 Task: Look for Airbnb options in Smach Mean Chey, Cambodia from 8th November, 2023 to 19th November, 2023 for 1 adult. Place can be shared room with 1  bedroom having 1 bed and 1 bathroom. Property type can be hotel. Amenities needed are: washing machine. Look for 4 properties as per requirement.
Action: Mouse moved to (421, 74)
Screenshot: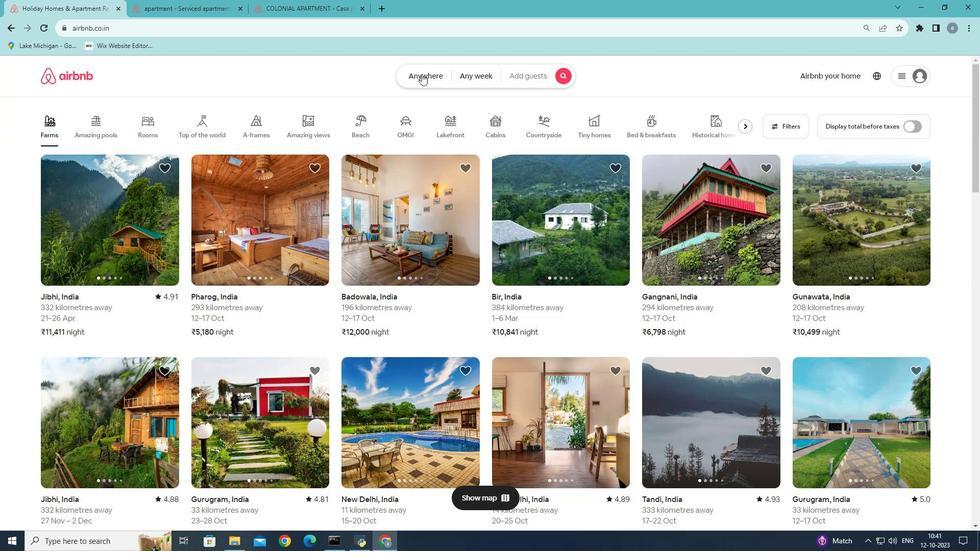 
Action: Mouse pressed left at (421, 74)
Screenshot: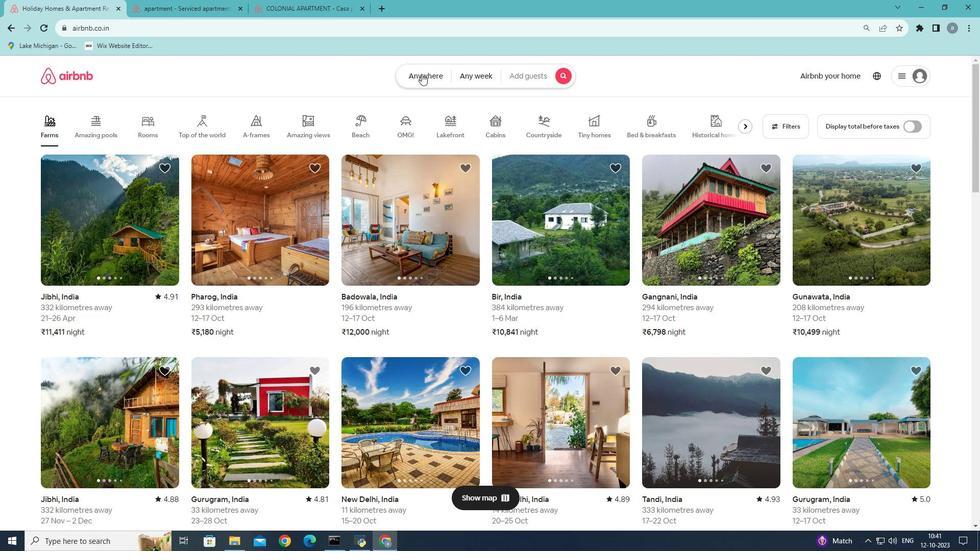 
Action: Mouse moved to (331, 124)
Screenshot: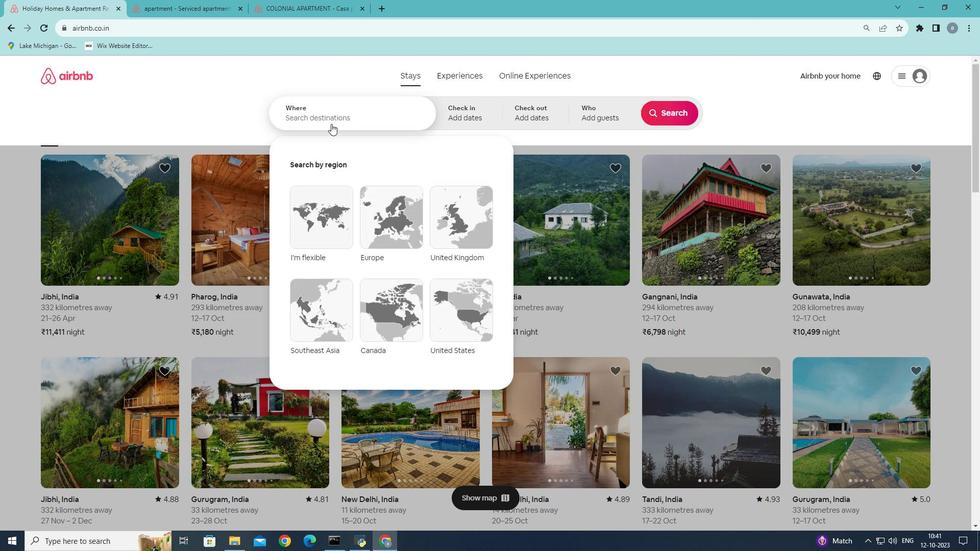 
Action: Mouse pressed left at (331, 124)
Screenshot: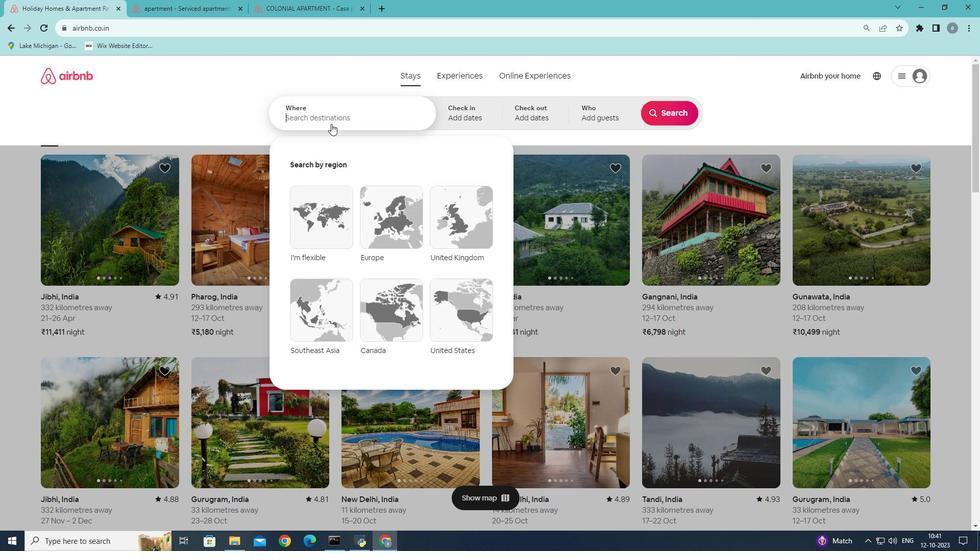
Action: Mouse moved to (373, 102)
Screenshot: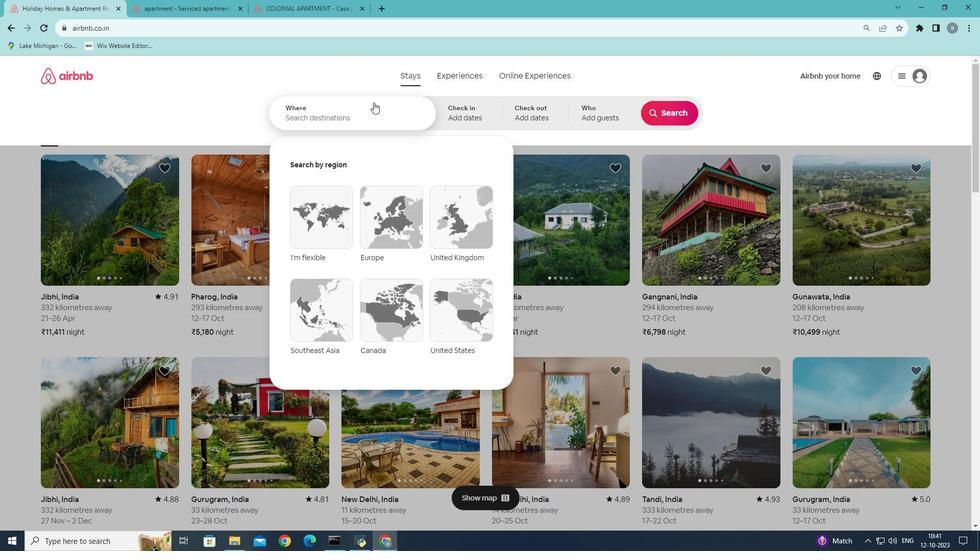 
Action: Key pressed <Key.shift>Smach<Key.space><Key.shift>Me
Screenshot: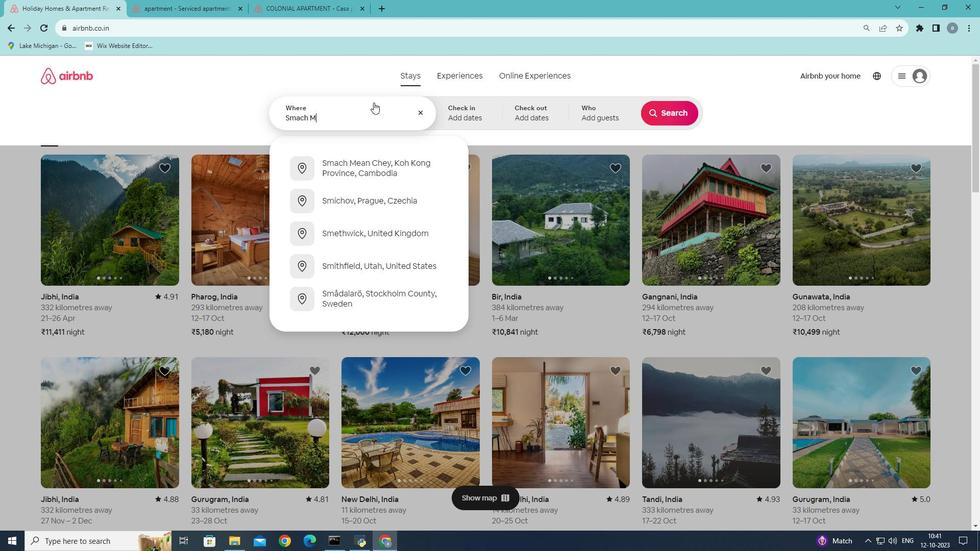 
Action: Mouse moved to (368, 169)
Screenshot: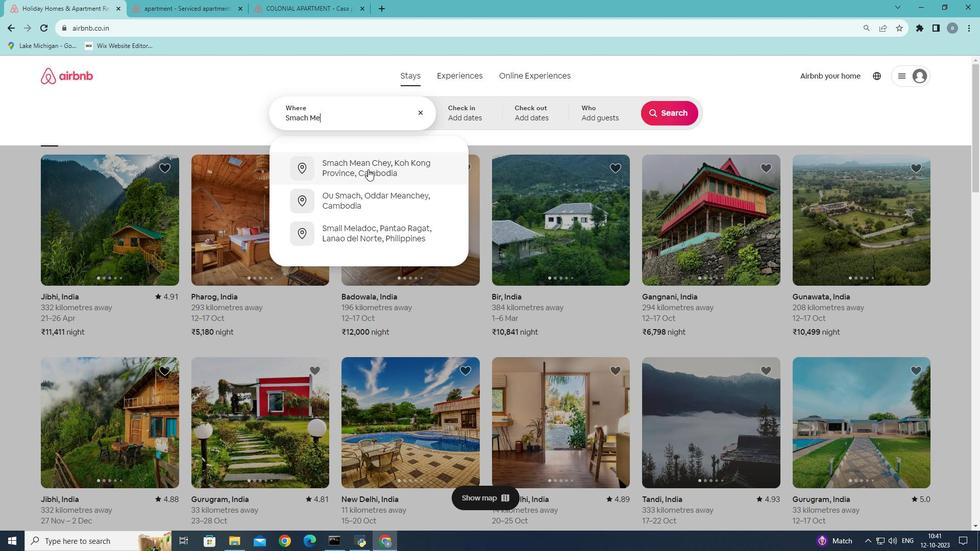 
Action: Mouse pressed left at (368, 169)
Screenshot: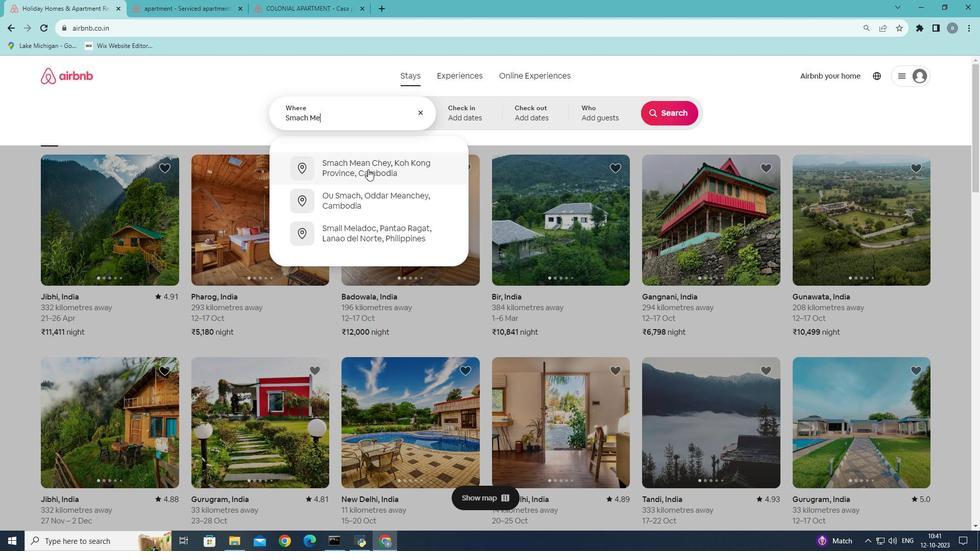 
Action: Mouse moved to (590, 267)
Screenshot: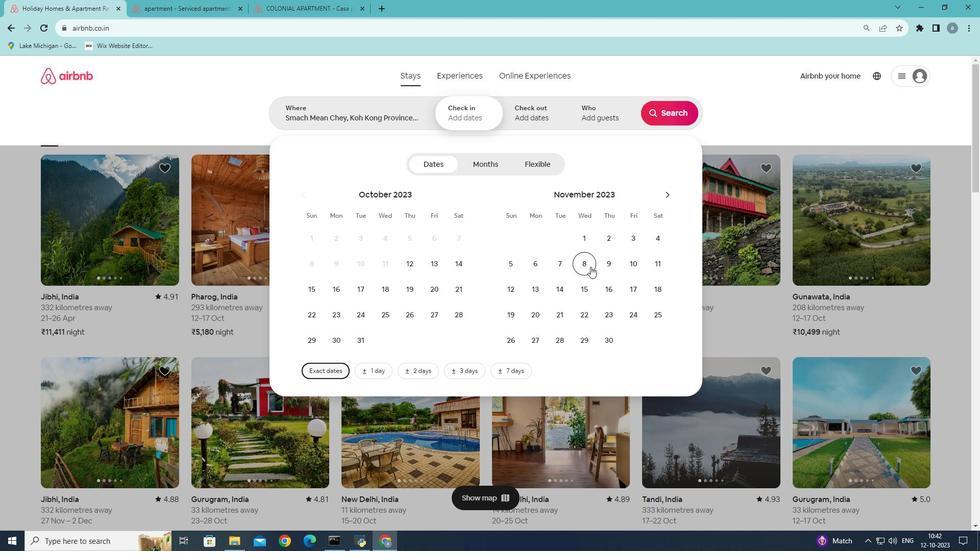 
Action: Mouse pressed left at (590, 267)
Screenshot: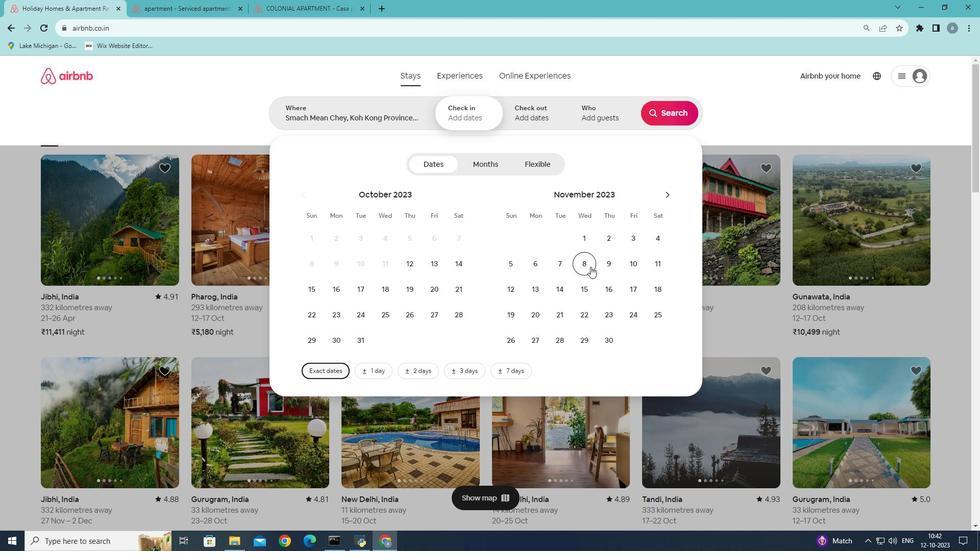 
Action: Mouse moved to (505, 314)
Screenshot: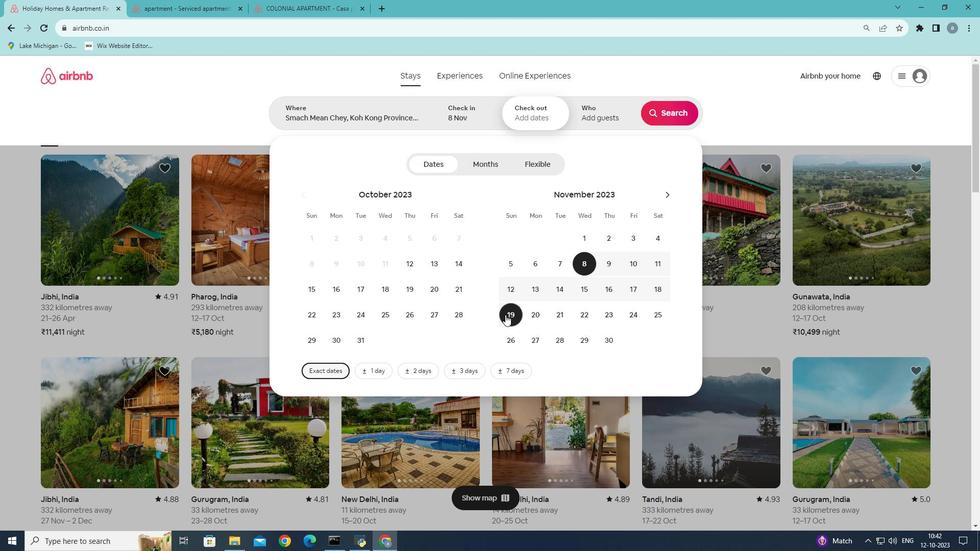 
Action: Mouse pressed left at (505, 314)
Screenshot: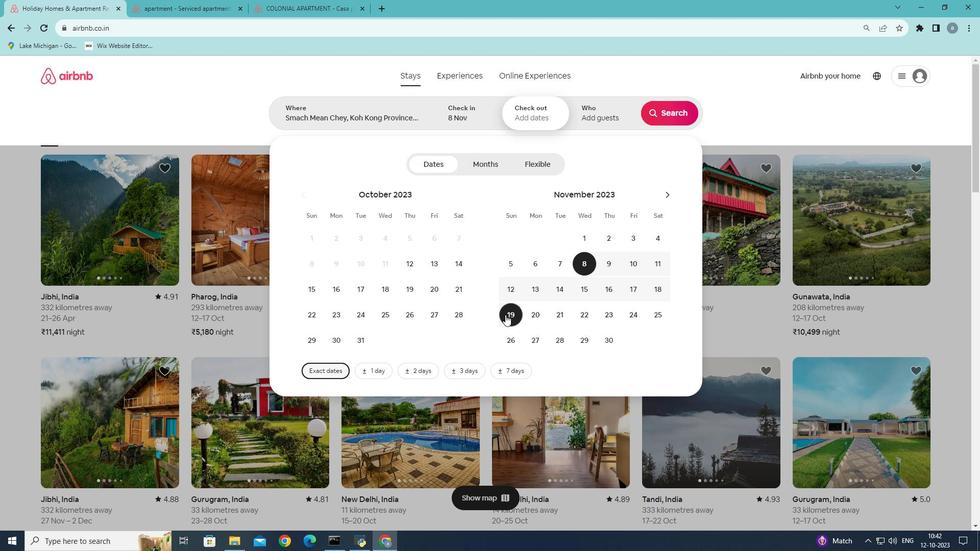 
Action: Mouse moved to (610, 118)
Screenshot: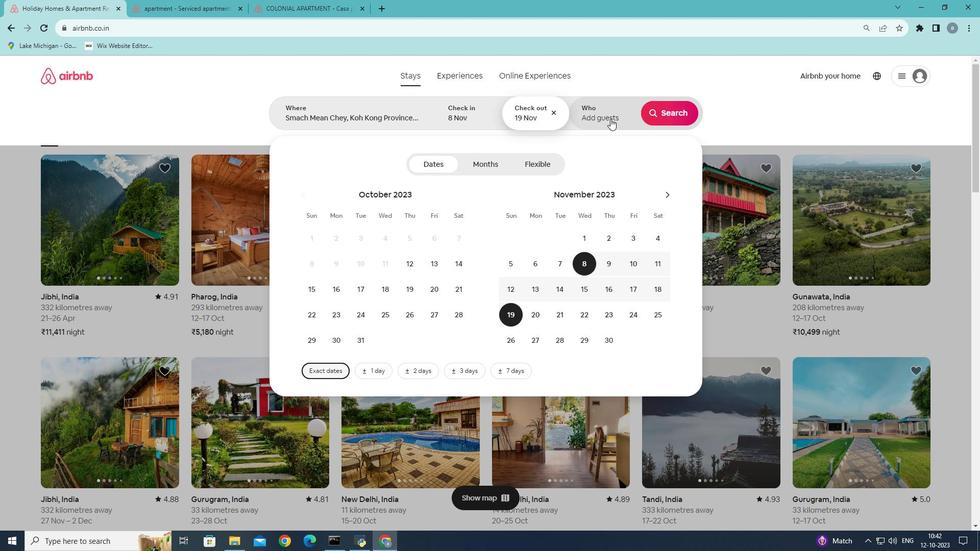 
Action: Mouse pressed left at (610, 118)
Screenshot: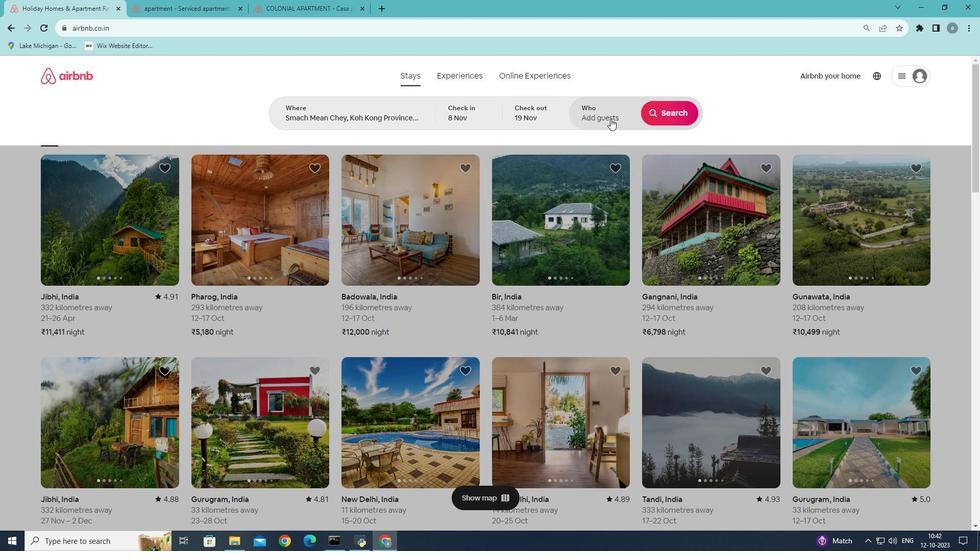 
Action: Mouse moved to (676, 163)
Screenshot: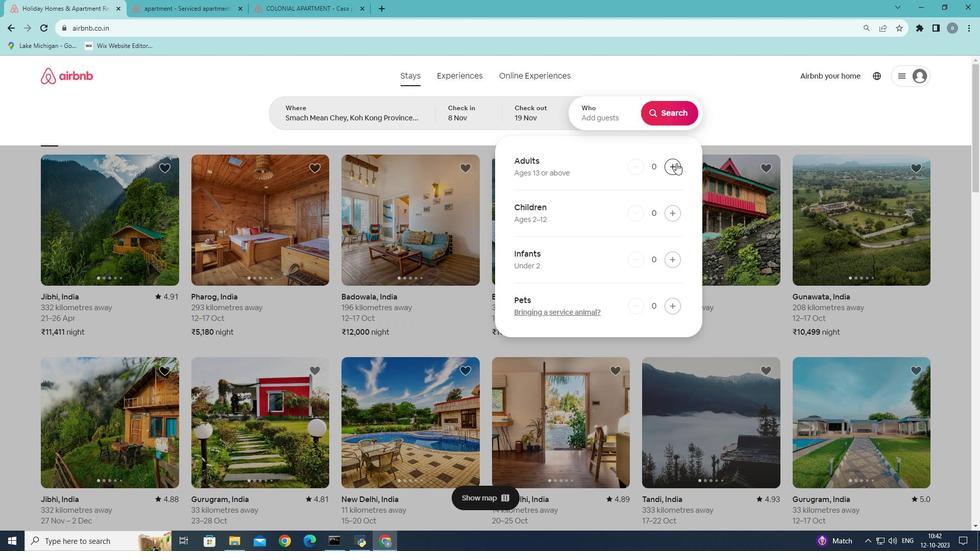 
Action: Mouse pressed left at (676, 163)
Screenshot: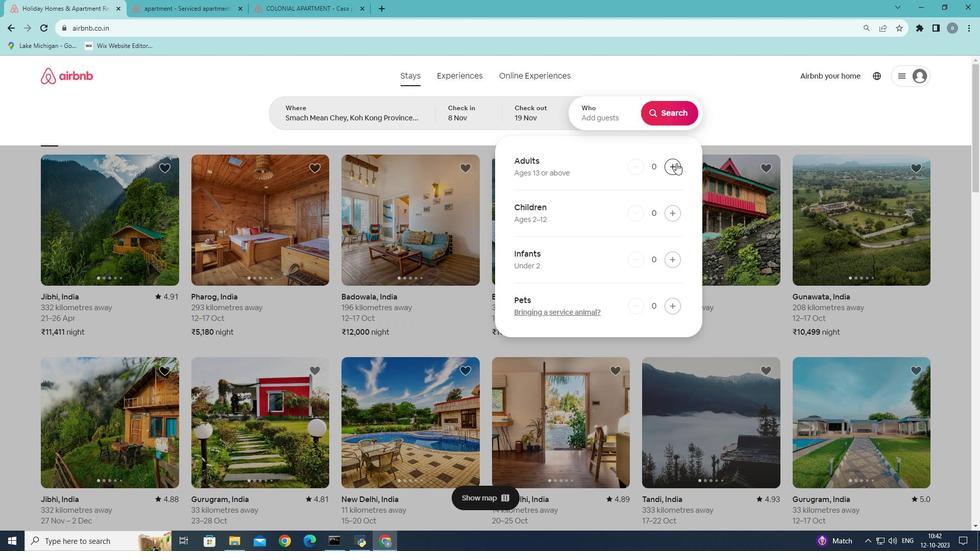 
Action: Mouse moved to (685, 110)
Screenshot: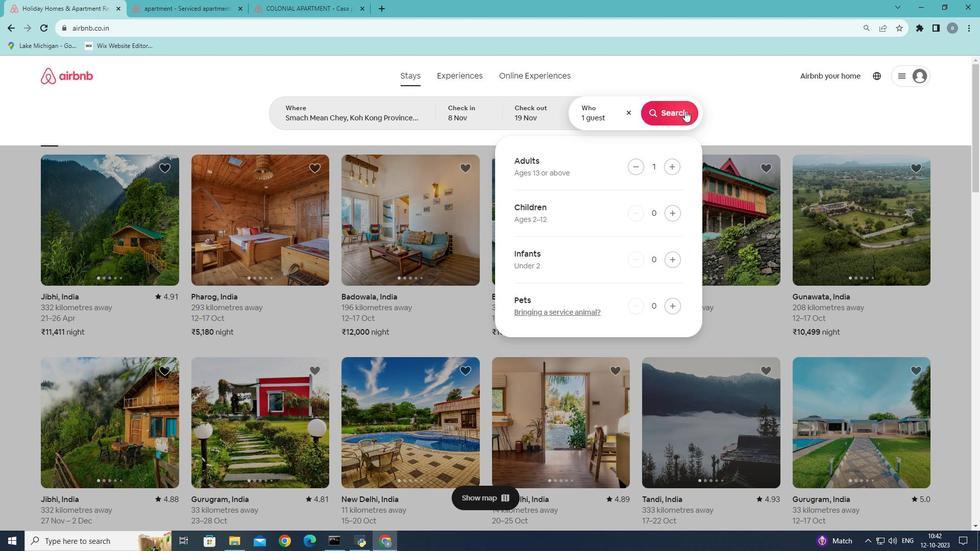 
Action: Mouse pressed left at (685, 110)
Screenshot: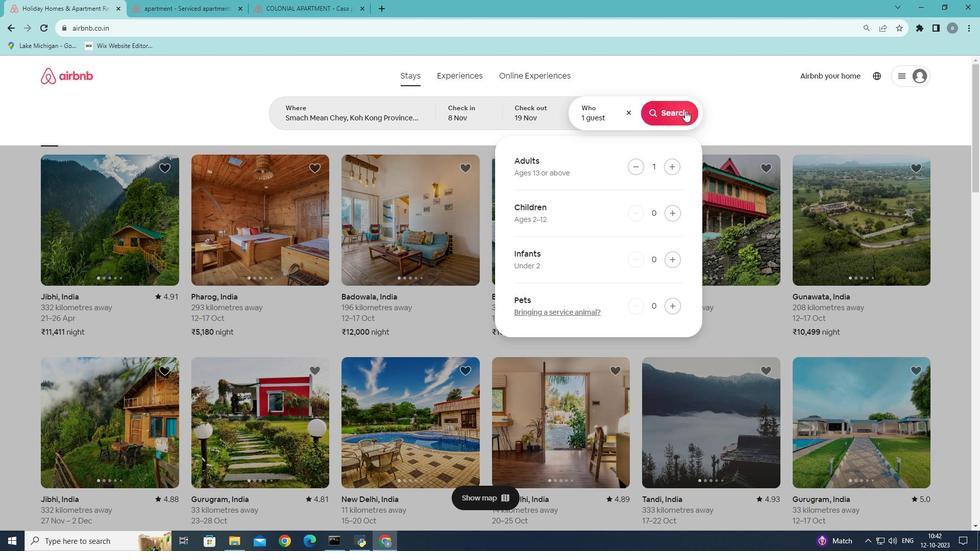 
Action: Mouse moved to (813, 113)
Screenshot: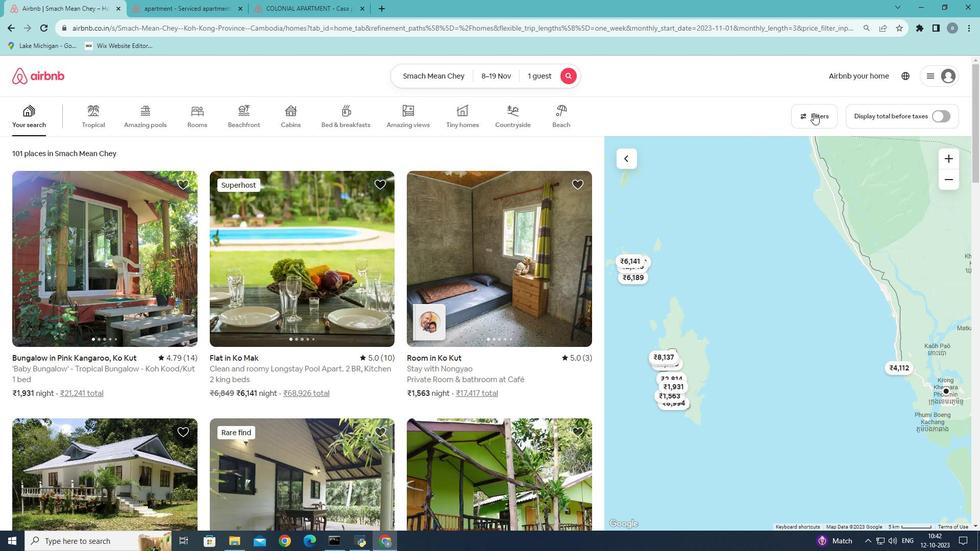 
Action: Mouse pressed left at (813, 113)
Screenshot: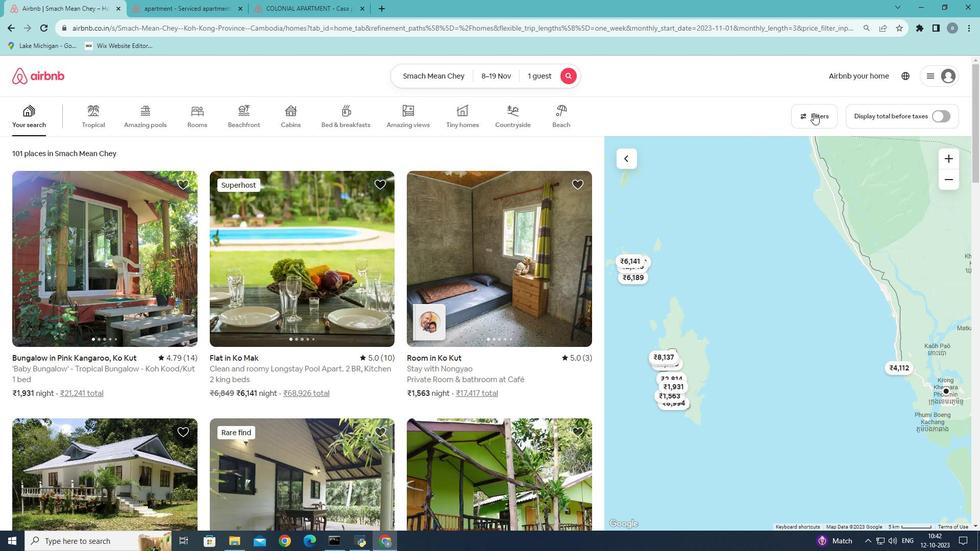 
Action: Mouse moved to (581, 260)
Screenshot: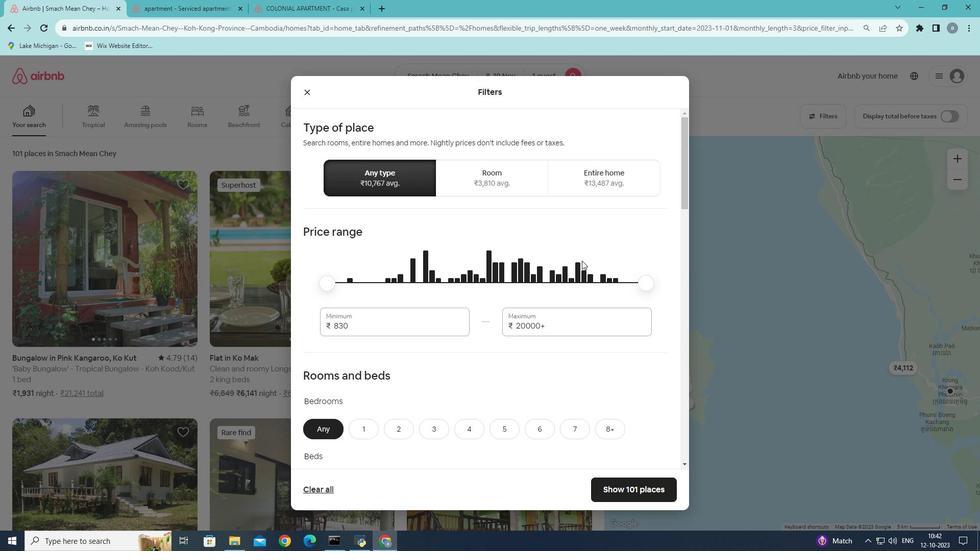
Action: Mouse scrolled (581, 260) with delta (0, 0)
Screenshot: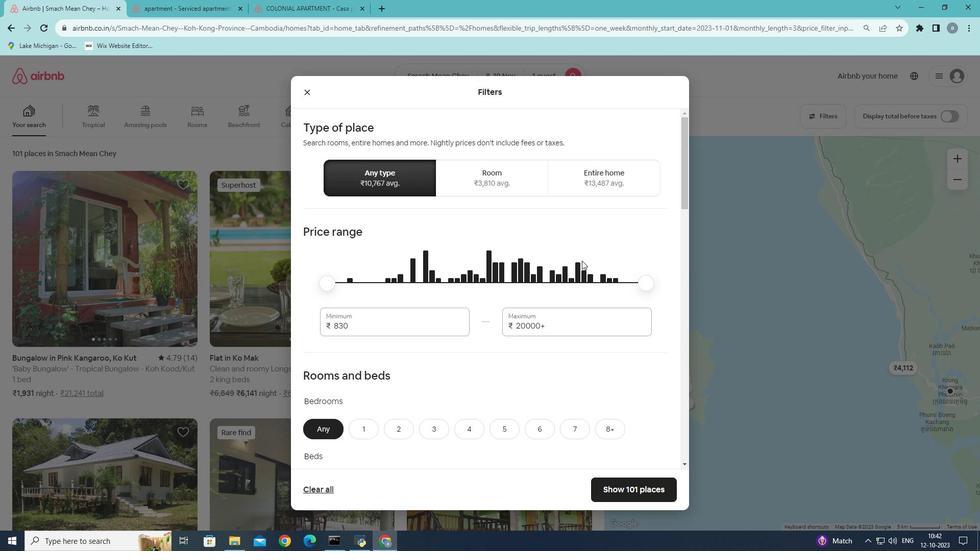 
Action: Mouse scrolled (581, 260) with delta (0, 0)
Screenshot: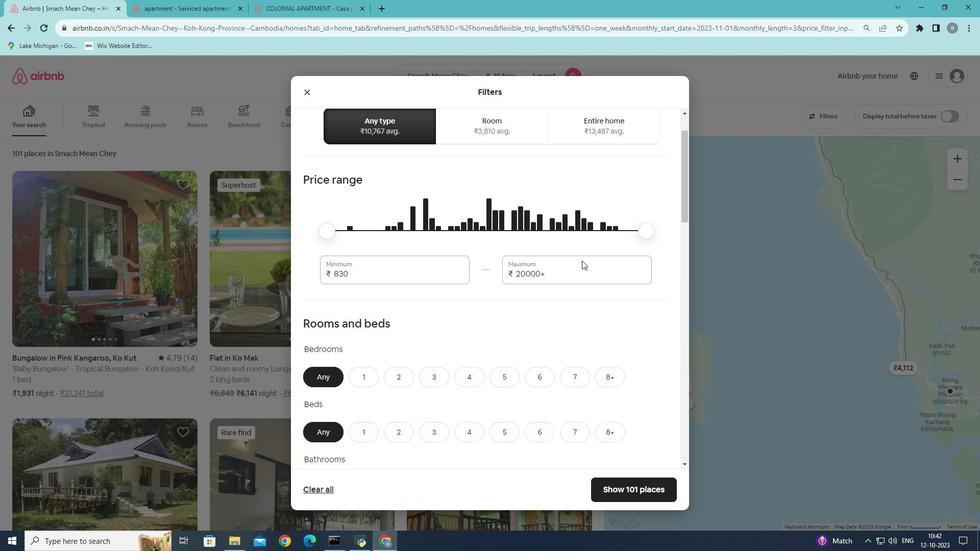 
Action: Mouse scrolled (581, 260) with delta (0, 0)
Screenshot: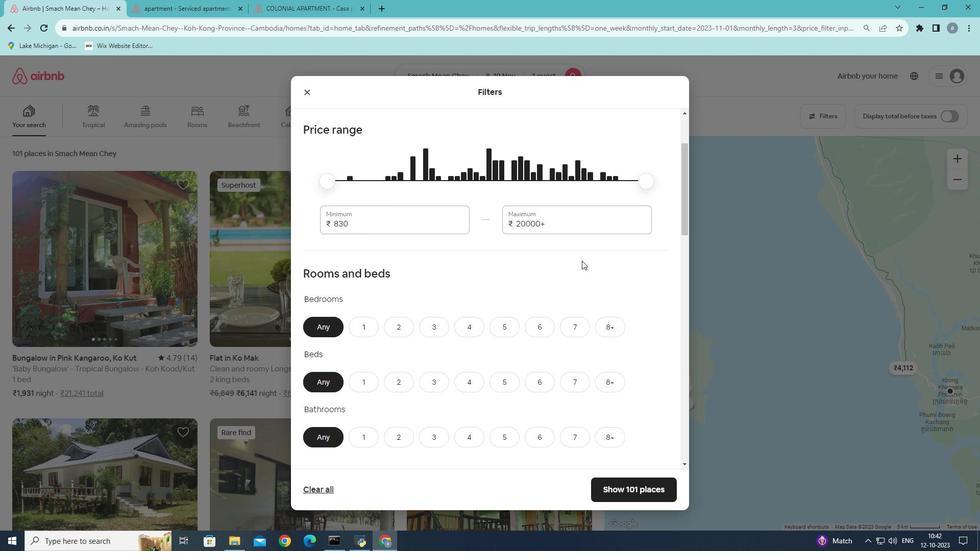 
Action: Mouse moved to (359, 275)
Screenshot: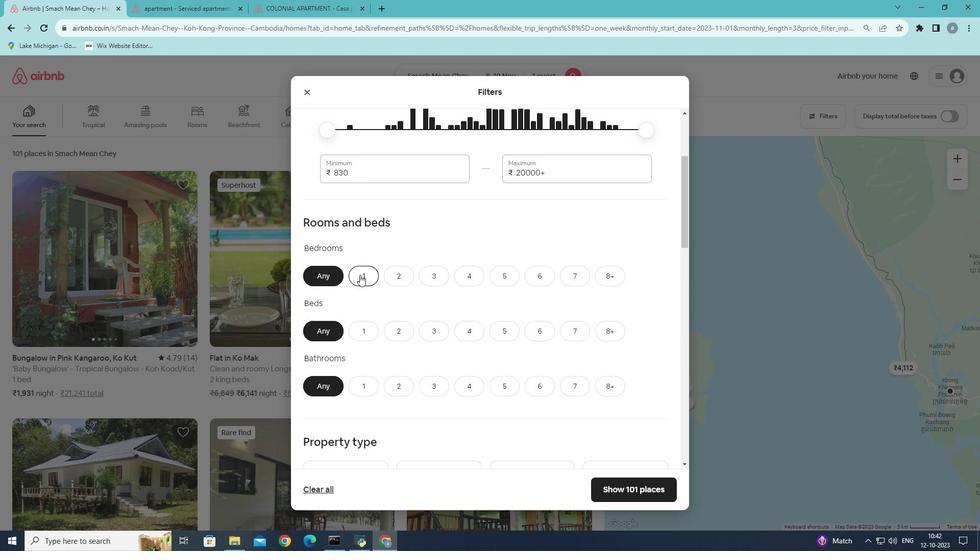 
Action: Mouse pressed left at (359, 275)
Screenshot: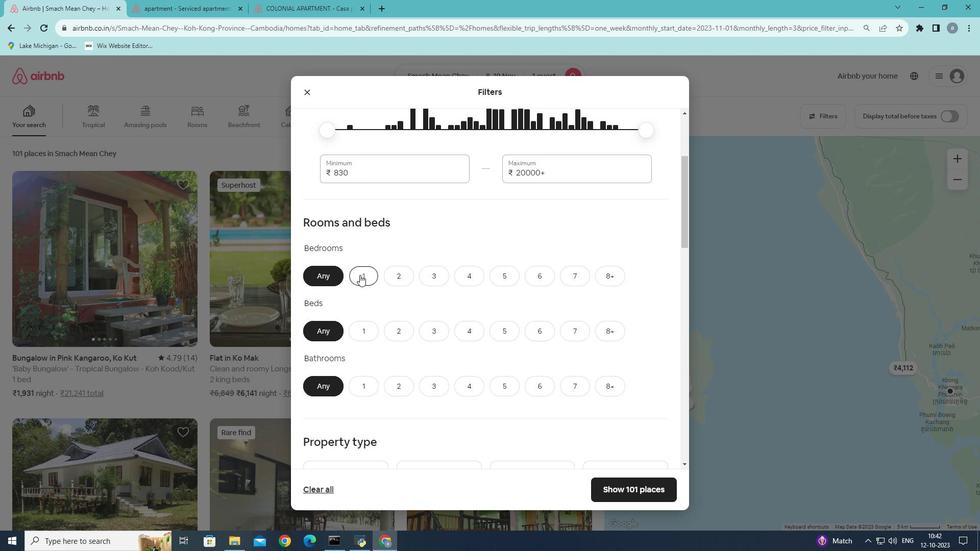 
Action: Mouse moved to (361, 340)
Screenshot: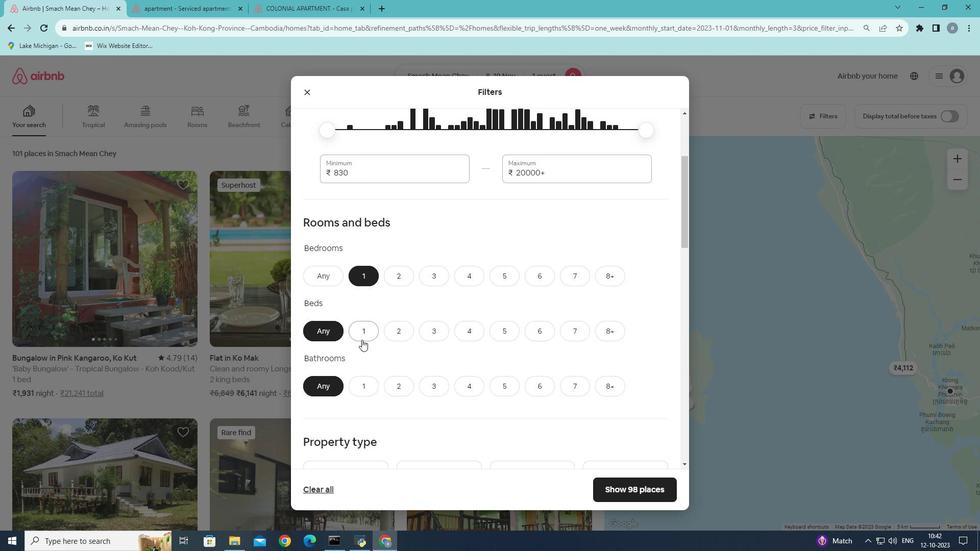 
Action: Mouse pressed left at (361, 340)
Screenshot: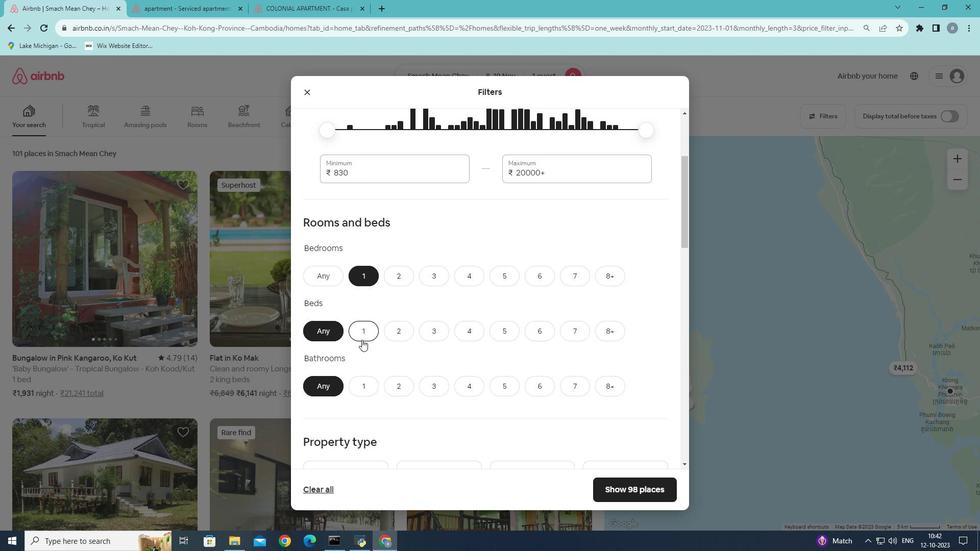 
Action: Mouse moved to (354, 380)
Screenshot: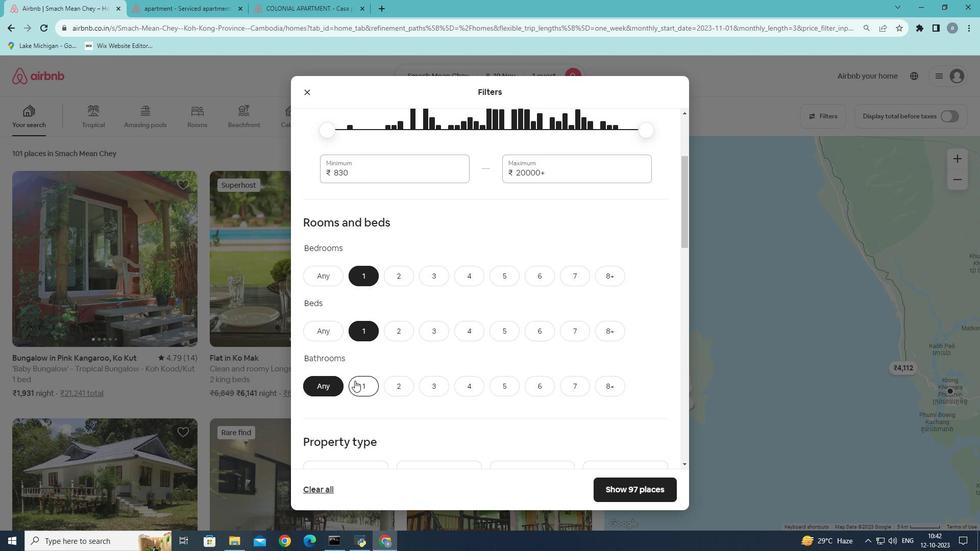 
Action: Mouse pressed left at (354, 380)
Screenshot: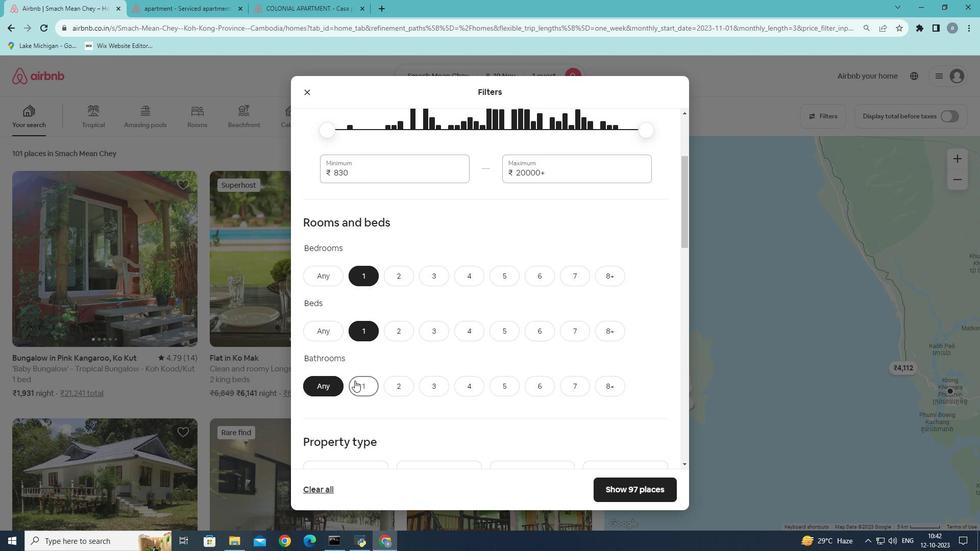 
Action: Mouse moved to (433, 327)
Screenshot: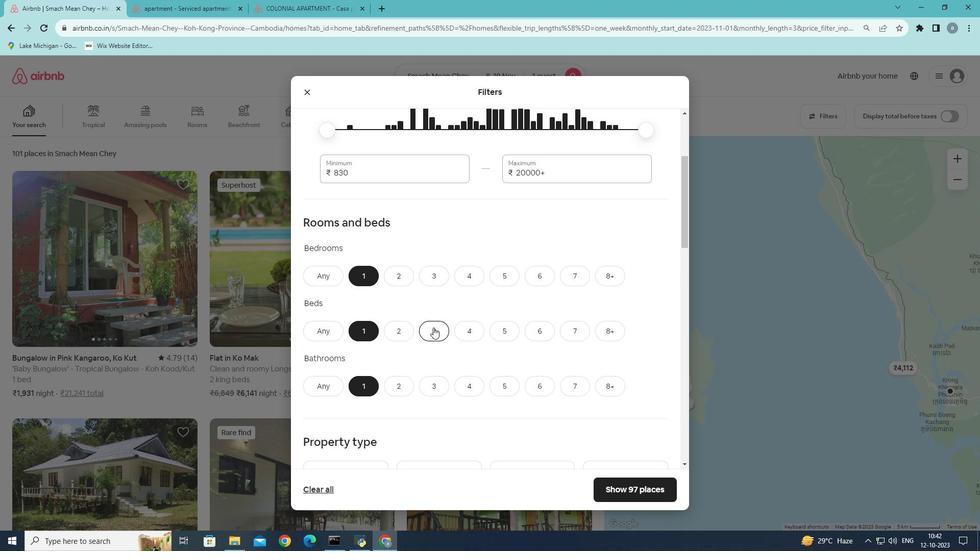 
Action: Mouse scrolled (433, 327) with delta (0, 0)
Screenshot: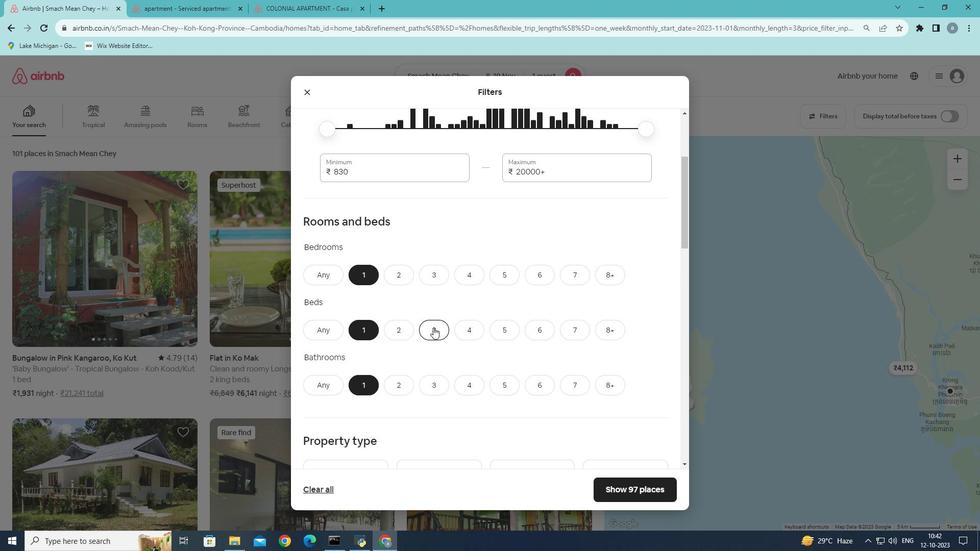 
Action: Mouse scrolled (433, 327) with delta (0, 0)
Screenshot: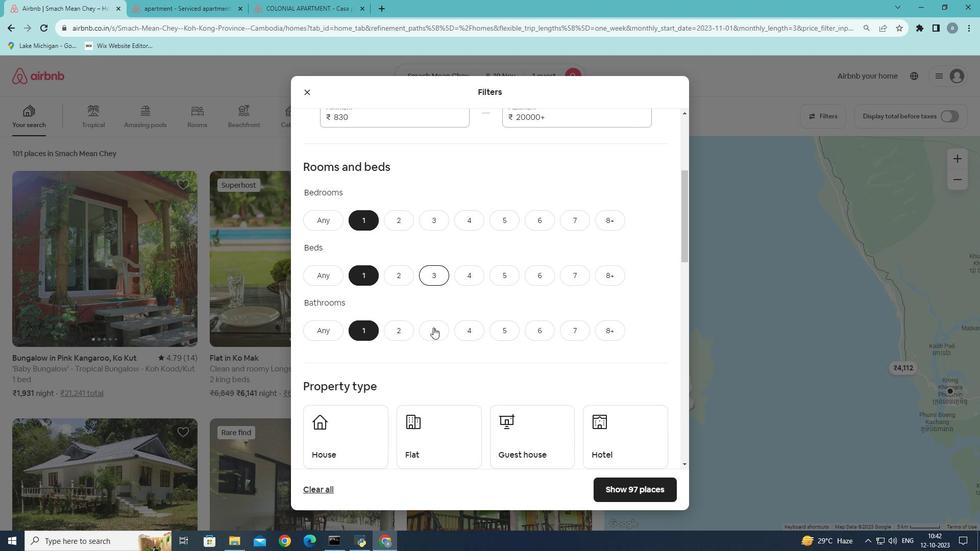 
Action: Mouse scrolled (433, 327) with delta (0, 0)
Screenshot: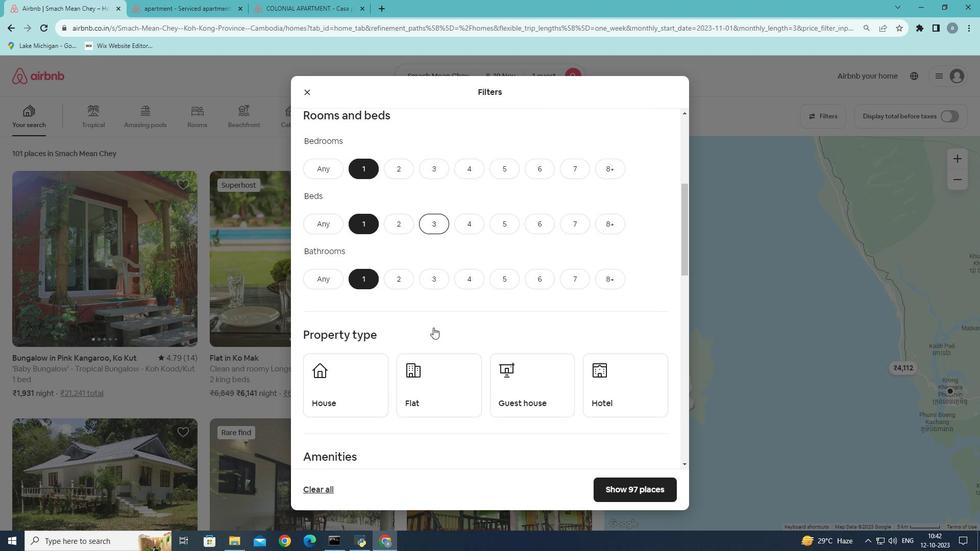 
Action: Mouse moved to (619, 329)
Screenshot: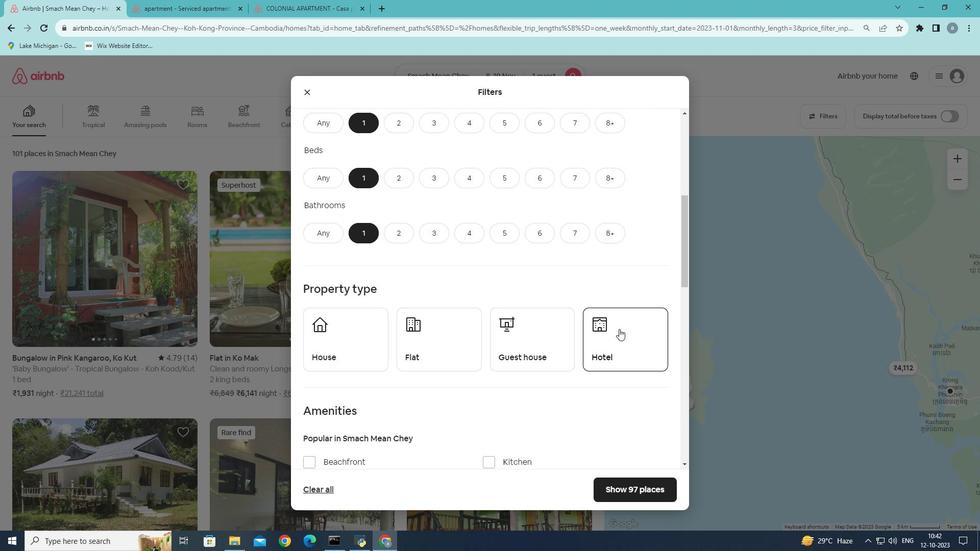 
Action: Mouse pressed left at (619, 329)
Screenshot: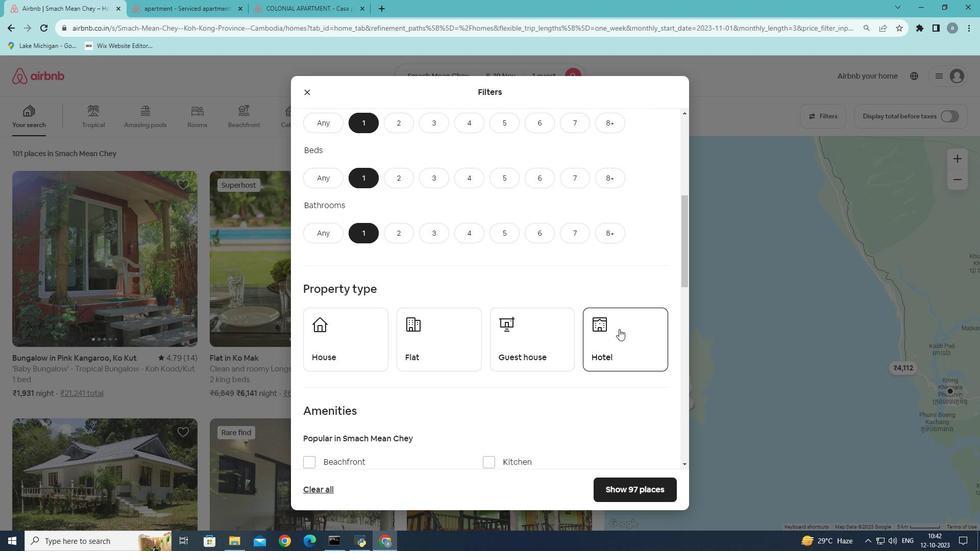 
Action: Mouse moved to (538, 348)
Screenshot: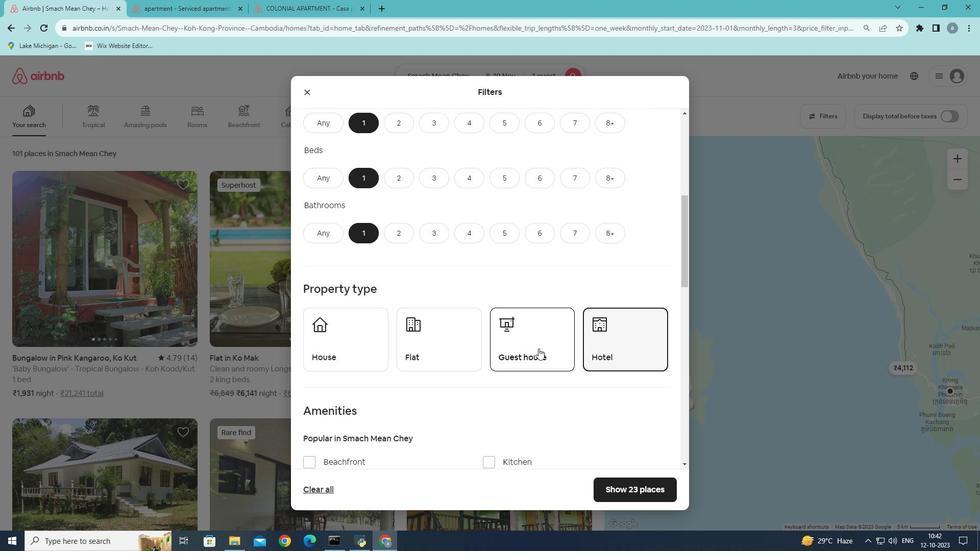 
Action: Mouse scrolled (538, 348) with delta (0, 0)
Screenshot: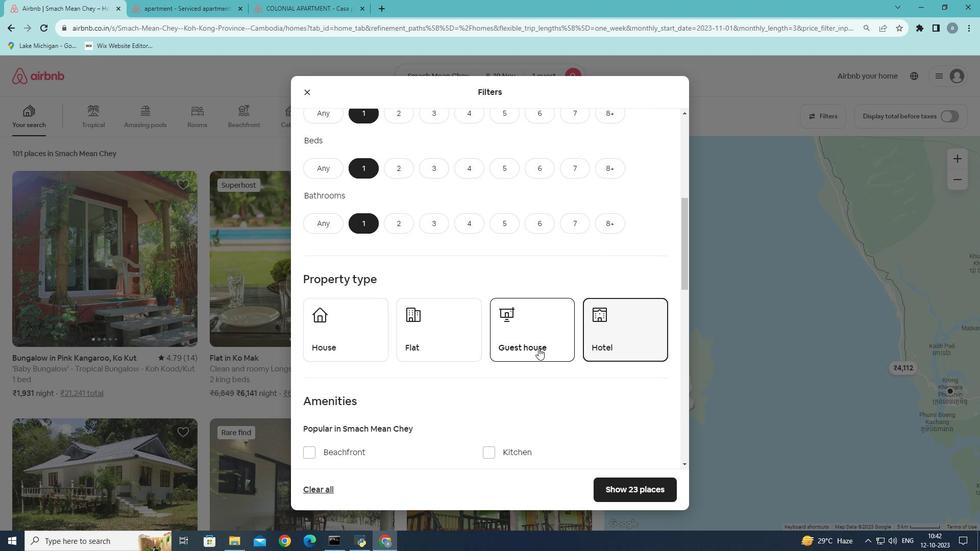 
Action: Mouse scrolled (538, 348) with delta (0, 0)
Screenshot: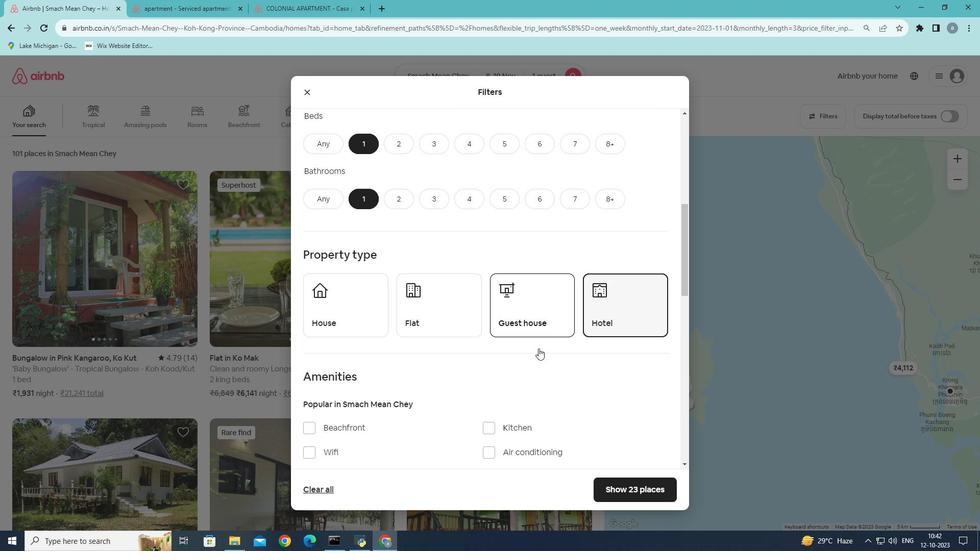 
Action: Mouse scrolled (538, 348) with delta (0, 0)
Screenshot: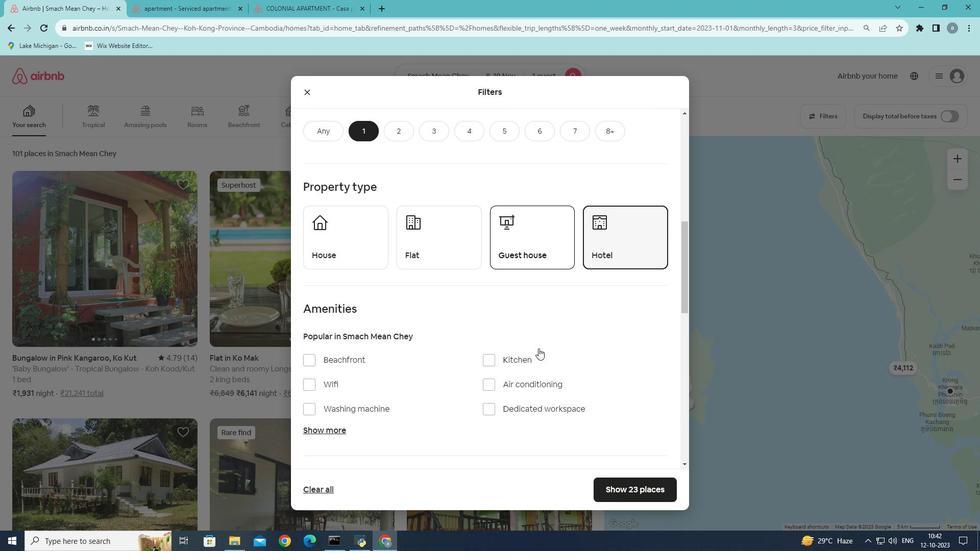 
Action: Mouse scrolled (538, 348) with delta (0, 0)
Screenshot: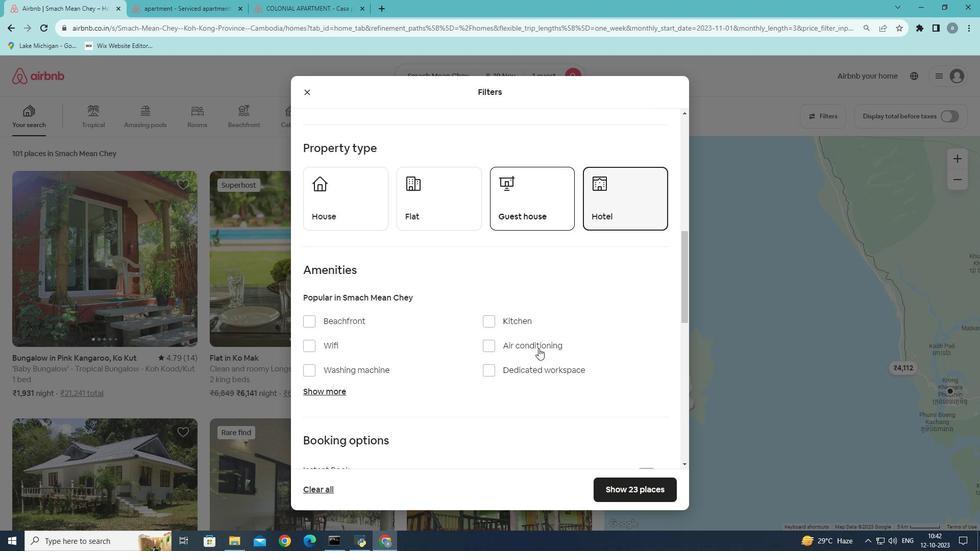 
Action: Mouse moved to (313, 309)
Screenshot: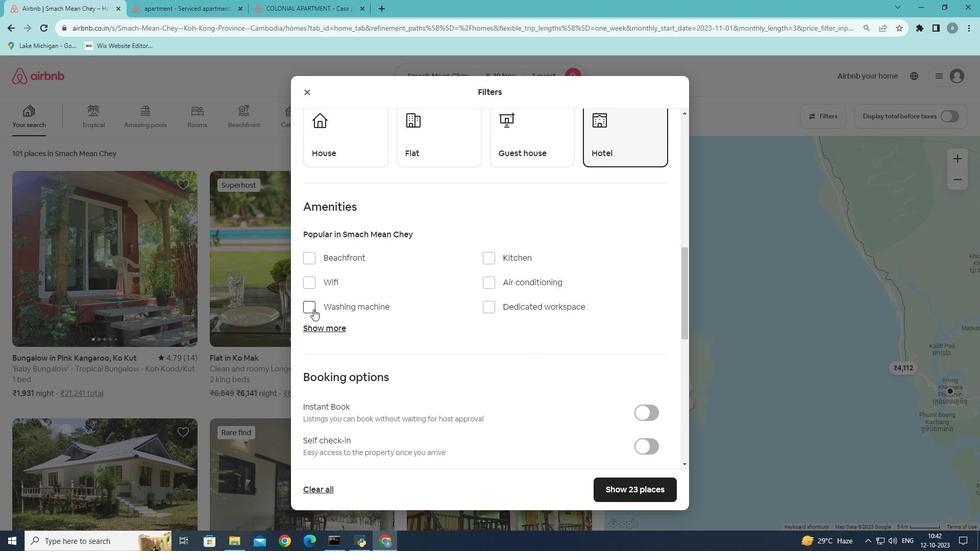 
Action: Mouse pressed left at (313, 309)
Screenshot: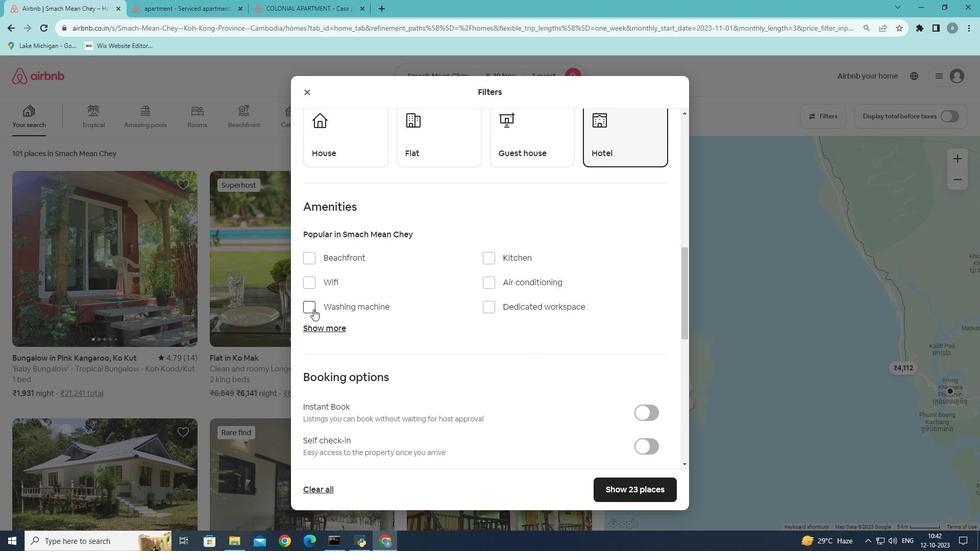 
Action: Mouse moved to (514, 324)
Screenshot: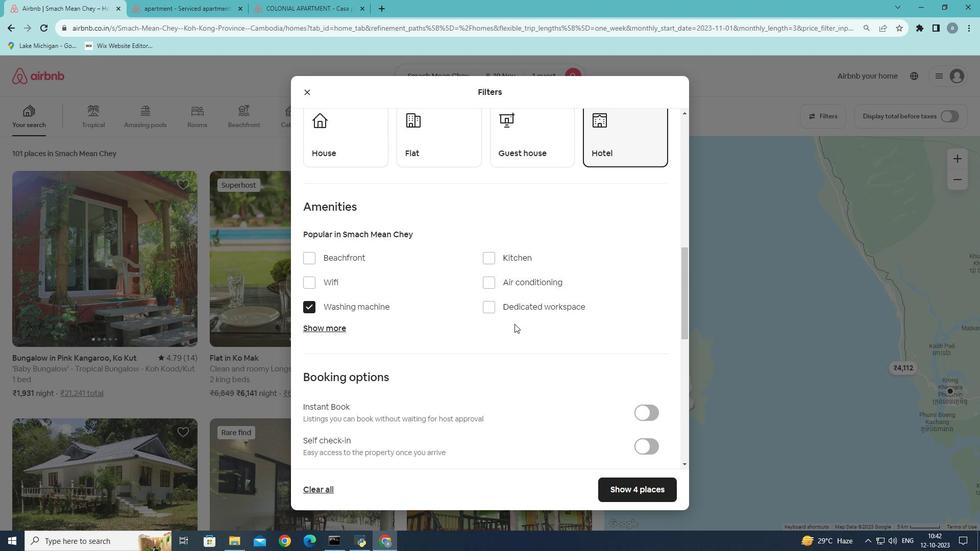 
Action: Mouse scrolled (514, 323) with delta (0, 0)
Screenshot: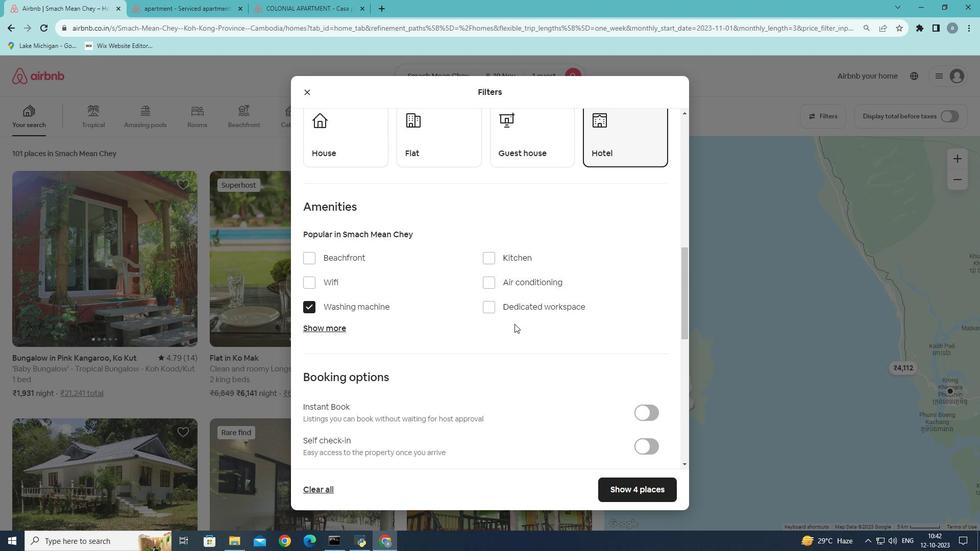 
Action: Mouse scrolled (514, 323) with delta (0, 0)
Screenshot: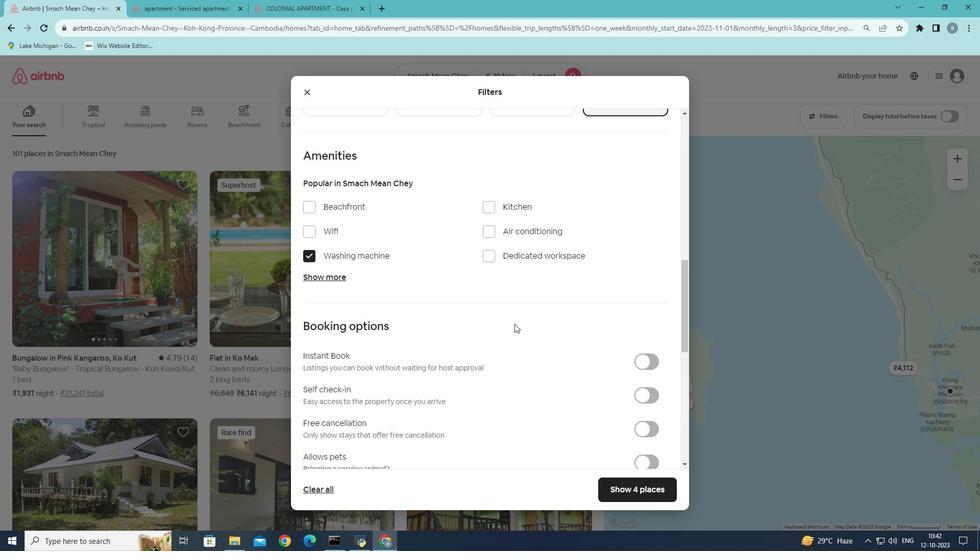 
Action: Mouse scrolled (514, 323) with delta (0, 0)
Screenshot: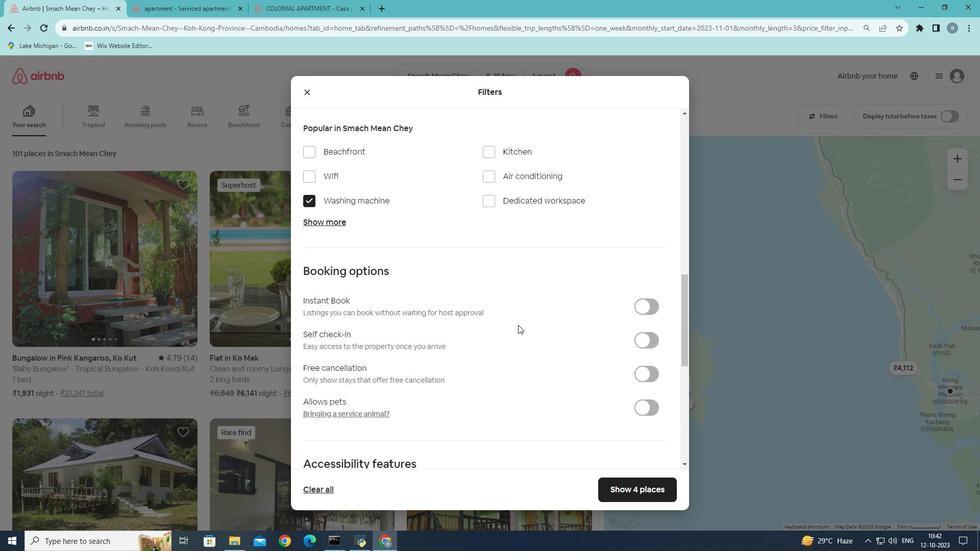 
Action: Mouse moved to (627, 498)
Screenshot: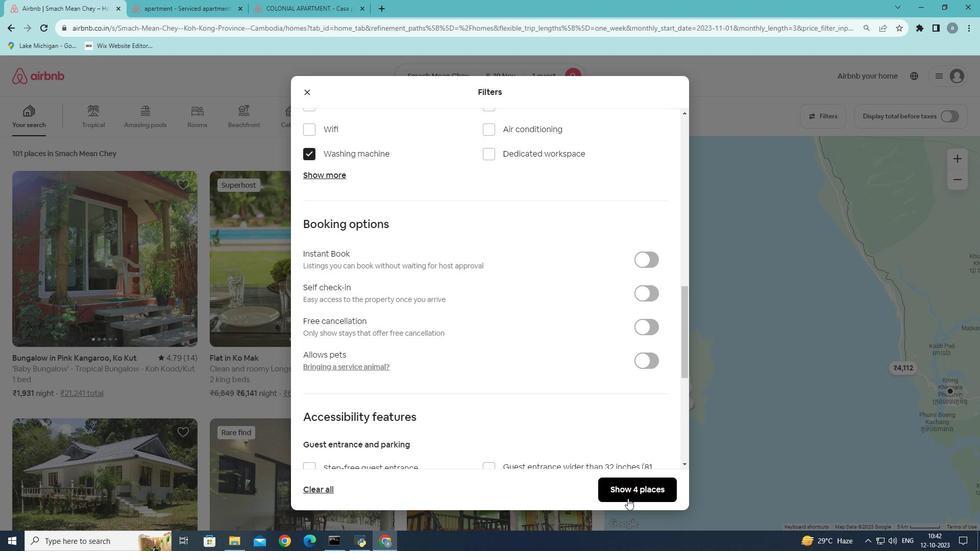
Action: Mouse pressed left at (627, 498)
Screenshot: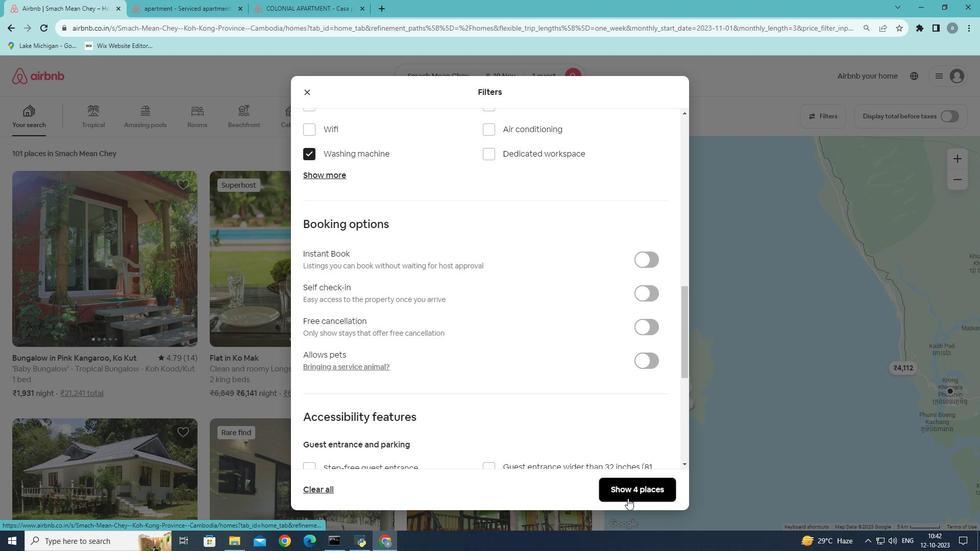 
Action: Mouse moved to (157, 307)
Screenshot: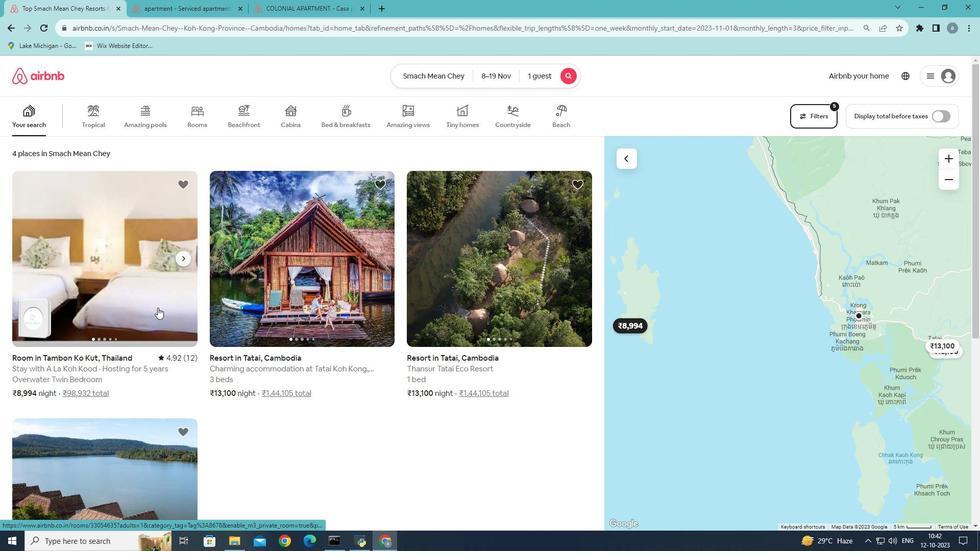 
Action: Mouse pressed left at (157, 307)
Screenshot: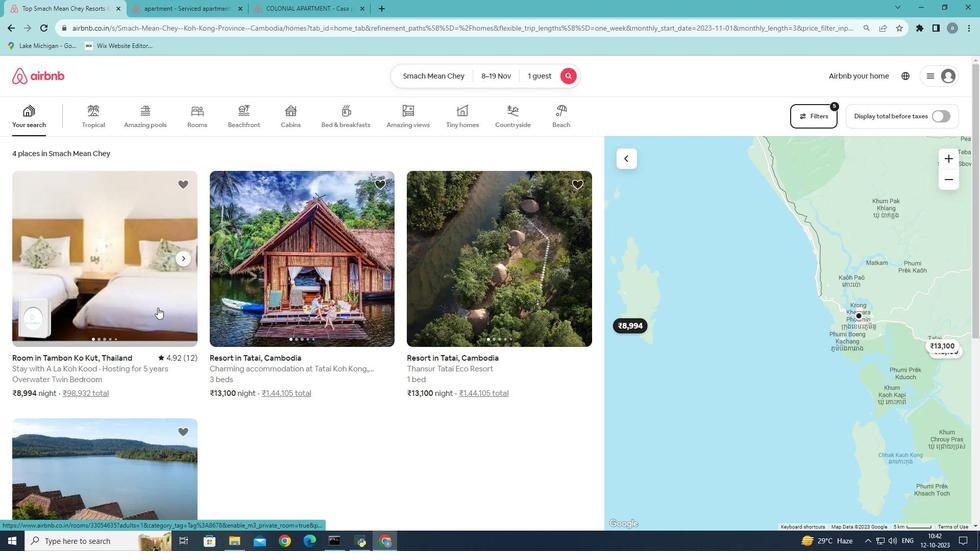 
Action: Mouse moved to (724, 381)
Screenshot: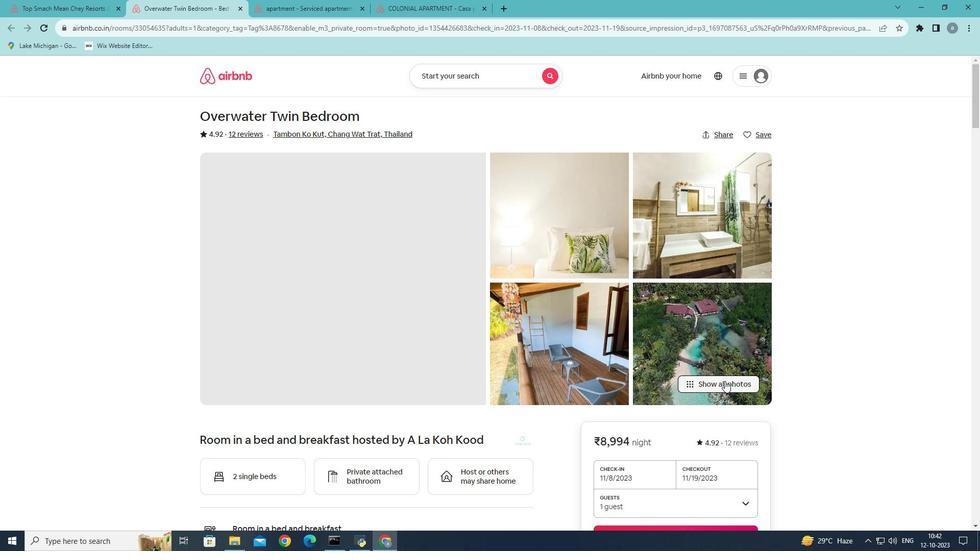 
Action: Mouse pressed left at (724, 381)
Screenshot: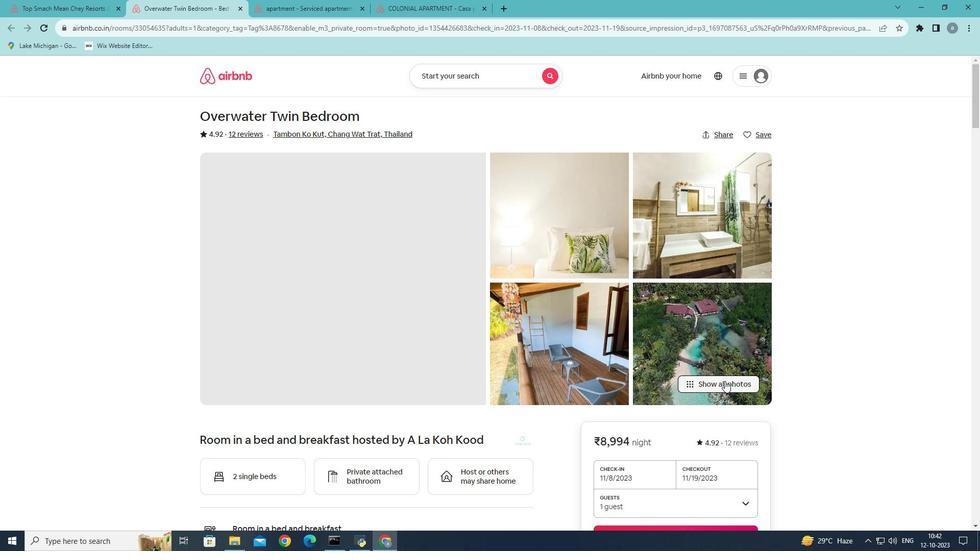 
Action: Mouse moved to (689, 356)
Screenshot: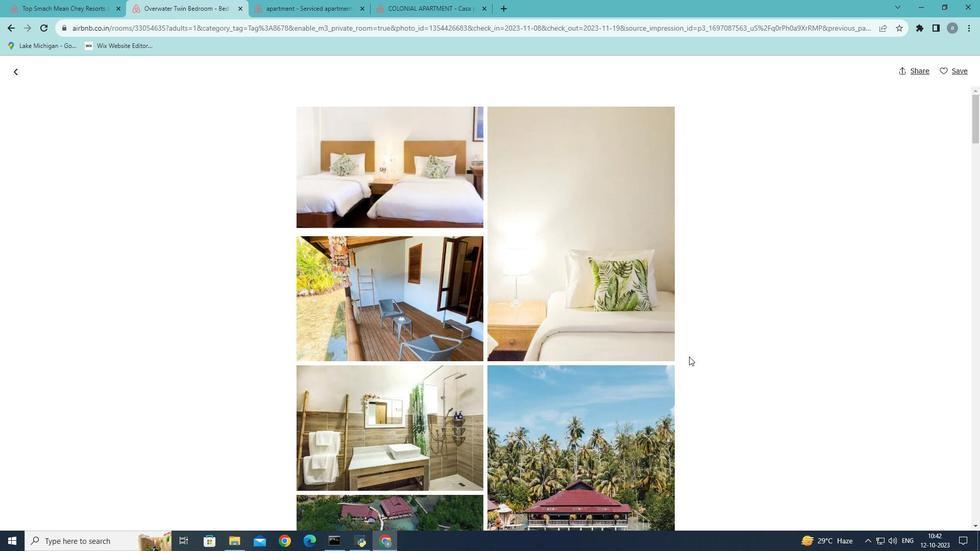 
Action: Mouse scrolled (689, 356) with delta (0, 0)
Screenshot: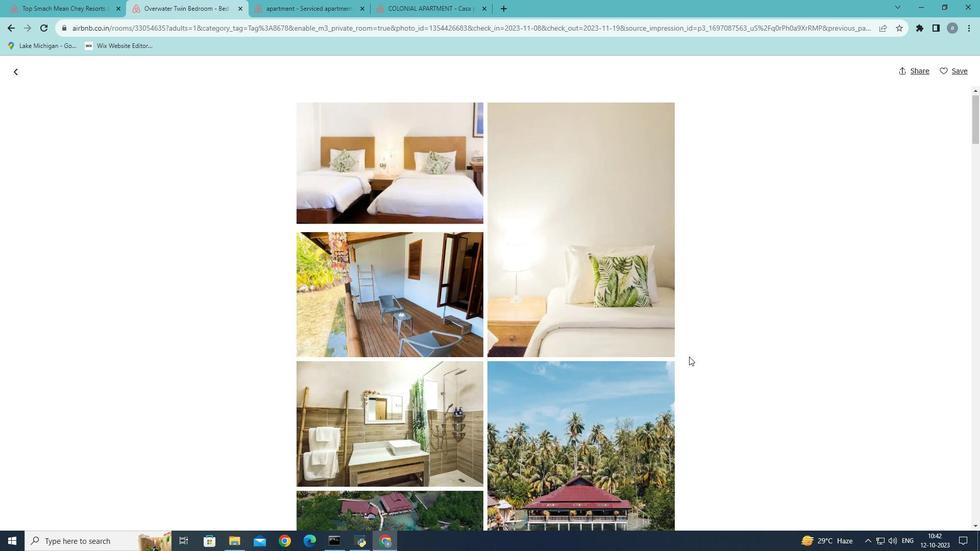 
Action: Mouse moved to (689, 356)
Screenshot: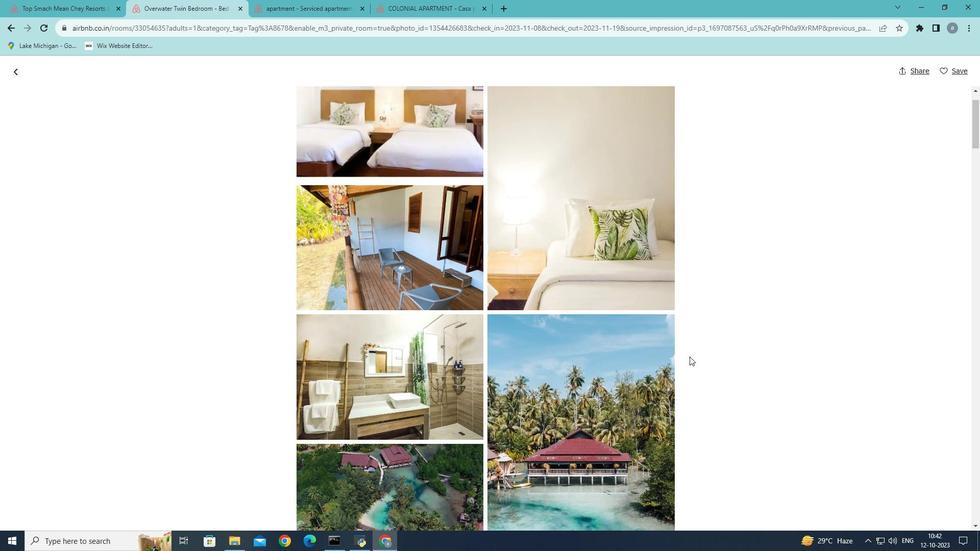 
Action: Mouse scrolled (689, 356) with delta (0, 0)
Screenshot: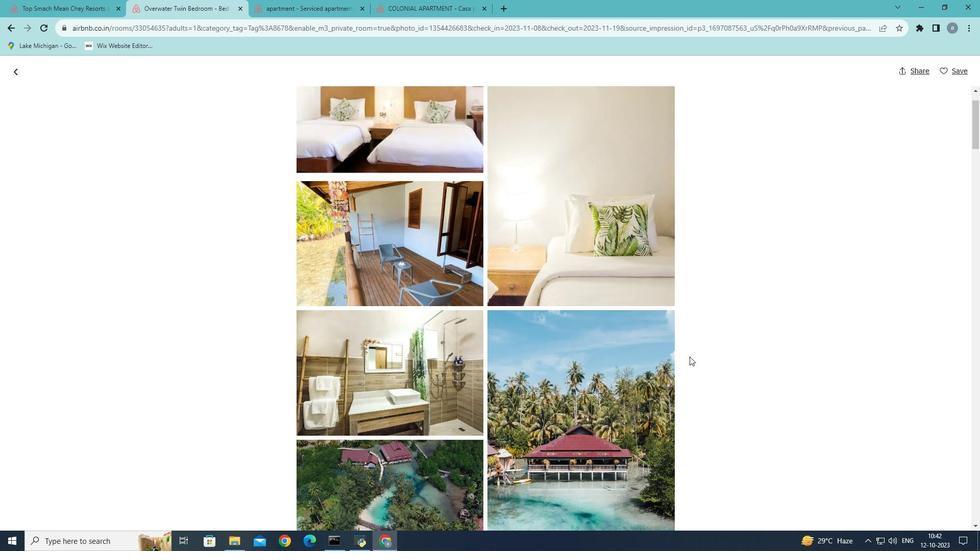 
Action: Mouse scrolled (689, 356) with delta (0, 0)
Screenshot: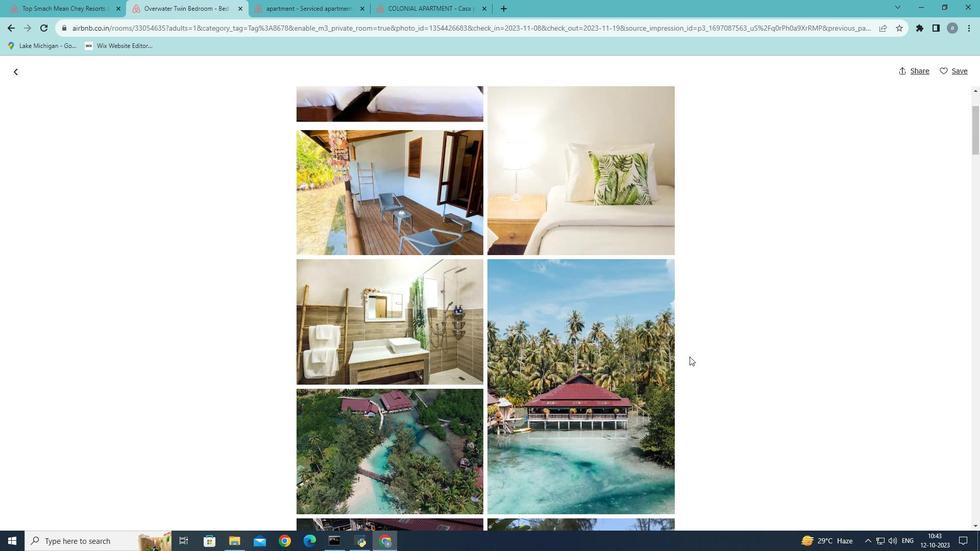 
Action: Mouse scrolled (689, 356) with delta (0, 0)
Screenshot: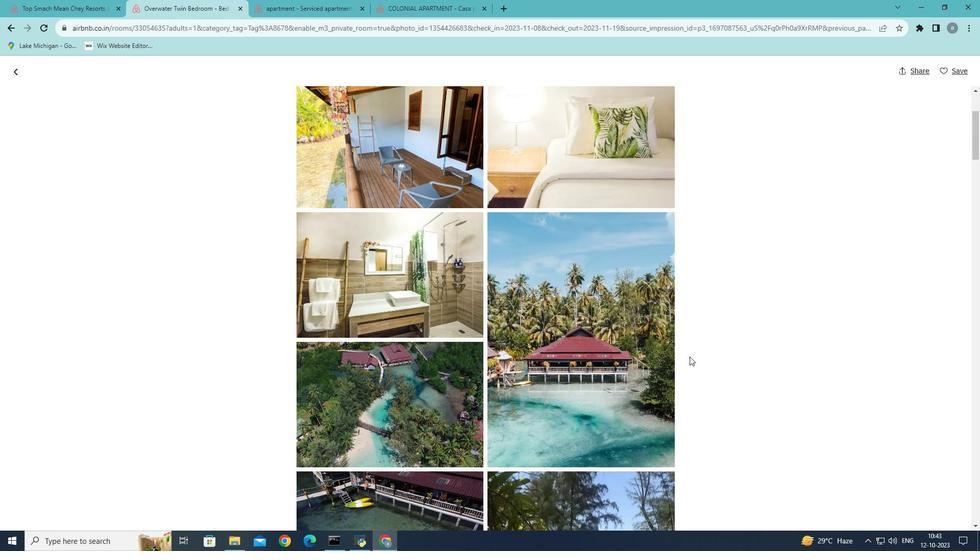 
Action: Mouse scrolled (689, 356) with delta (0, 0)
Screenshot: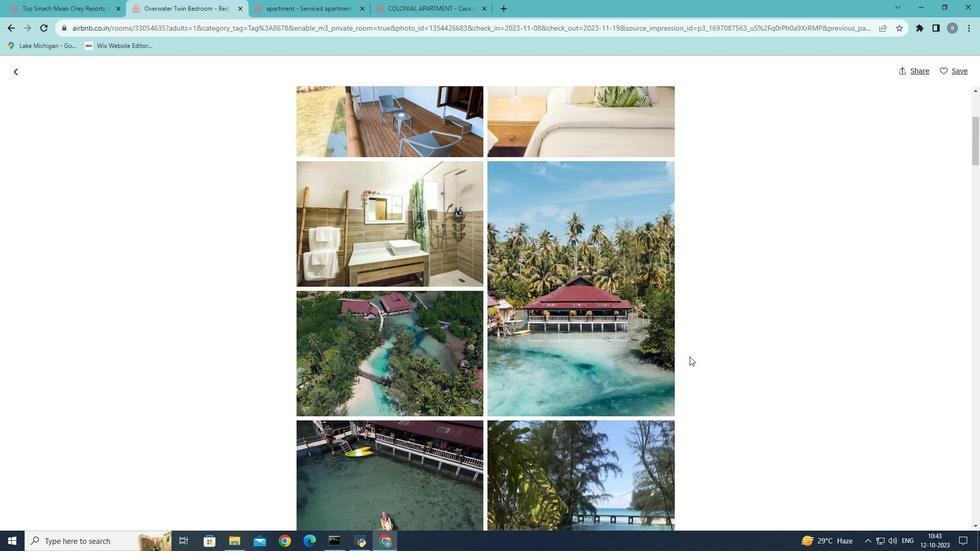 
Action: Mouse scrolled (689, 356) with delta (0, 0)
Screenshot: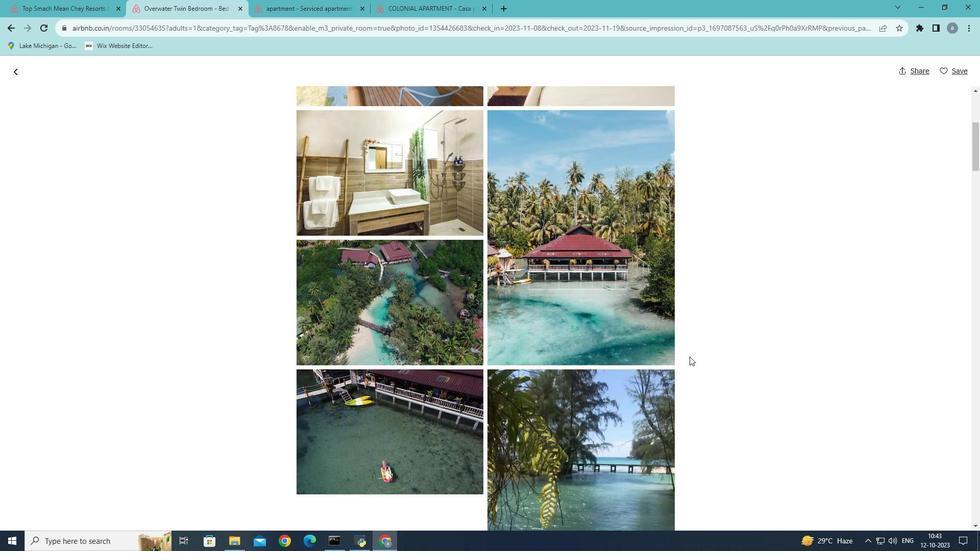 
Action: Mouse scrolled (689, 356) with delta (0, 0)
Screenshot: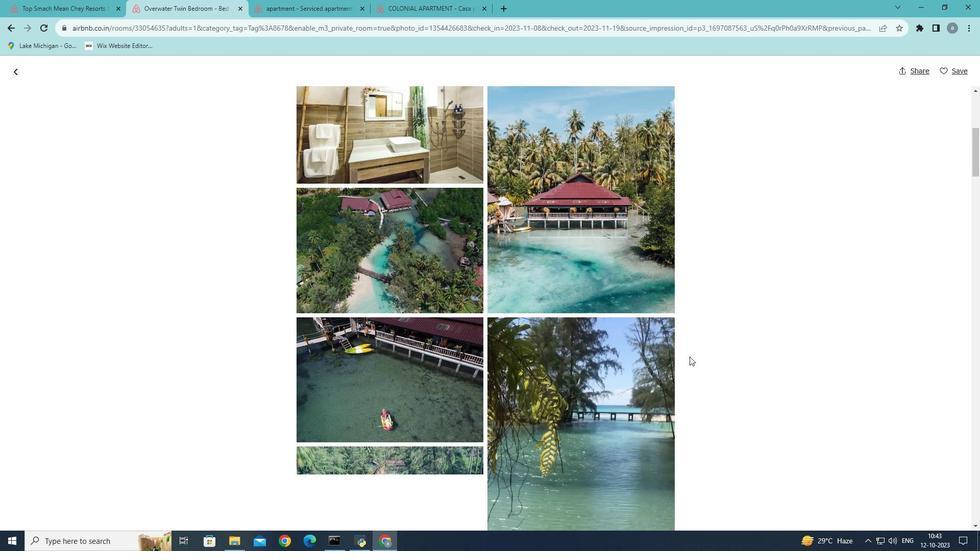 
Action: Mouse moved to (690, 356)
Screenshot: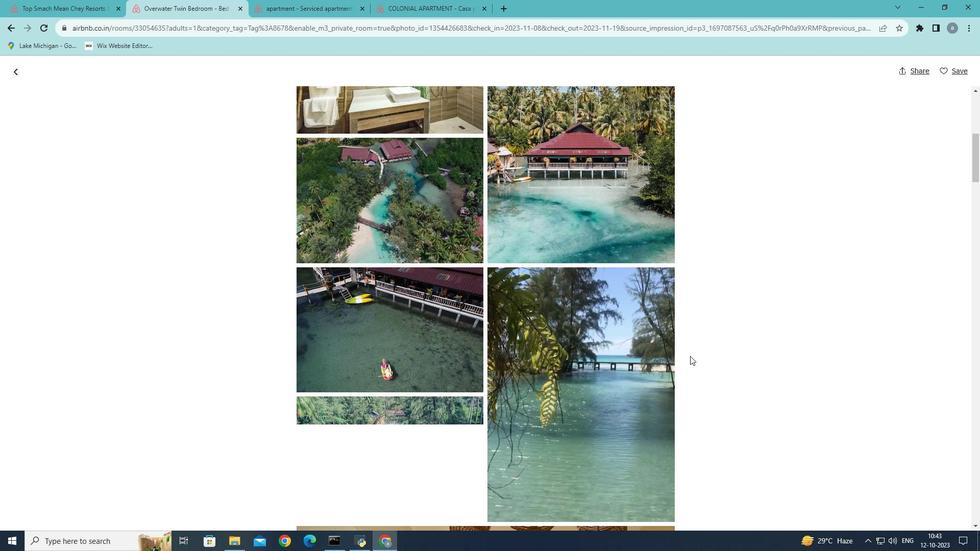 
Action: Mouse scrolled (690, 355) with delta (0, 0)
Screenshot: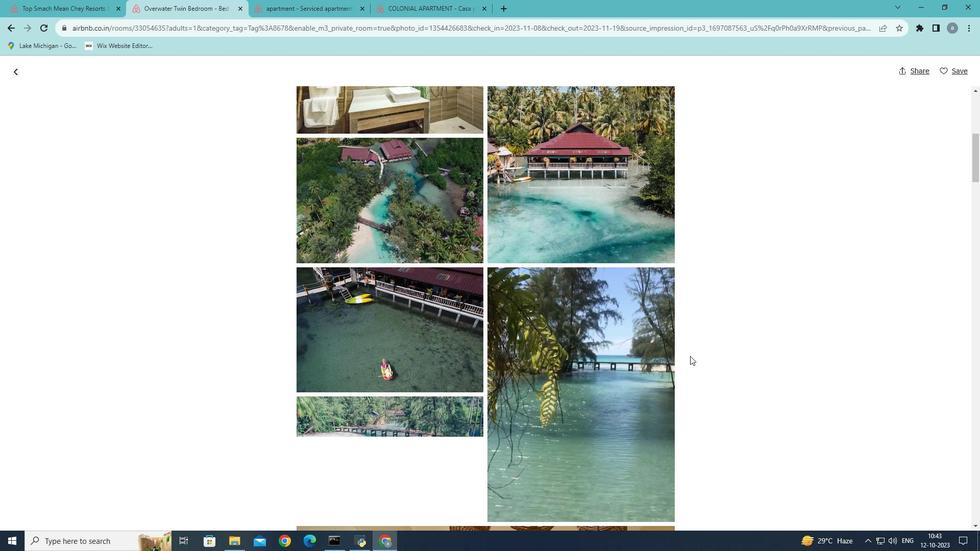 
Action: Mouse scrolled (690, 355) with delta (0, 0)
Screenshot: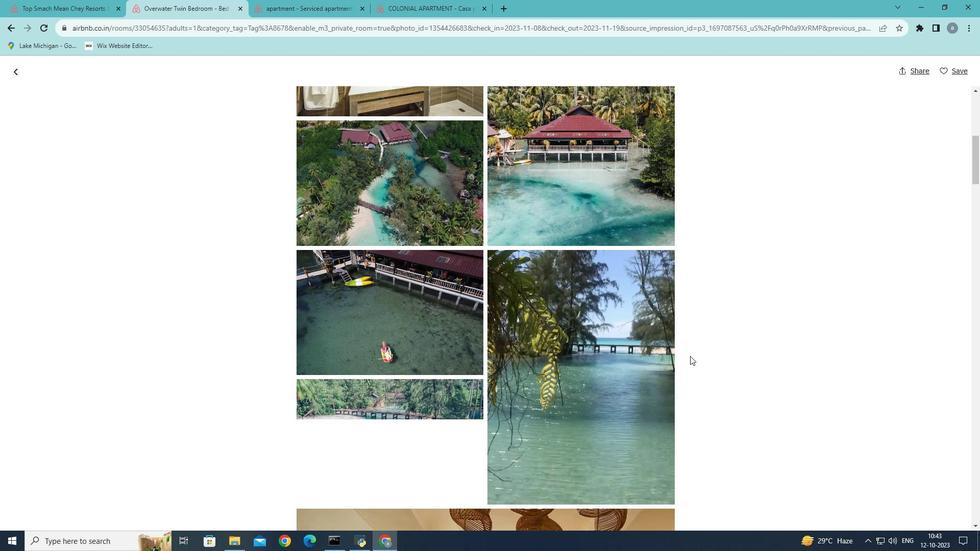 
Action: Mouse scrolled (690, 355) with delta (0, 0)
Screenshot: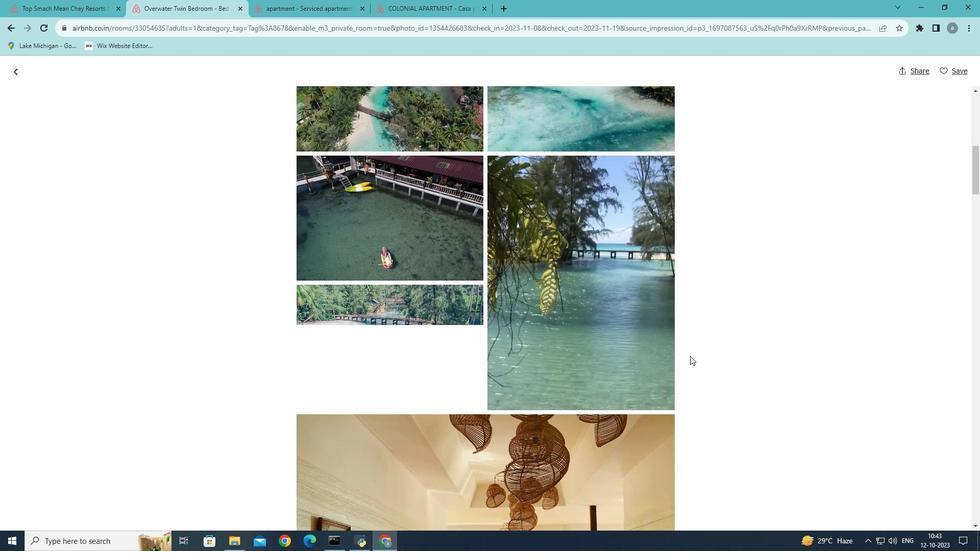 
Action: Mouse scrolled (690, 355) with delta (0, 0)
Screenshot: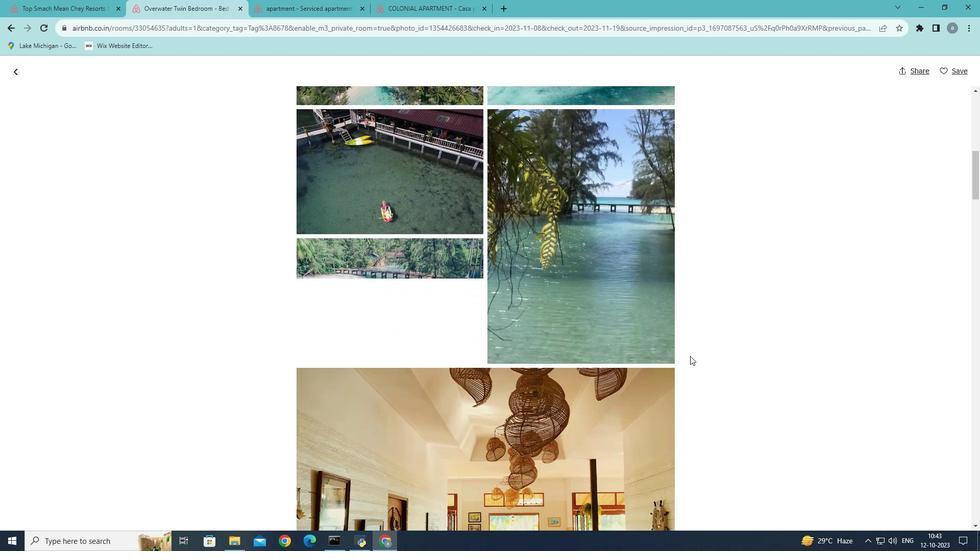 
Action: Mouse scrolled (690, 355) with delta (0, 0)
Screenshot: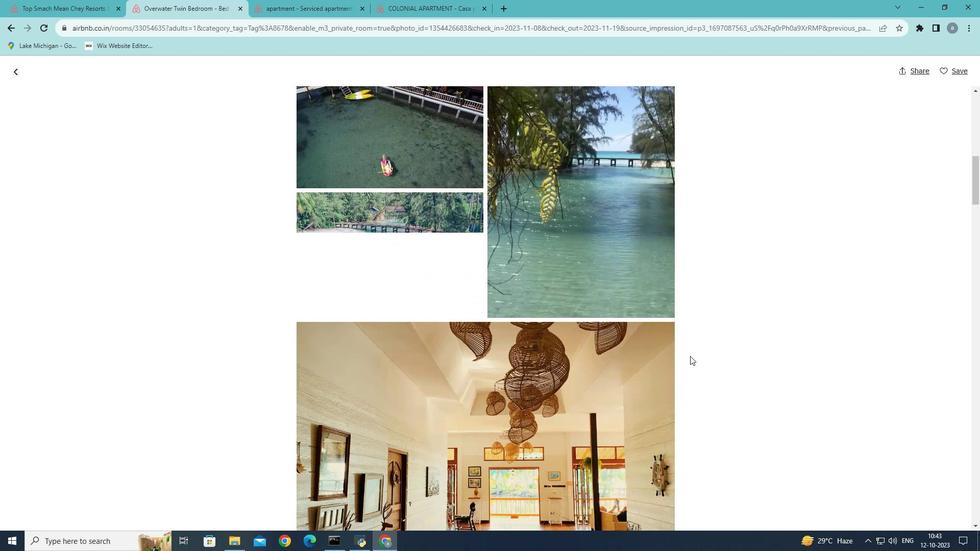 
Action: Mouse scrolled (690, 355) with delta (0, 0)
Screenshot: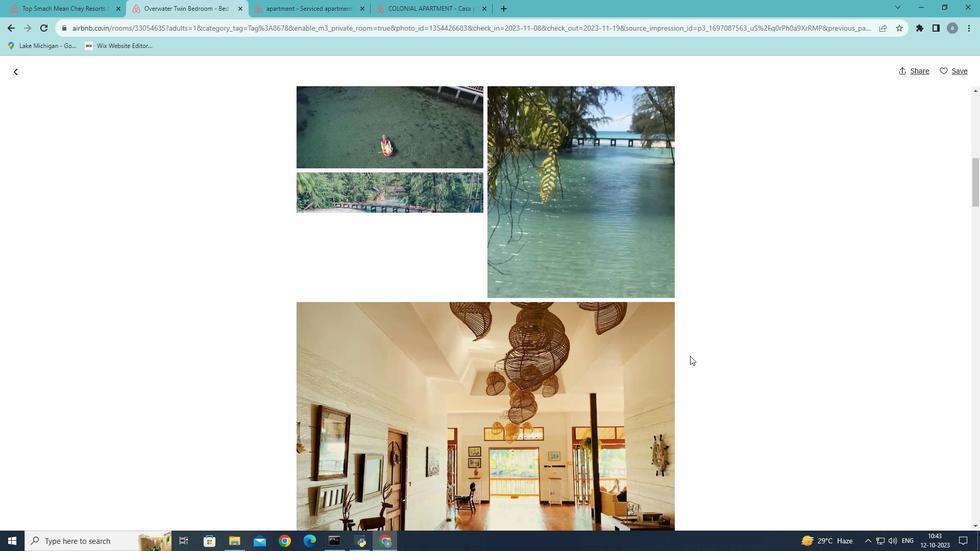 
Action: Mouse scrolled (690, 355) with delta (0, 0)
Screenshot: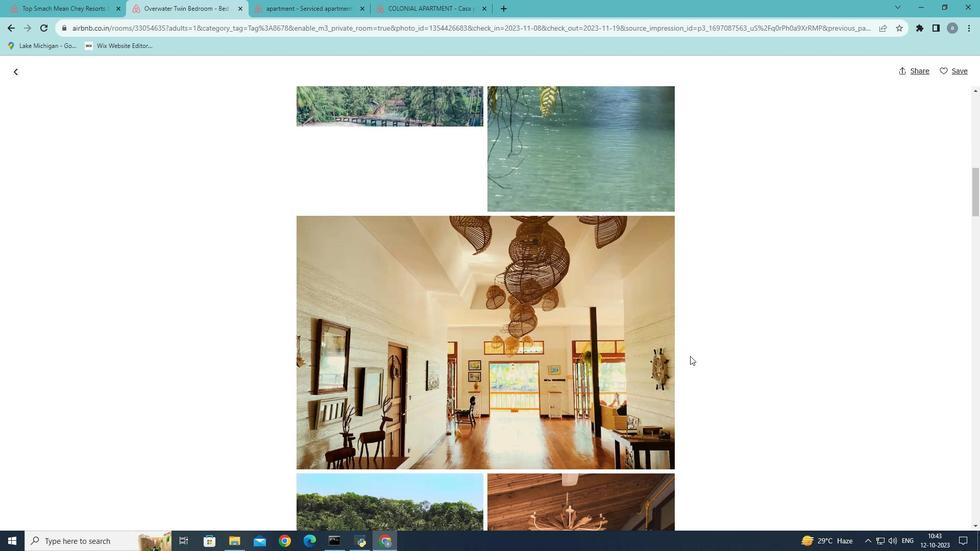 
Action: Mouse scrolled (690, 355) with delta (0, 0)
Screenshot: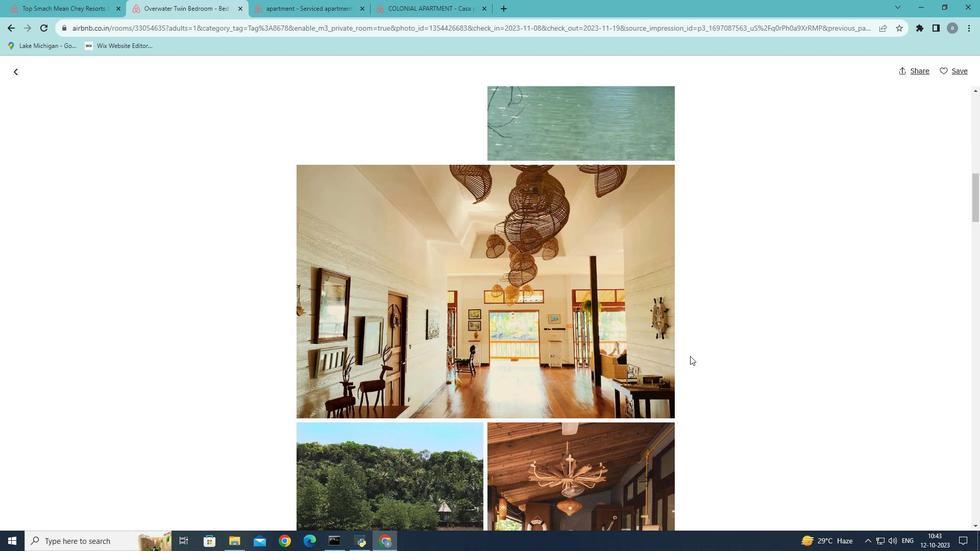 
Action: Mouse scrolled (690, 355) with delta (0, 0)
Screenshot: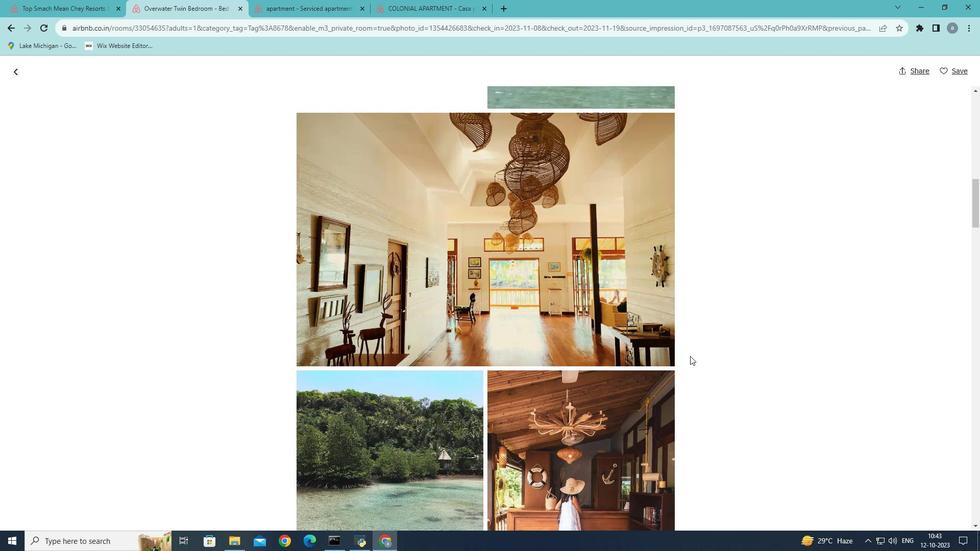 
Action: Mouse scrolled (690, 355) with delta (0, 0)
Screenshot: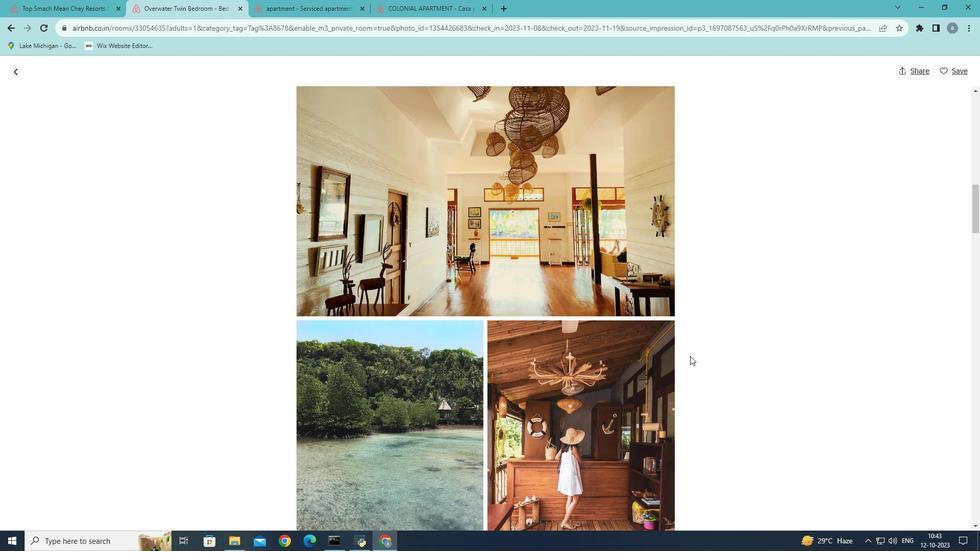 
Action: Mouse scrolled (690, 355) with delta (0, 0)
Screenshot: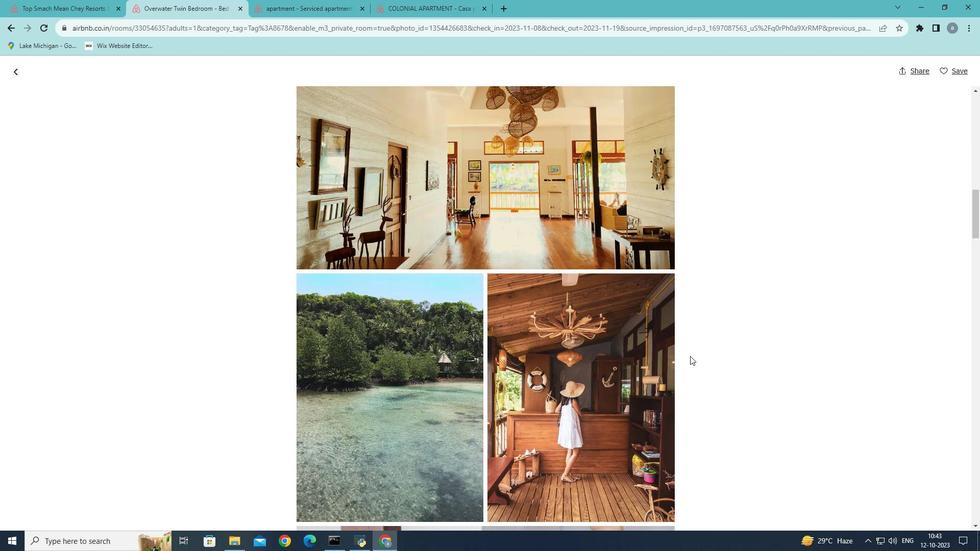 
Action: Mouse scrolled (690, 355) with delta (0, 0)
Screenshot: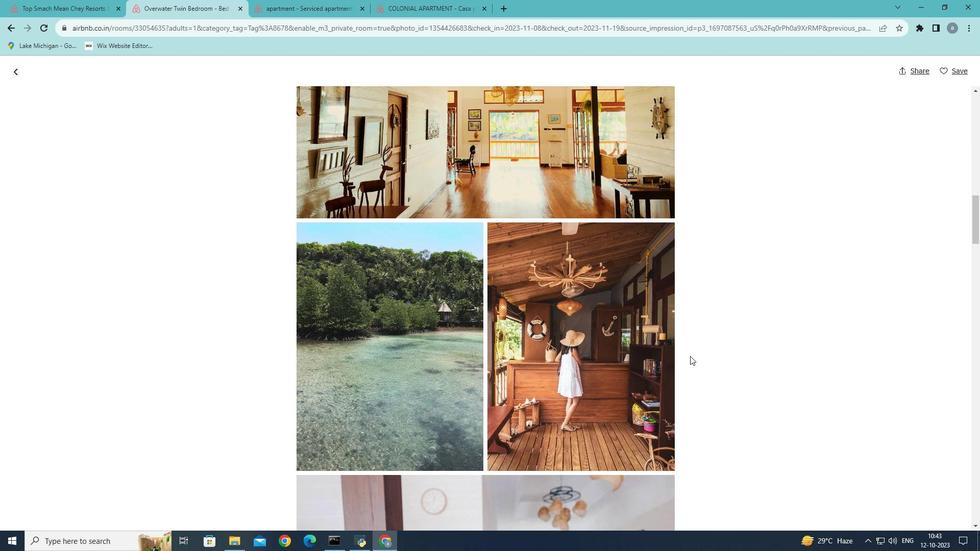 
Action: Mouse scrolled (690, 355) with delta (0, 0)
Screenshot: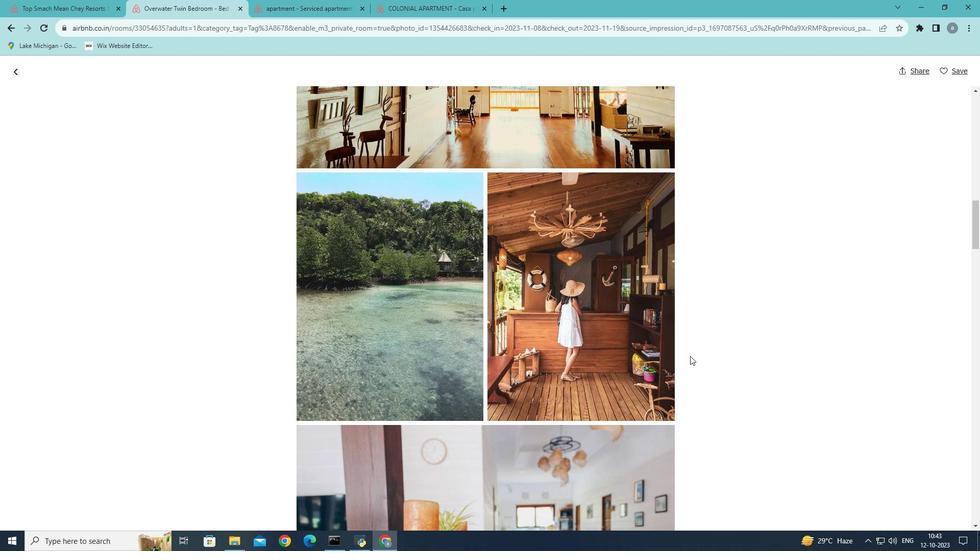 
Action: Mouse scrolled (690, 355) with delta (0, 0)
Screenshot: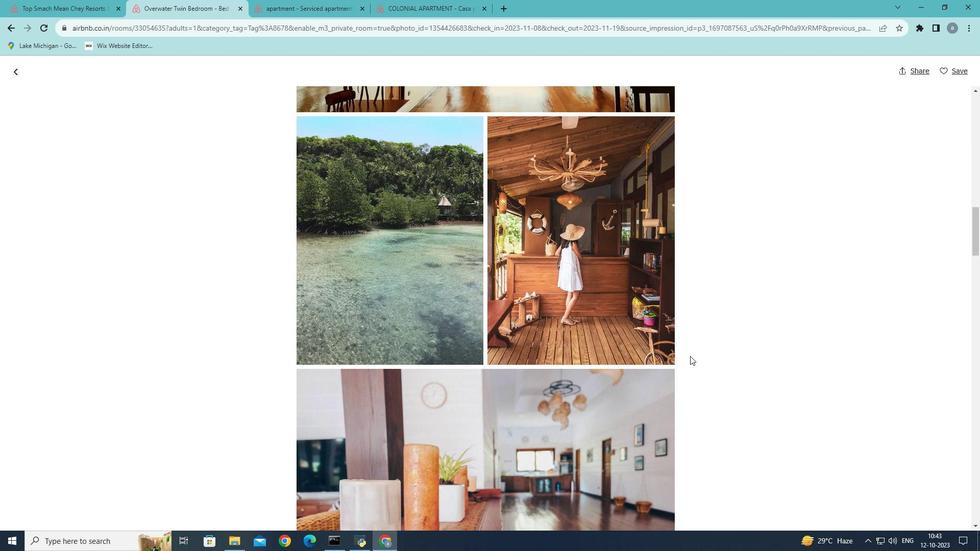 
Action: Mouse scrolled (690, 355) with delta (0, 0)
Screenshot: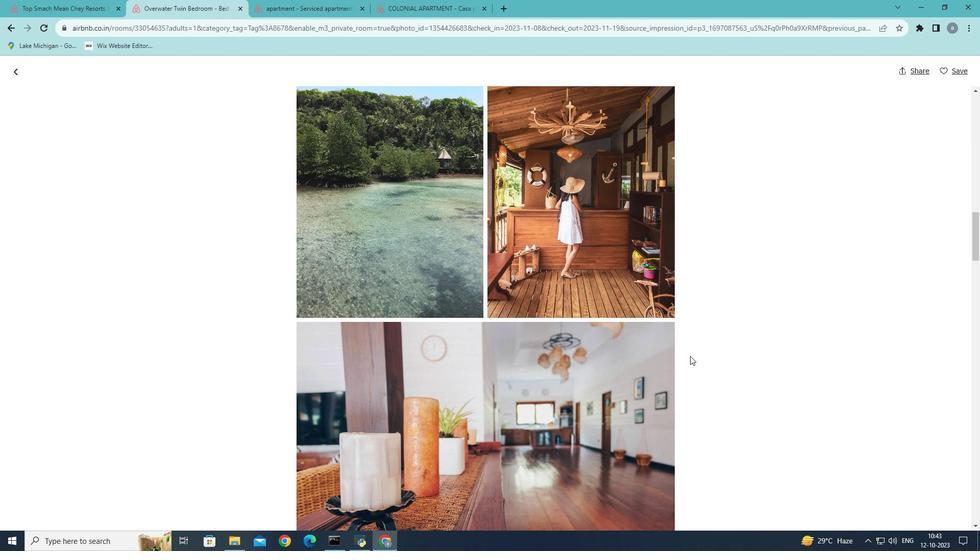 
Action: Mouse scrolled (690, 355) with delta (0, 0)
Screenshot: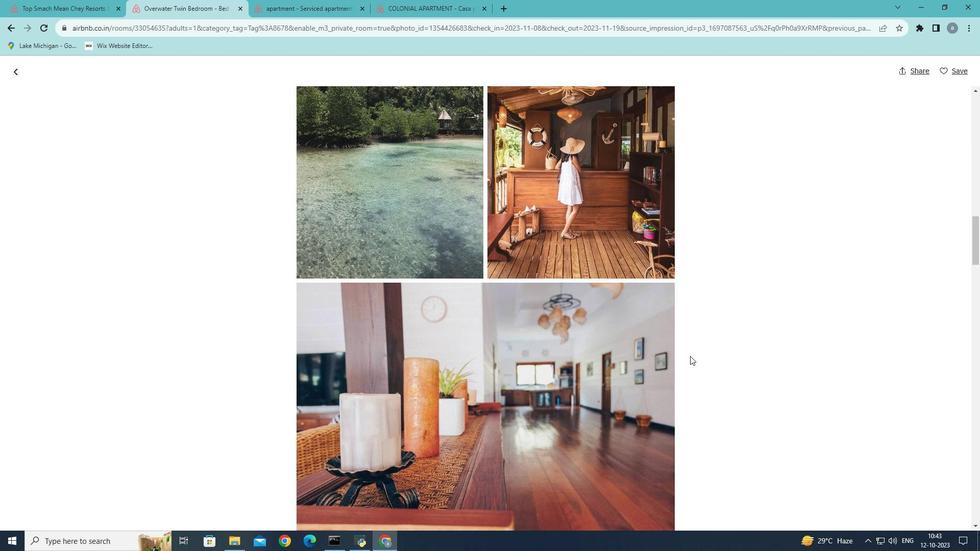 
Action: Mouse scrolled (690, 355) with delta (0, 0)
Screenshot: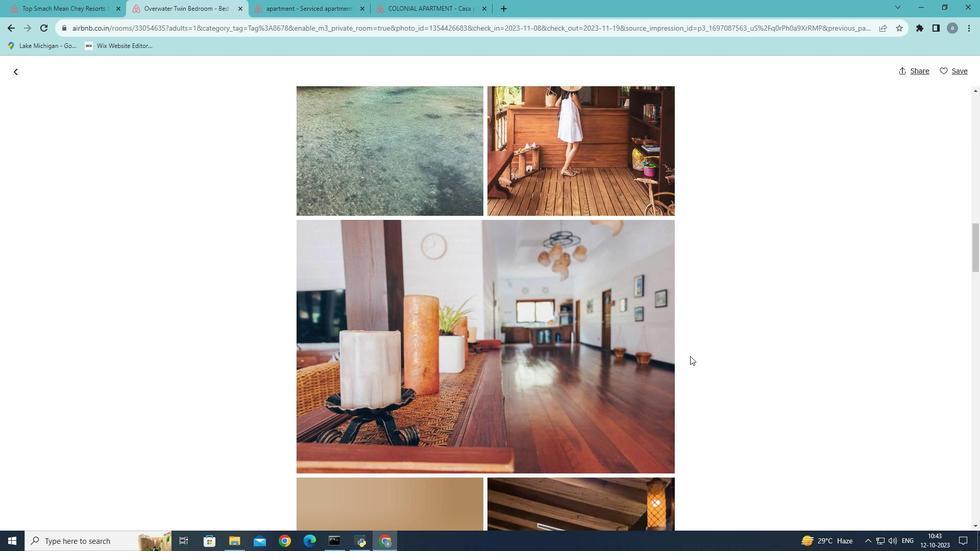 
Action: Mouse scrolled (690, 355) with delta (0, 0)
Screenshot: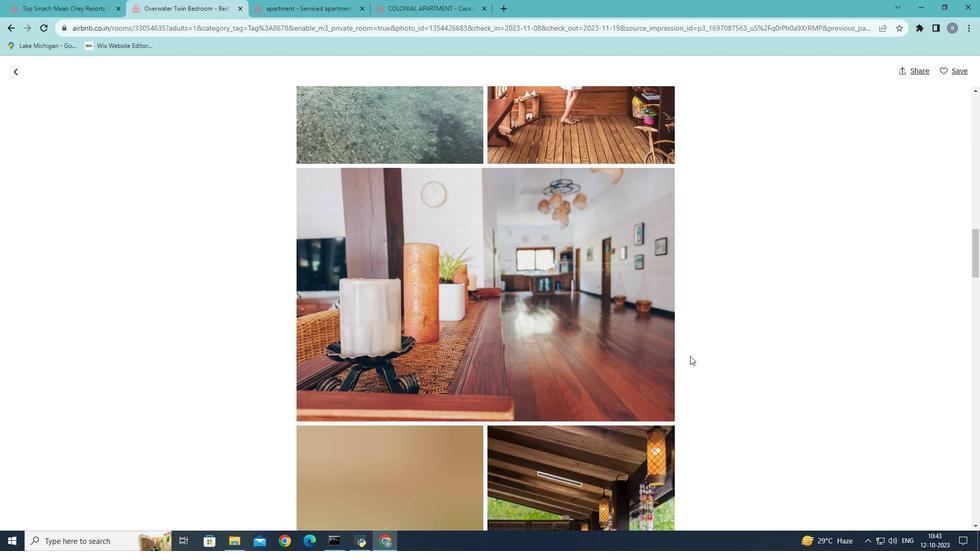 
Action: Mouse scrolled (690, 355) with delta (0, 0)
Screenshot: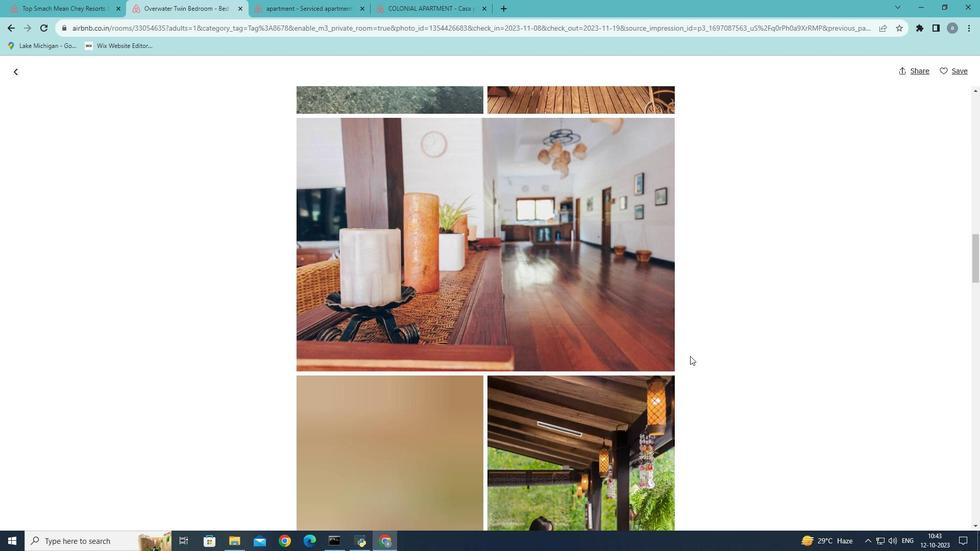 
Action: Mouse scrolled (690, 355) with delta (0, 0)
Screenshot: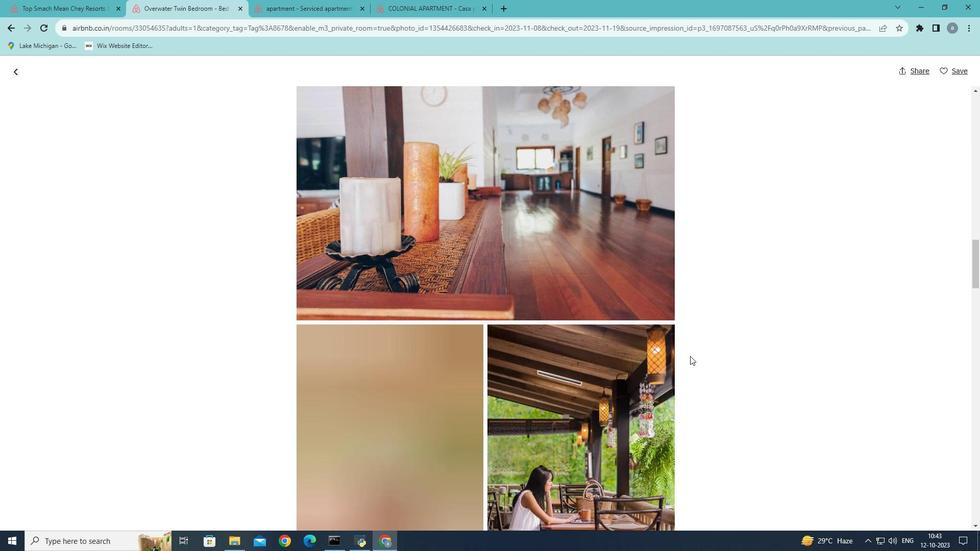 
Action: Mouse scrolled (690, 355) with delta (0, 0)
Screenshot: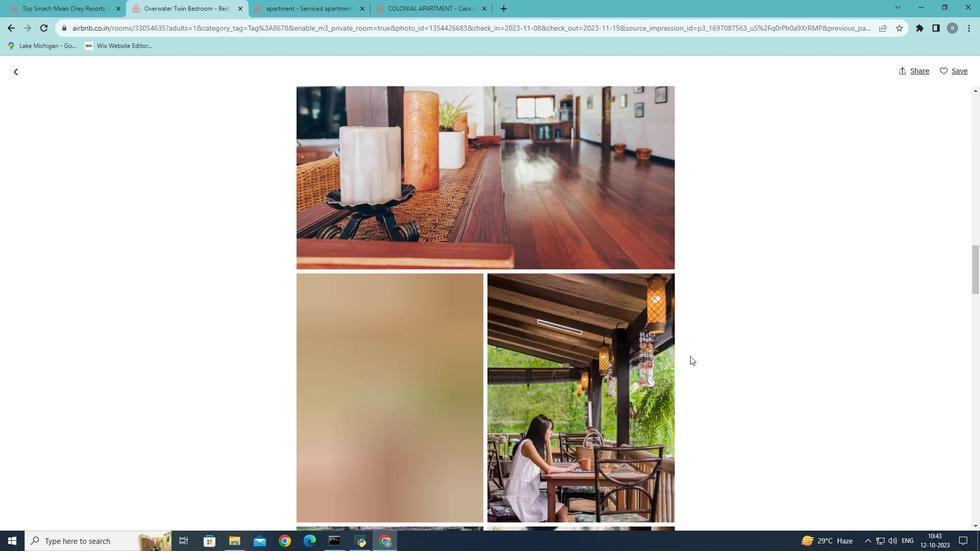
Action: Mouse scrolled (690, 355) with delta (0, 0)
Screenshot: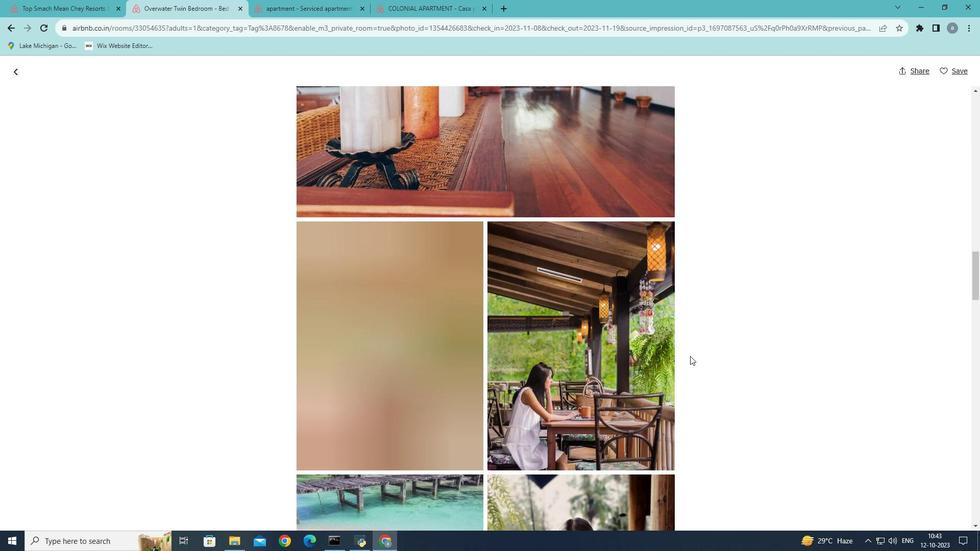 
Action: Mouse scrolled (690, 355) with delta (0, 0)
Screenshot: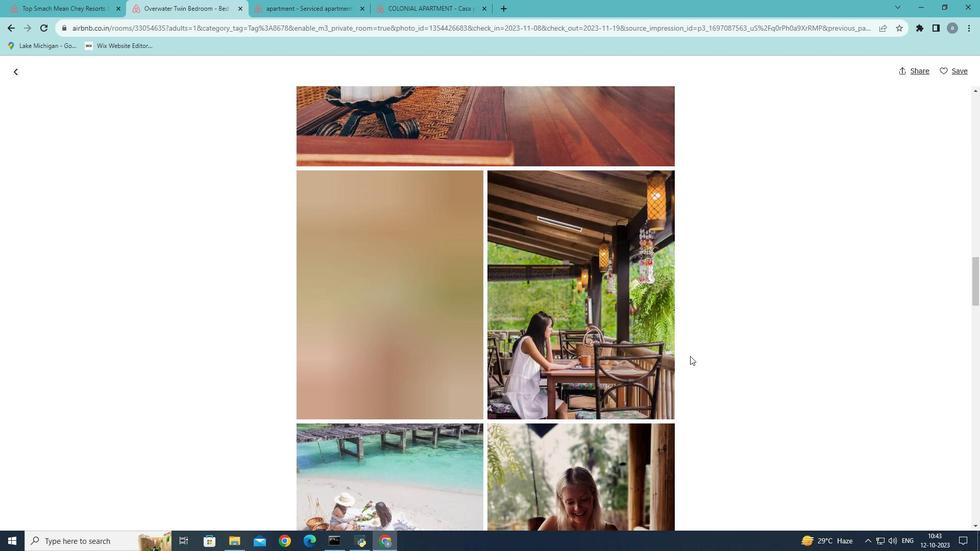 
Action: Mouse scrolled (690, 355) with delta (0, 0)
Screenshot: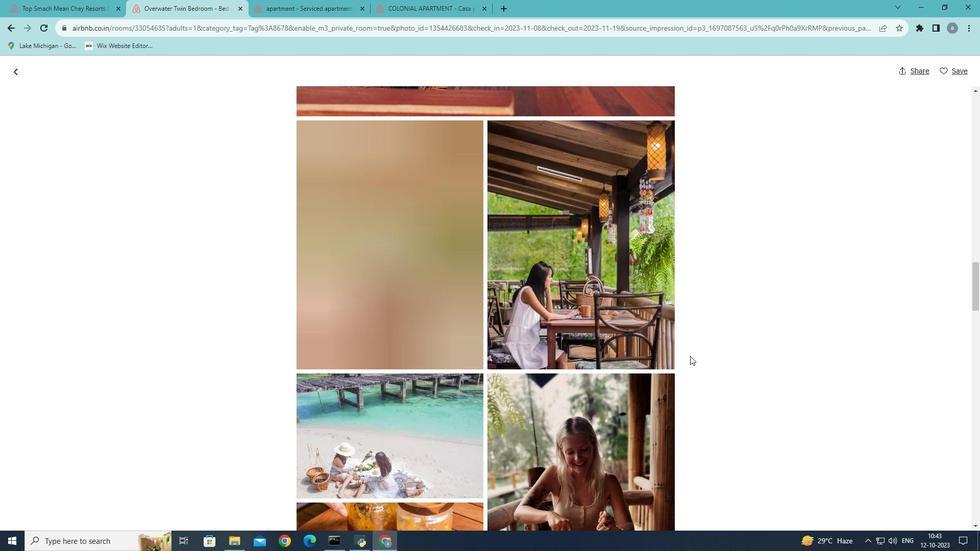 
Action: Mouse scrolled (690, 355) with delta (0, 0)
Screenshot: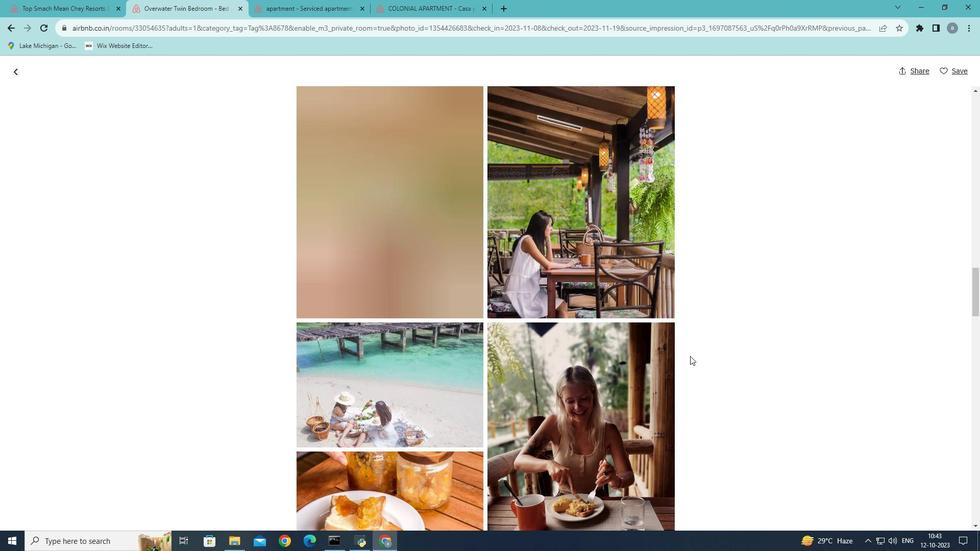 
Action: Mouse scrolled (690, 355) with delta (0, 0)
Screenshot: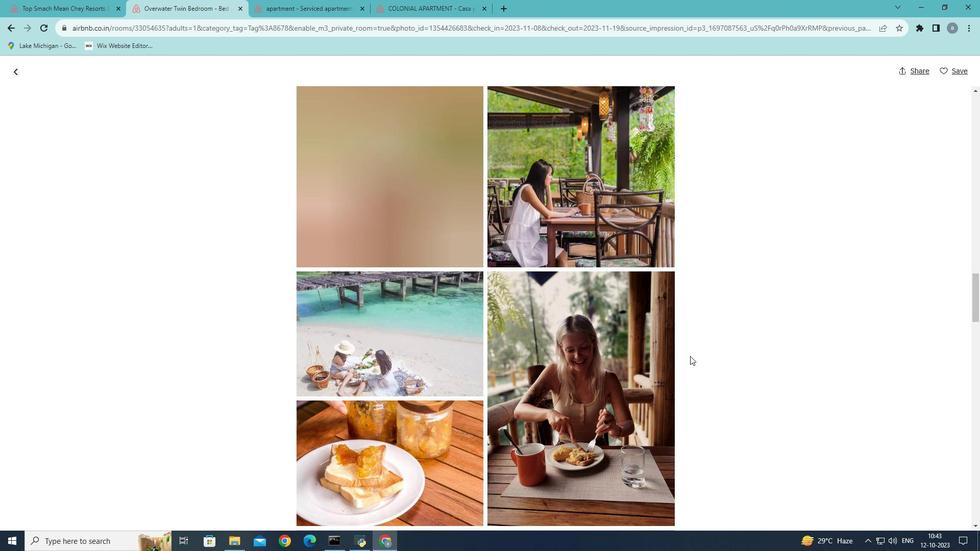 
Action: Mouse scrolled (690, 355) with delta (0, 0)
Screenshot: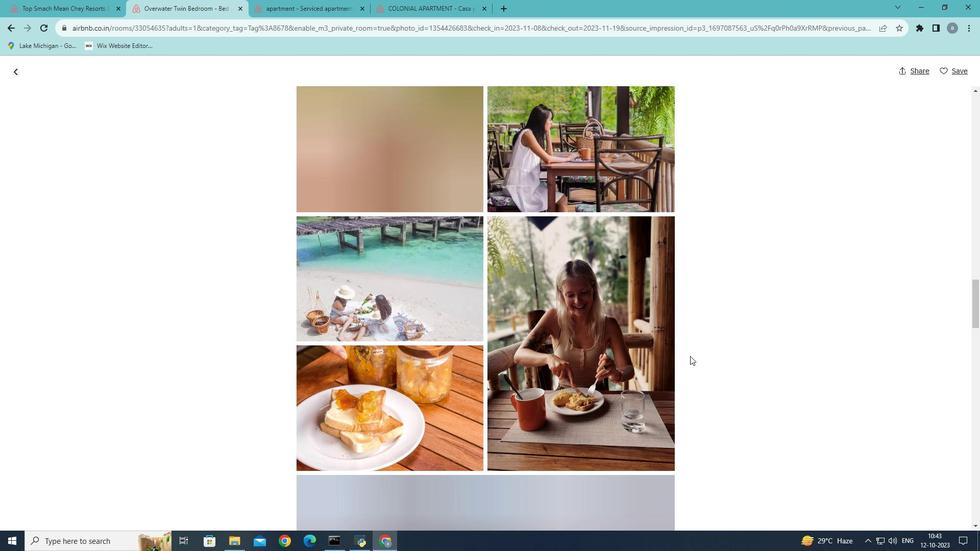 
Action: Mouse scrolled (690, 355) with delta (0, 0)
Screenshot: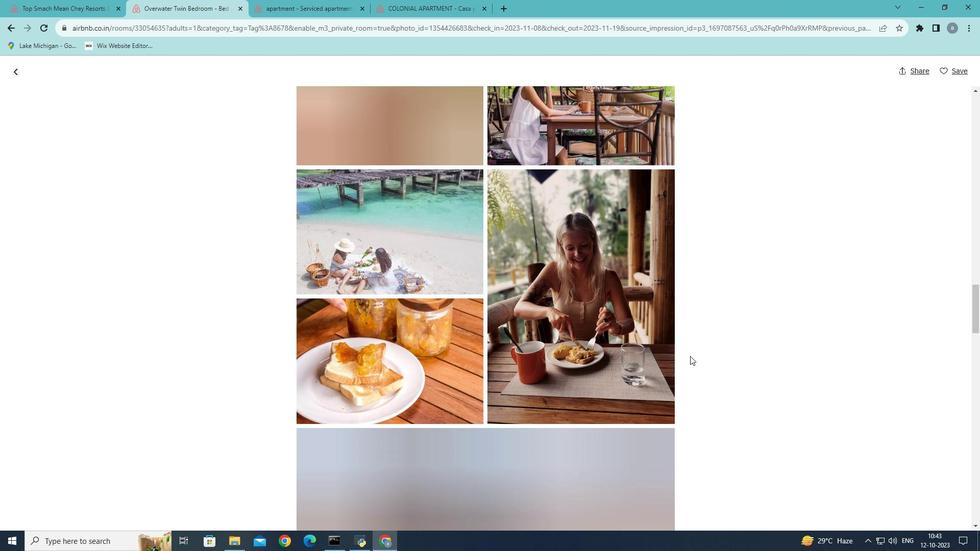 
Action: Mouse scrolled (690, 355) with delta (0, 0)
Screenshot: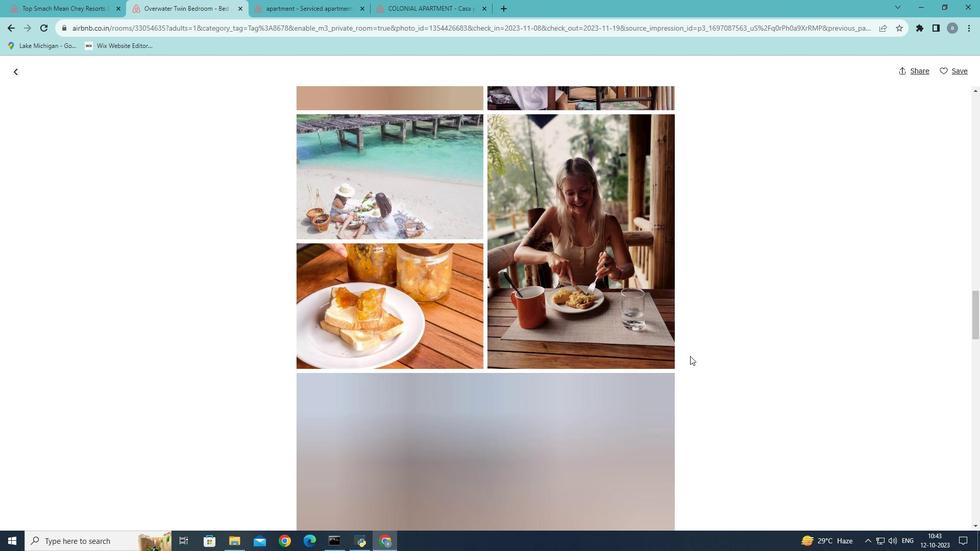 
Action: Mouse scrolled (690, 355) with delta (0, 0)
Screenshot: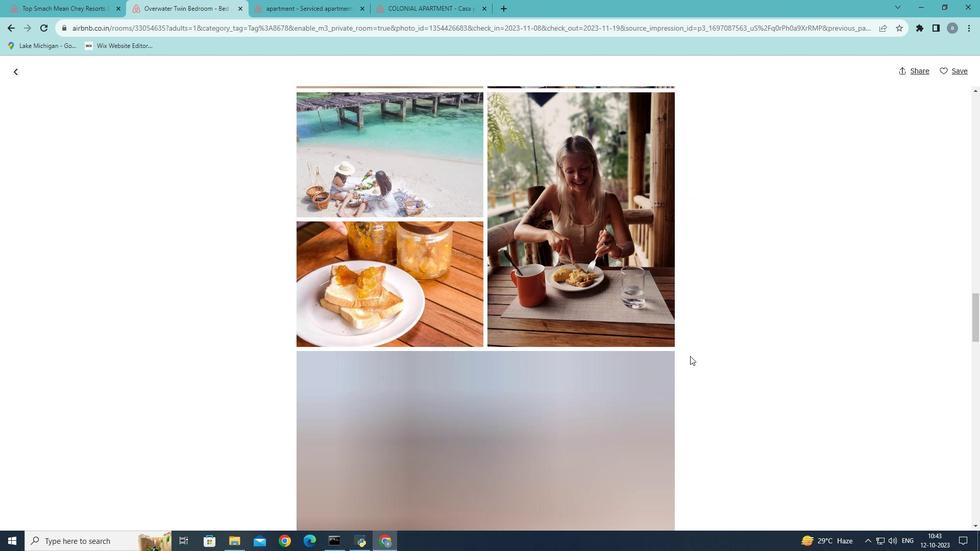 
Action: Mouse scrolled (690, 355) with delta (0, 0)
Screenshot: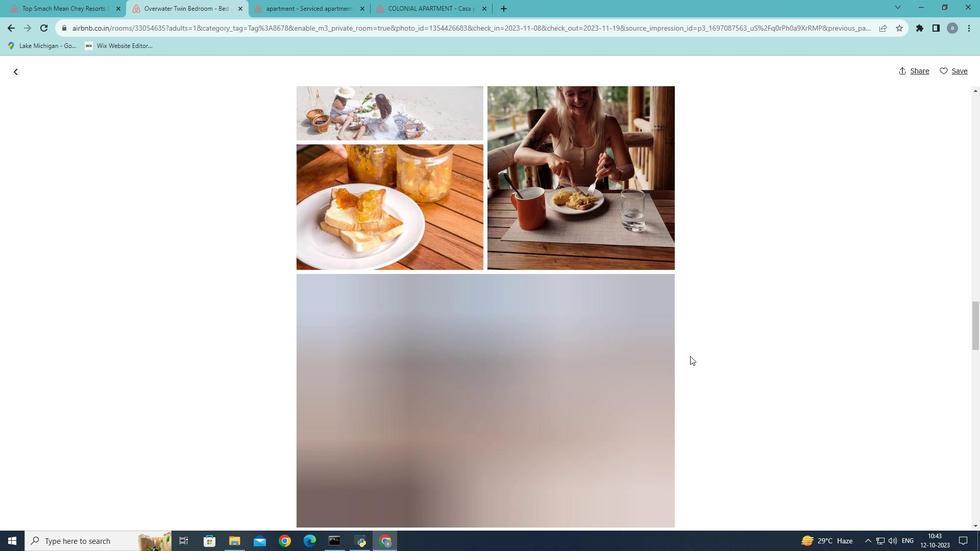 
Action: Mouse scrolled (690, 355) with delta (0, 0)
Screenshot: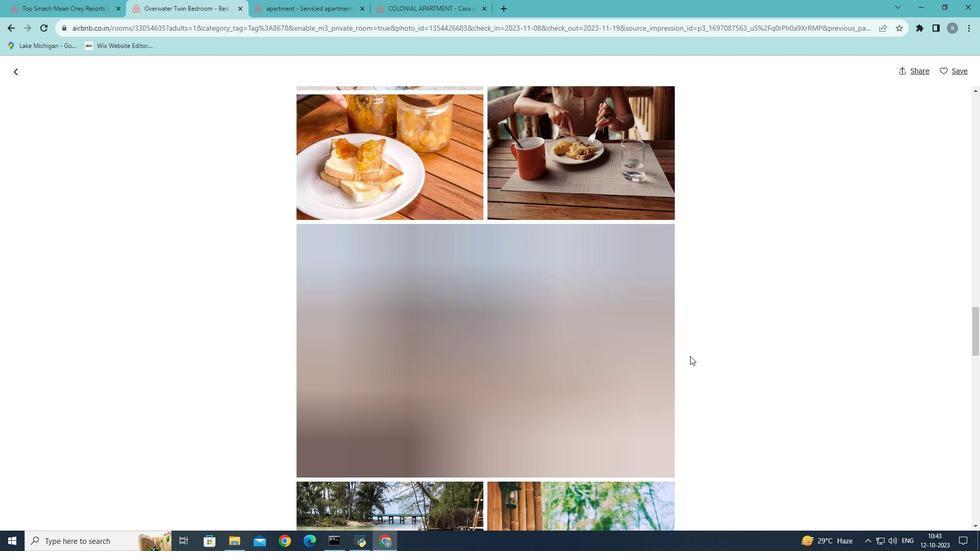 
Action: Mouse scrolled (690, 355) with delta (0, 0)
Screenshot: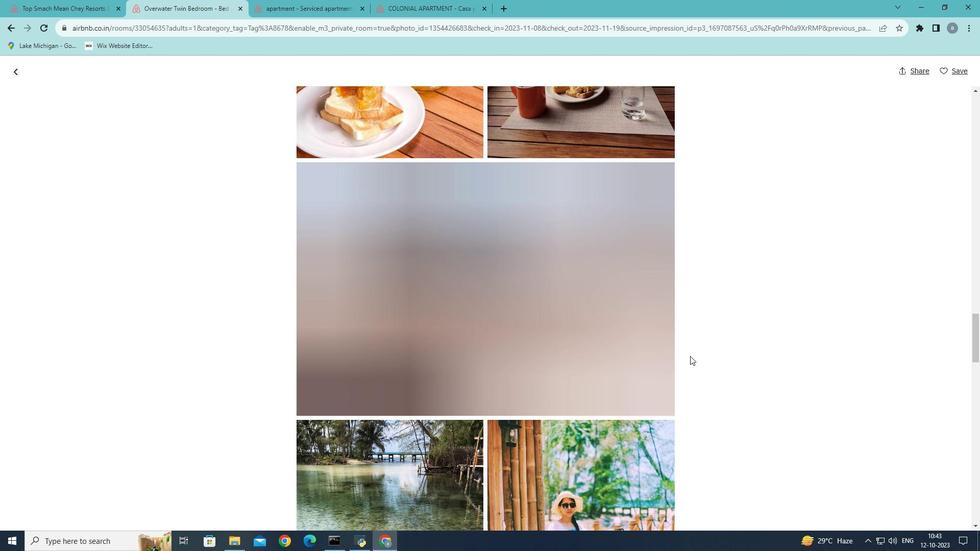 
Action: Mouse scrolled (690, 355) with delta (0, 0)
Screenshot: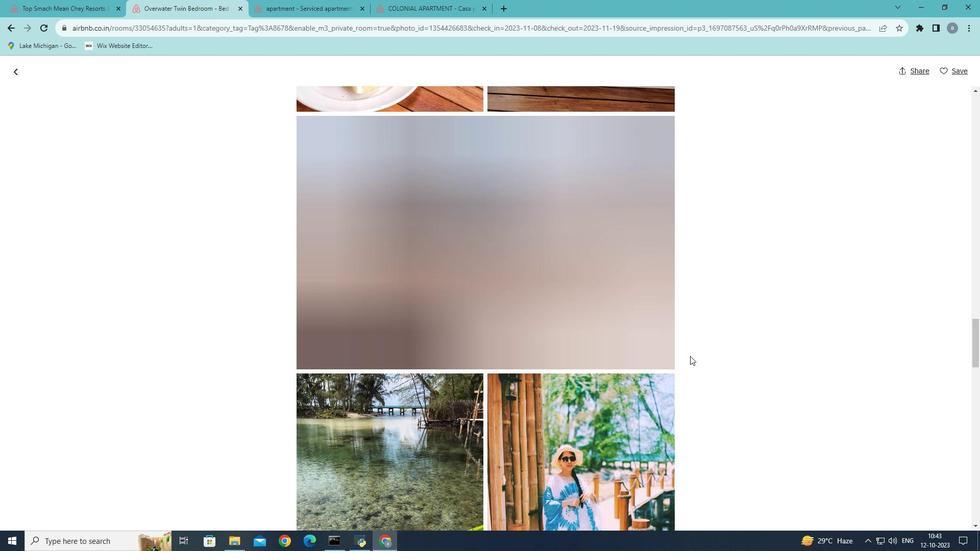 
Action: Mouse scrolled (690, 355) with delta (0, 0)
Screenshot: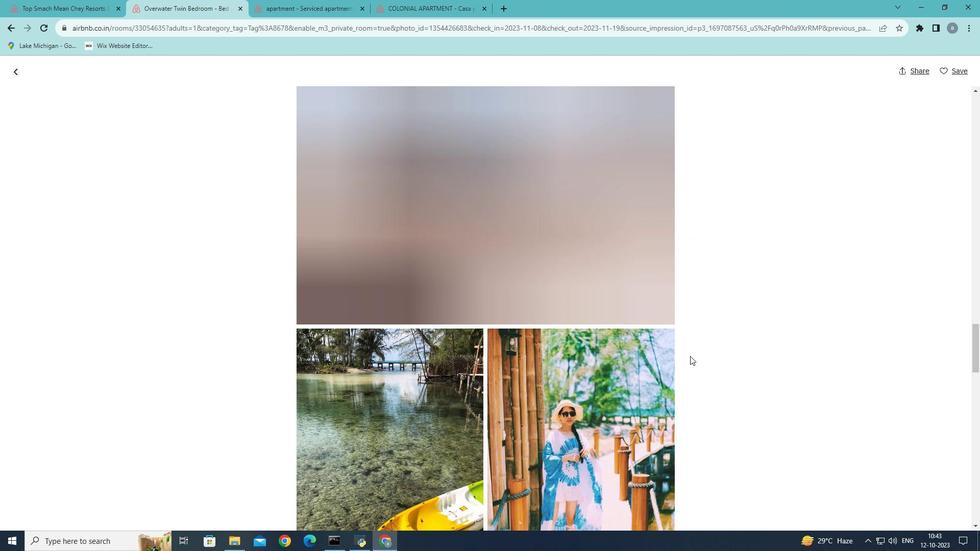 
Action: Mouse scrolled (690, 355) with delta (0, 0)
Screenshot: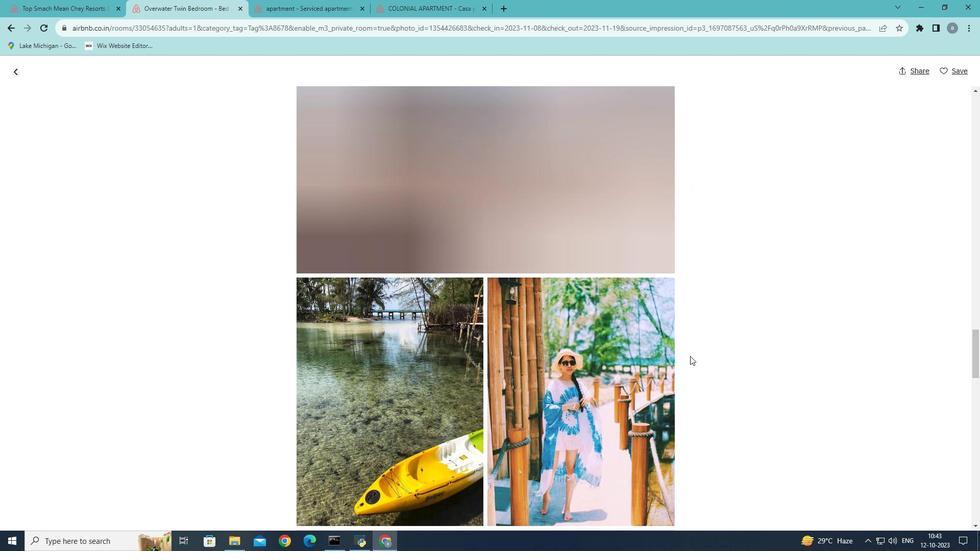 
Action: Mouse scrolled (690, 355) with delta (0, 0)
Screenshot: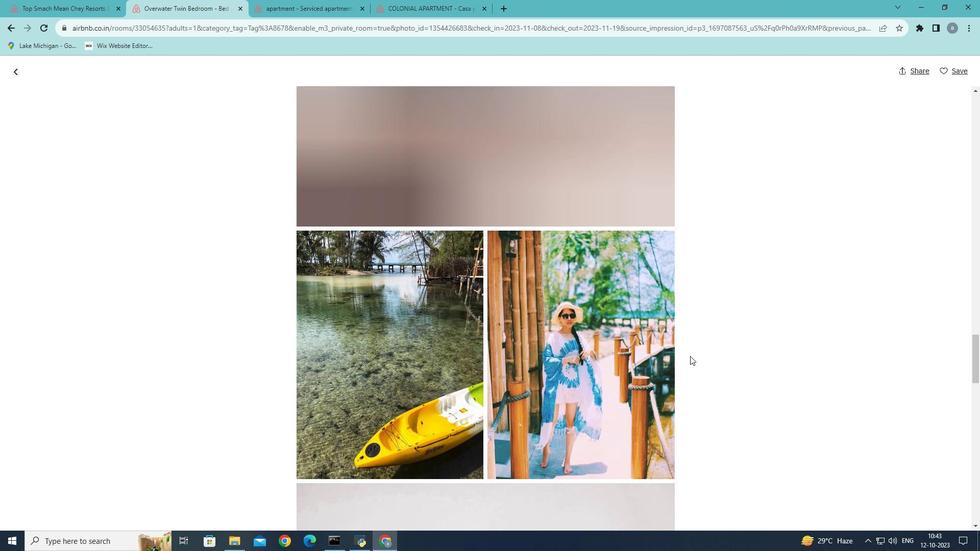 
Action: Mouse scrolled (690, 355) with delta (0, 0)
Screenshot: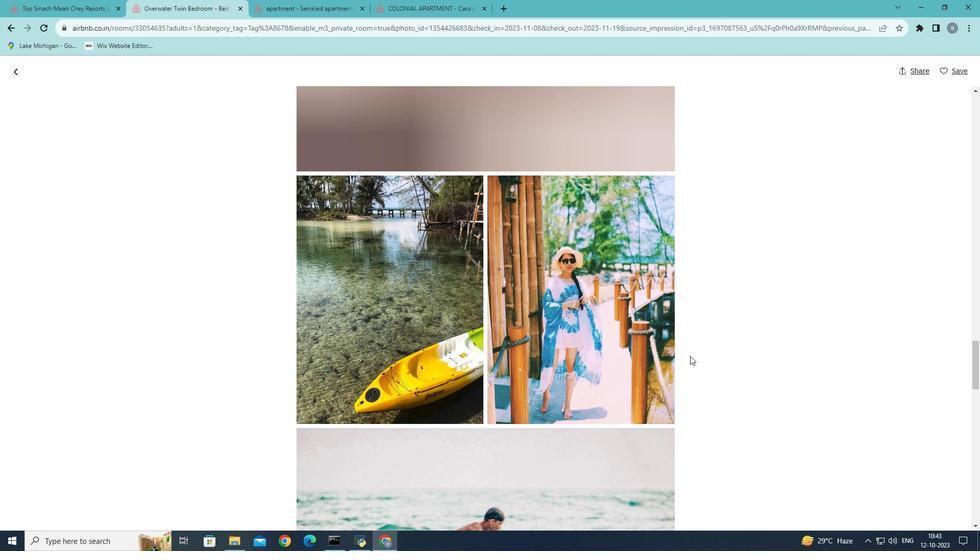 
Action: Mouse scrolled (690, 355) with delta (0, 0)
Screenshot: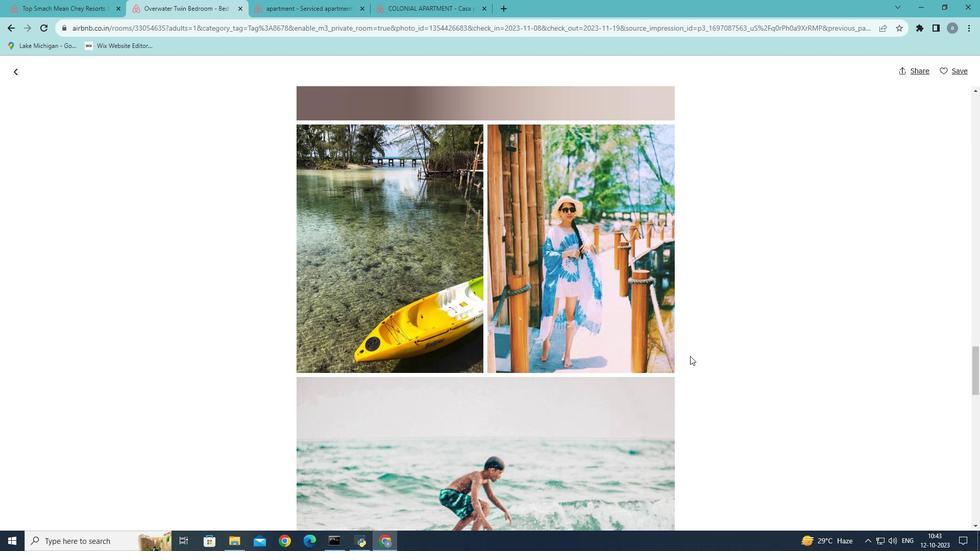 
Action: Mouse scrolled (690, 355) with delta (0, 0)
Screenshot: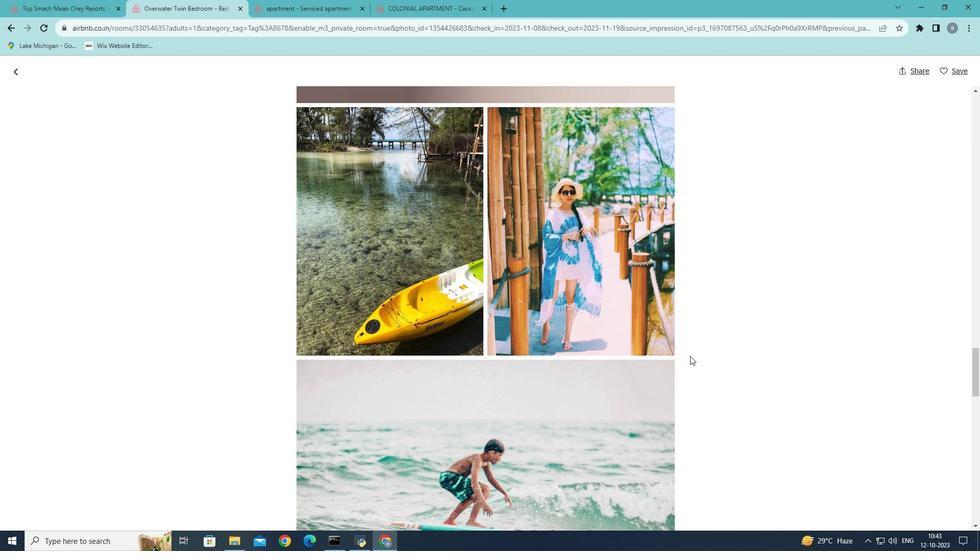 
Action: Mouse scrolled (690, 355) with delta (0, 0)
Screenshot: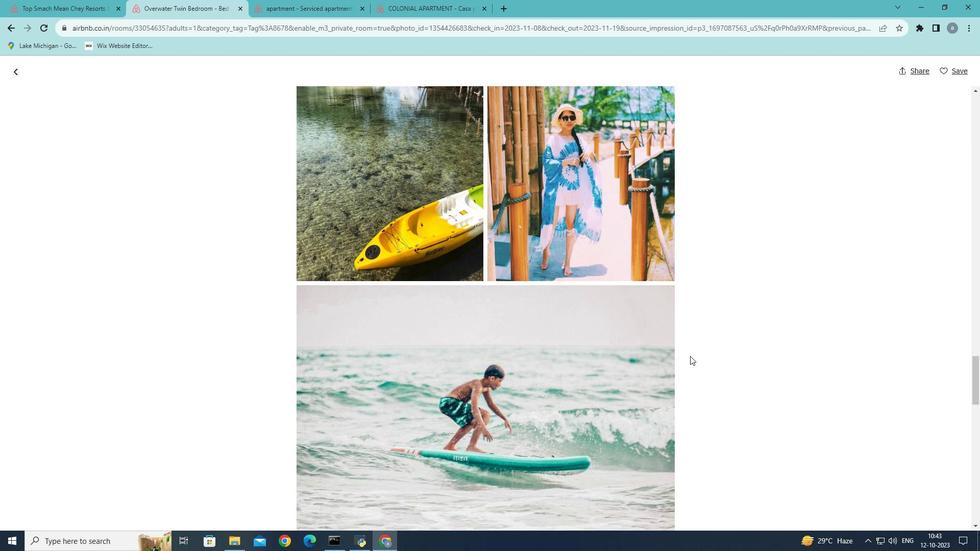 
Action: Mouse scrolled (690, 355) with delta (0, 0)
Screenshot: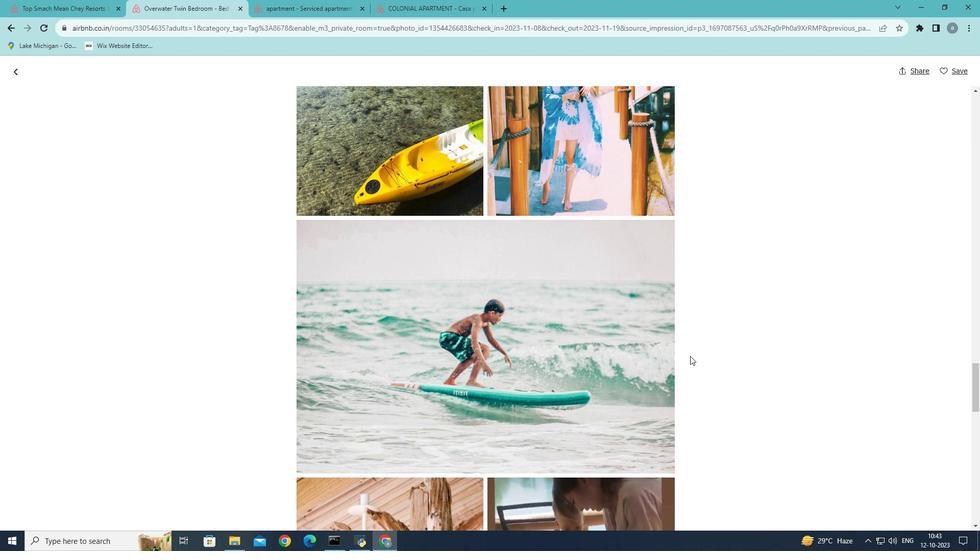 
Action: Mouse scrolled (690, 355) with delta (0, 0)
Screenshot: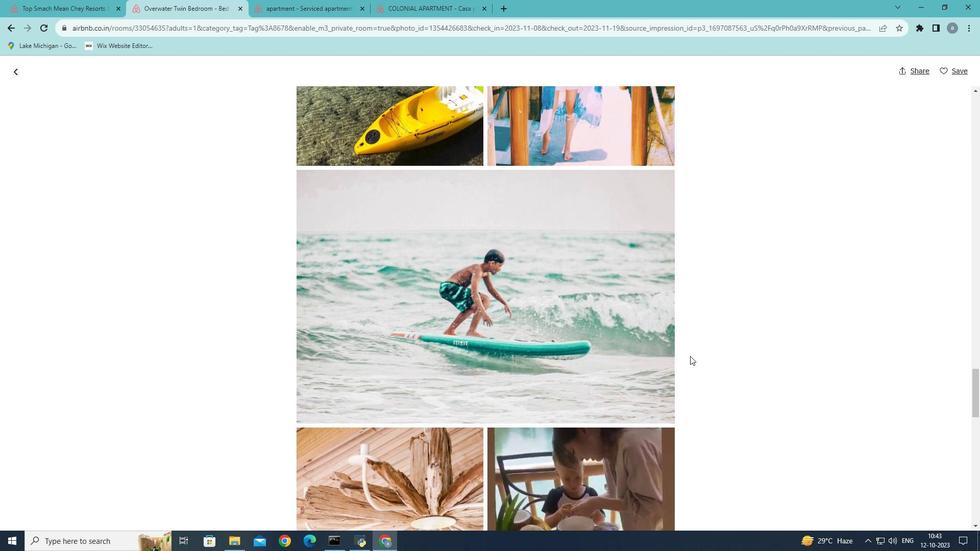 
Action: Mouse scrolled (690, 355) with delta (0, 0)
Screenshot: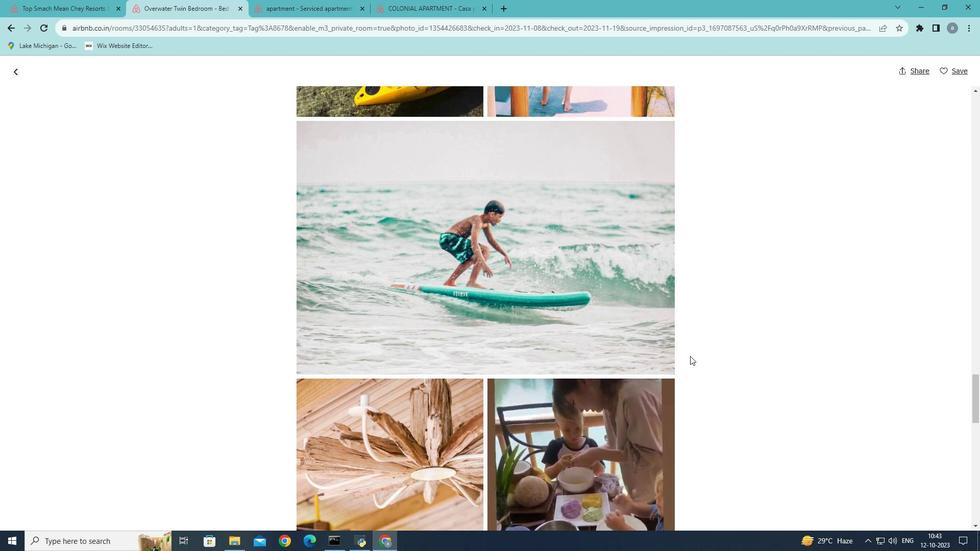 
Action: Mouse scrolled (690, 355) with delta (0, 0)
Screenshot: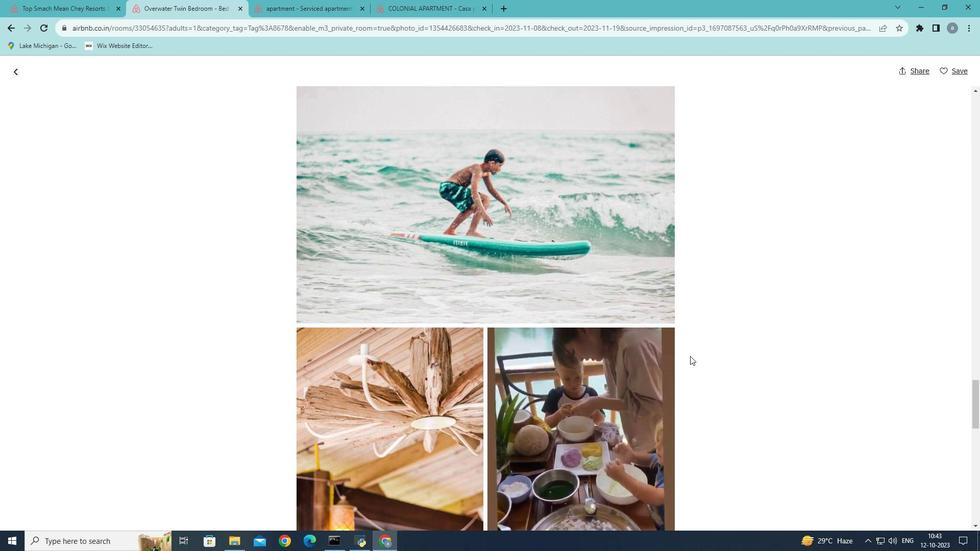 
Action: Mouse scrolled (690, 355) with delta (0, 0)
Screenshot: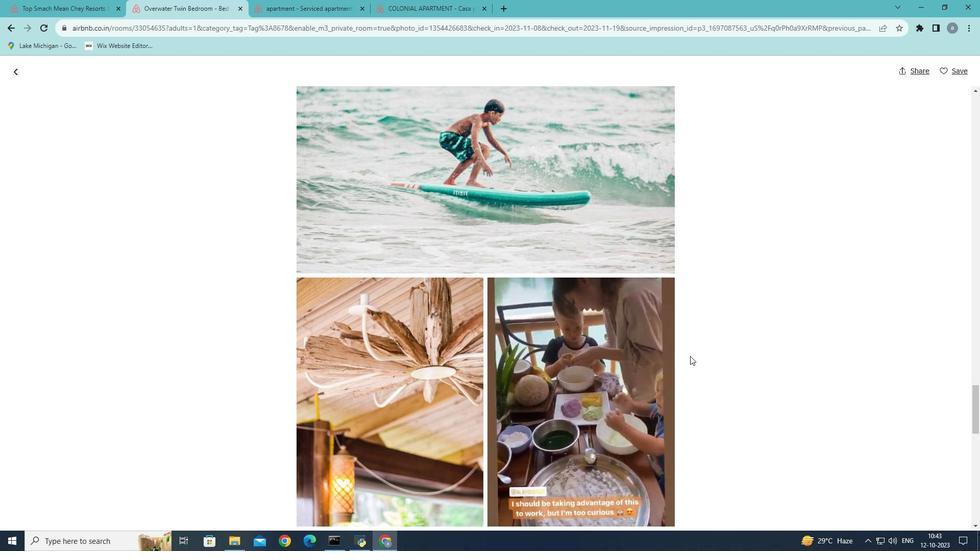 
Action: Mouse scrolled (690, 355) with delta (0, 0)
Screenshot: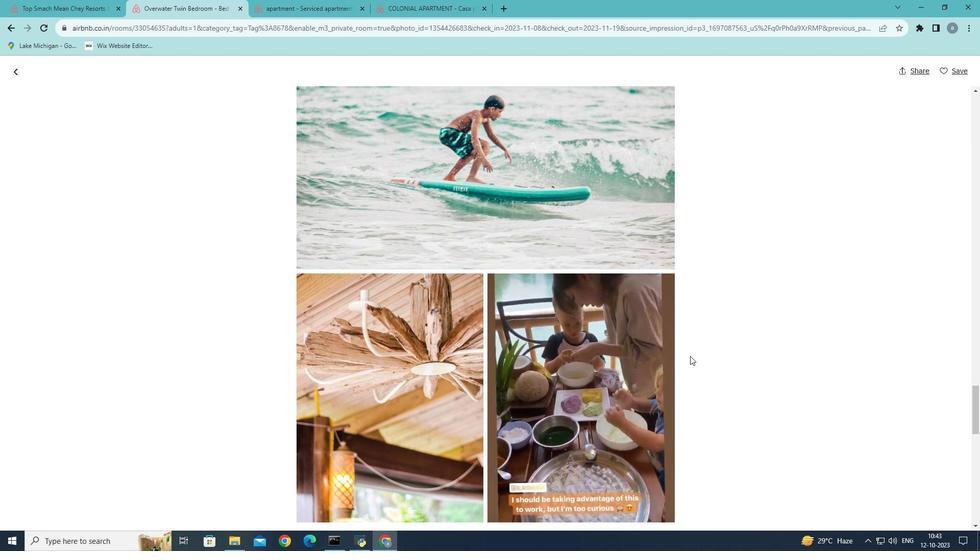 
Action: Mouse scrolled (690, 355) with delta (0, 0)
Screenshot: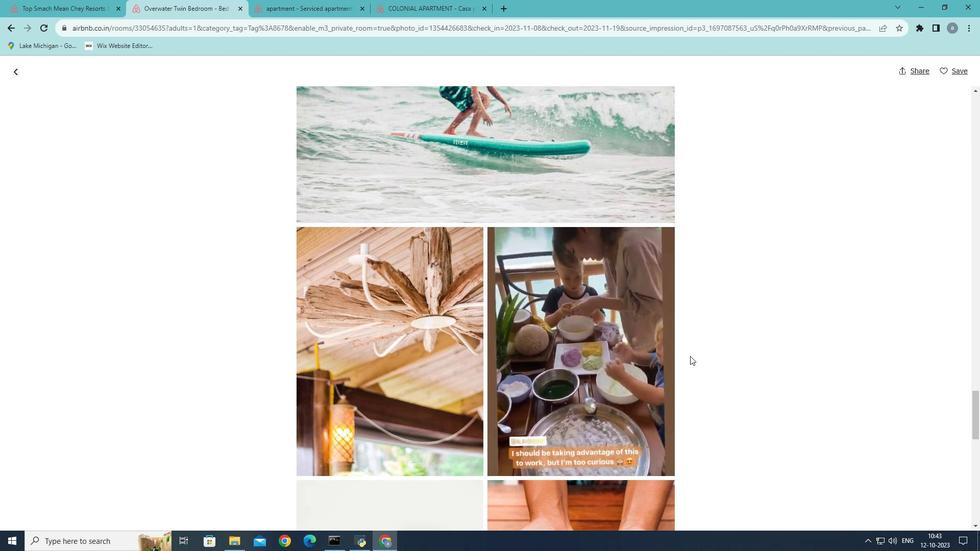 
Action: Mouse scrolled (690, 355) with delta (0, 0)
Screenshot: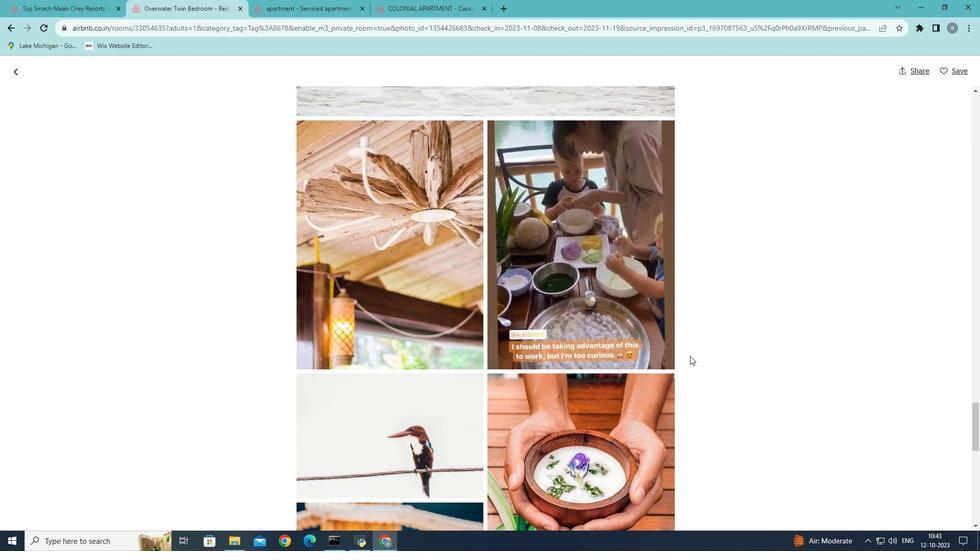 
Action: Mouse scrolled (690, 355) with delta (0, 0)
Screenshot: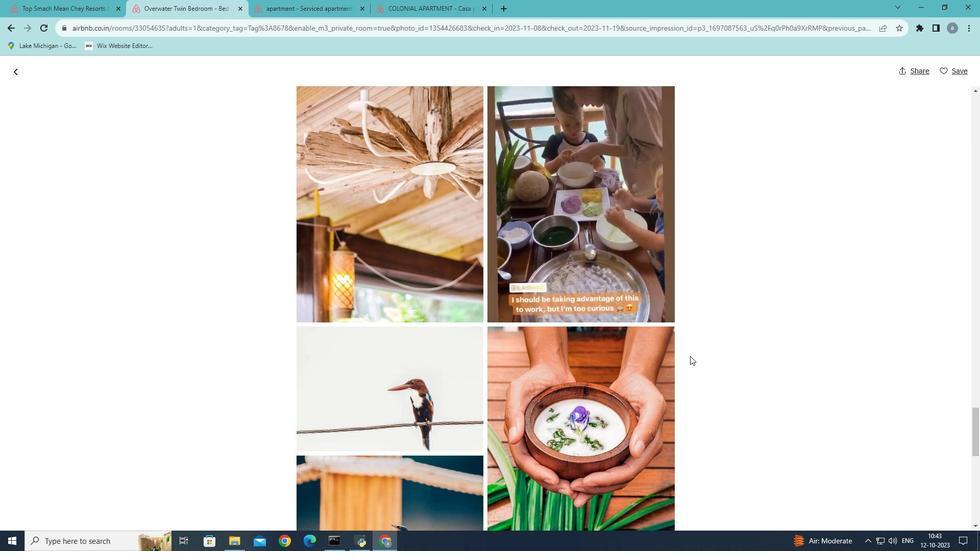 
Action: Mouse scrolled (690, 355) with delta (0, 0)
Screenshot: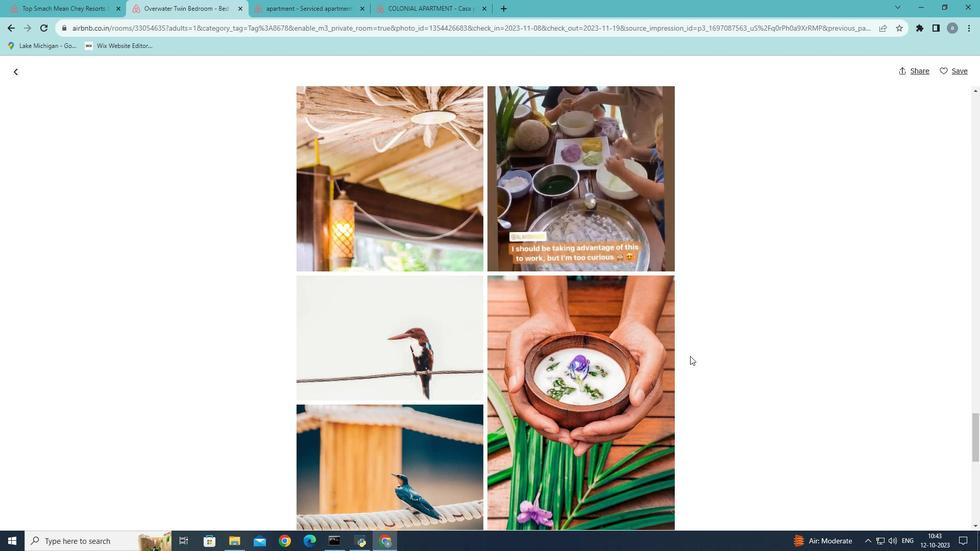
Action: Mouse scrolled (690, 355) with delta (0, 0)
Screenshot: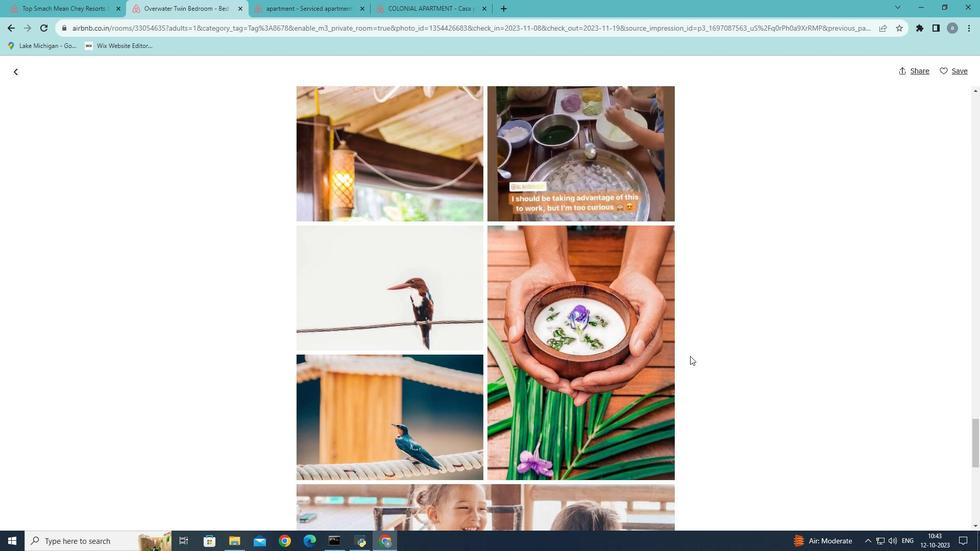 
Action: Mouse scrolled (690, 355) with delta (0, 0)
Screenshot: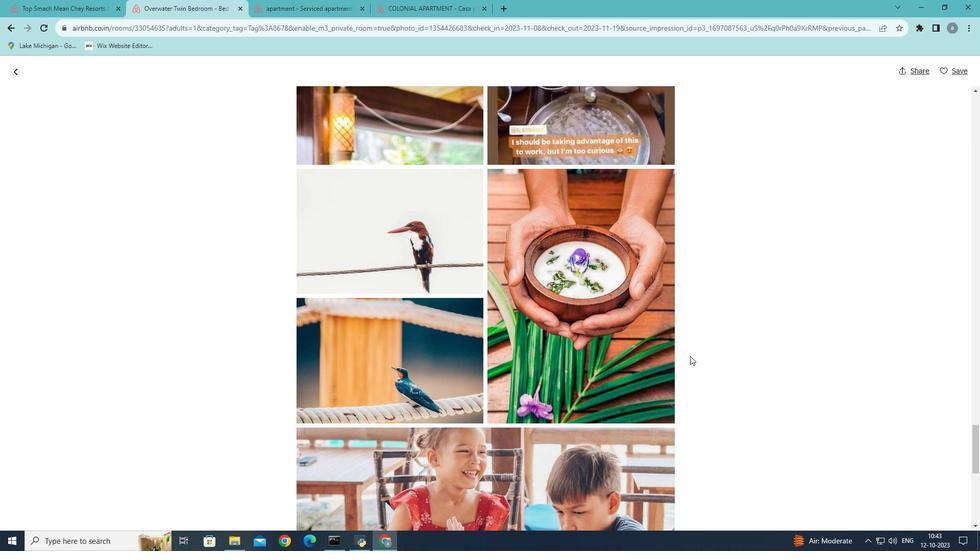 
Action: Mouse scrolled (690, 355) with delta (0, 0)
Screenshot: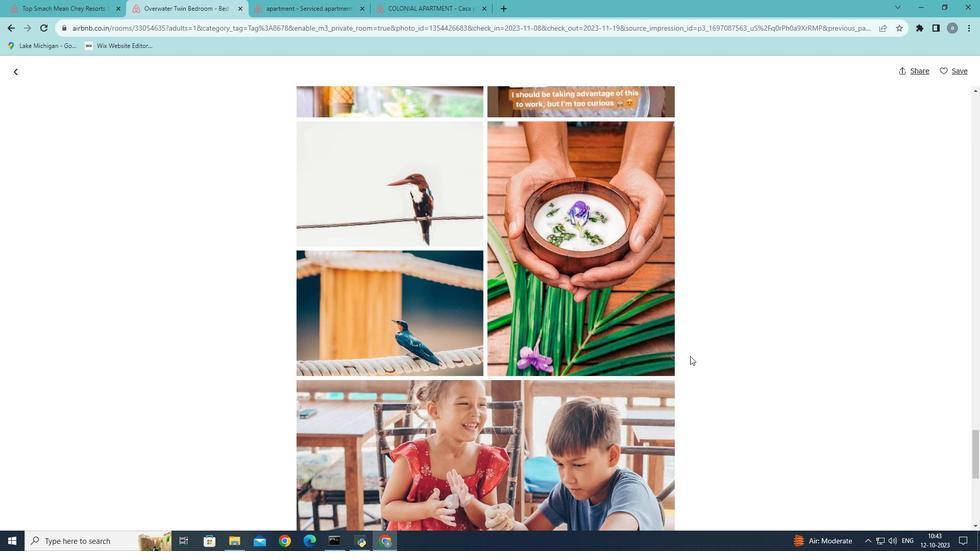 
Action: Mouse scrolled (690, 355) with delta (0, 0)
Screenshot: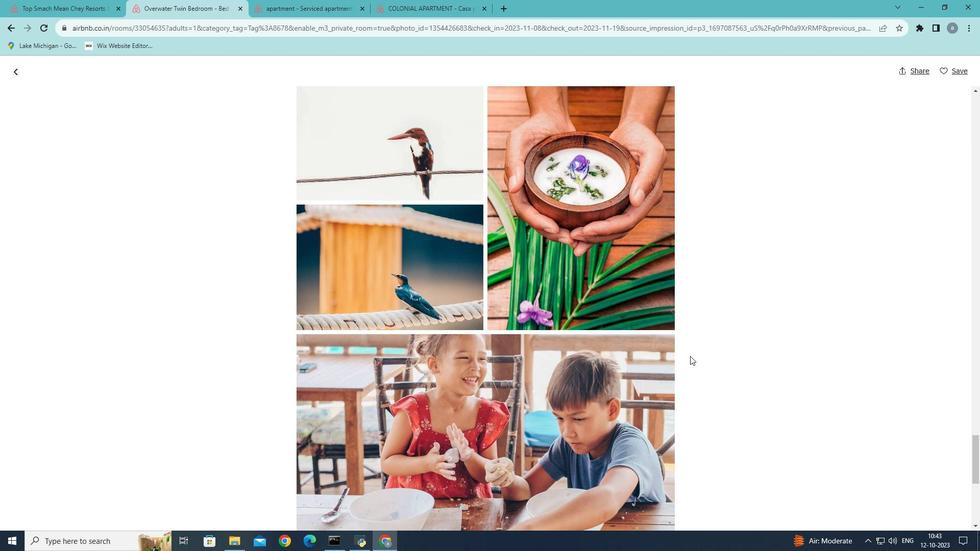 
Action: Mouse scrolled (690, 355) with delta (0, 0)
Screenshot: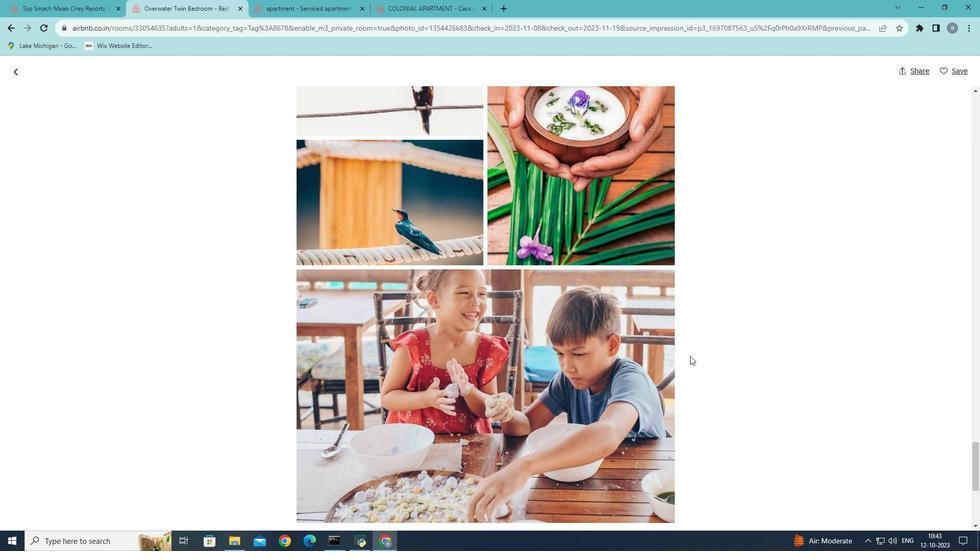 
Action: Mouse scrolled (690, 355) with delta (0, 0)
Screenshot: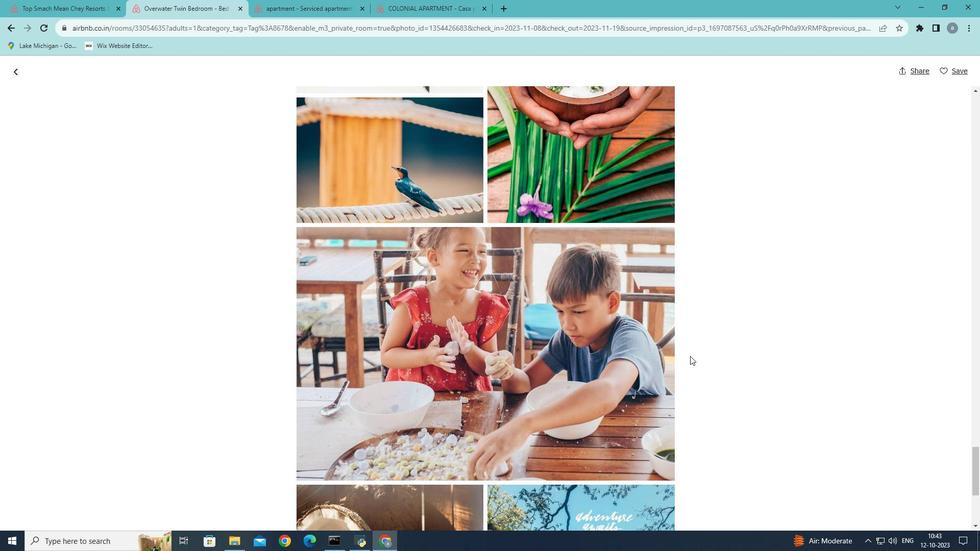 
Action: Mouse scrolled (690, 355) with delta (0, 0)
Screenshot: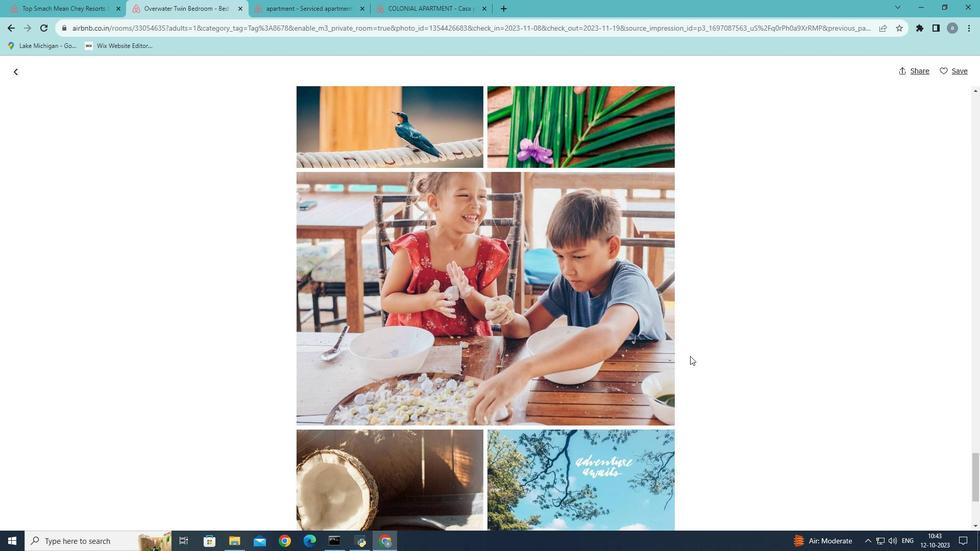 
Action: Mouse scrolled (690, 355) with delta (0, 0)
Screenshot: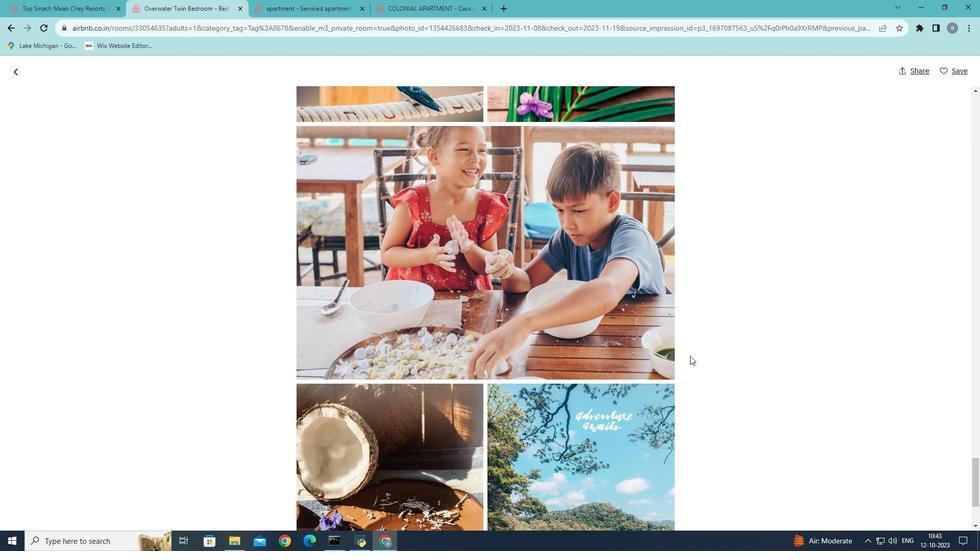 
Action: Mouse scrolled (690, 355) with delta (0, 0)
Screenshot: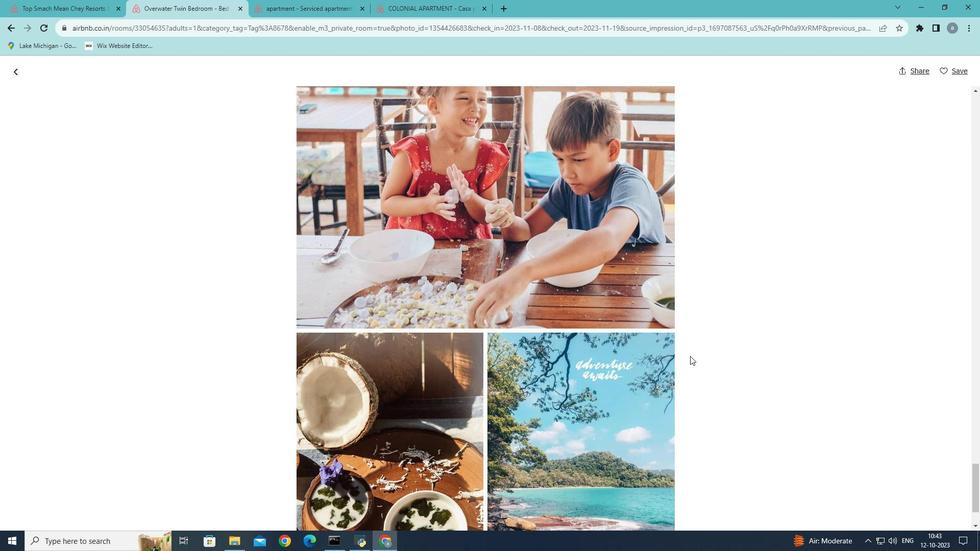 
Action: Mouse scrolled (690, 355) with delta (0, 0)
Screenshot: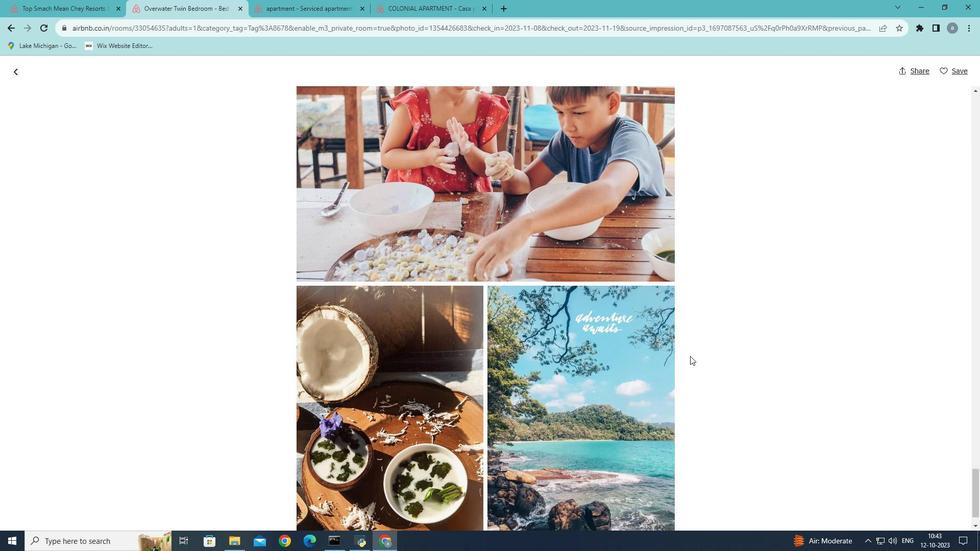 
Action: Mouse scrolled (690, 355) with delta (0, 0)
Screenshot: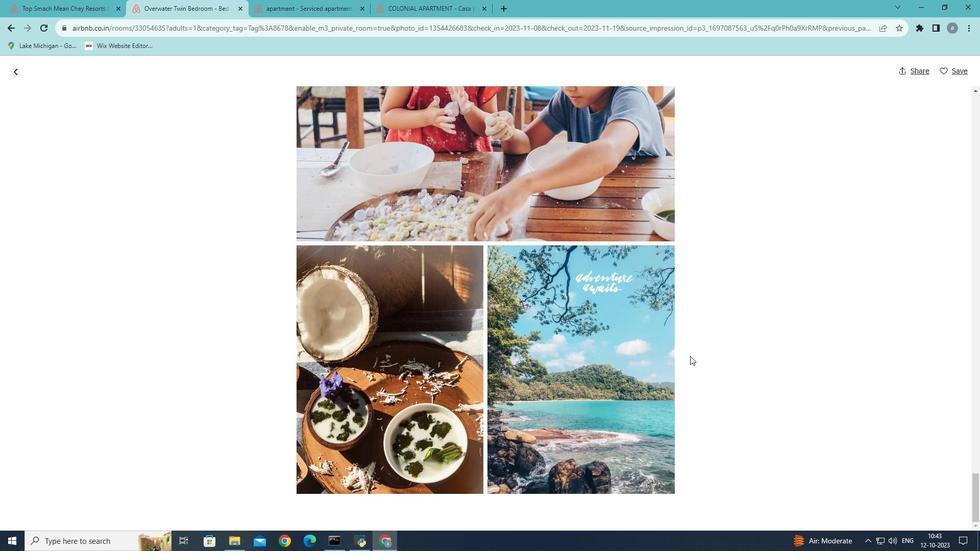 
Action: Mouse scrolled (690, 355) with delta (0, 0)
Screenshot: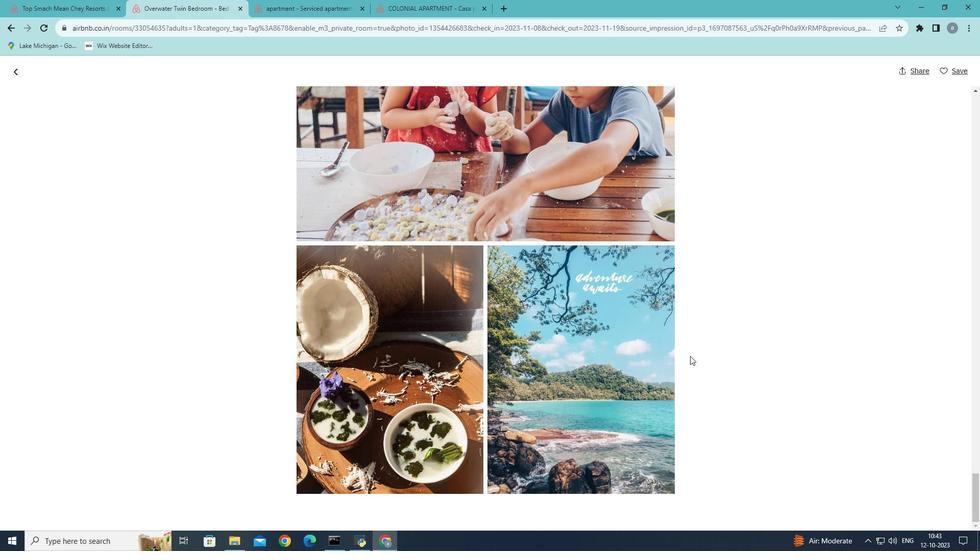 
Action: Mouse scrolled (690, 355) with delta (0, 0)
Screenshot: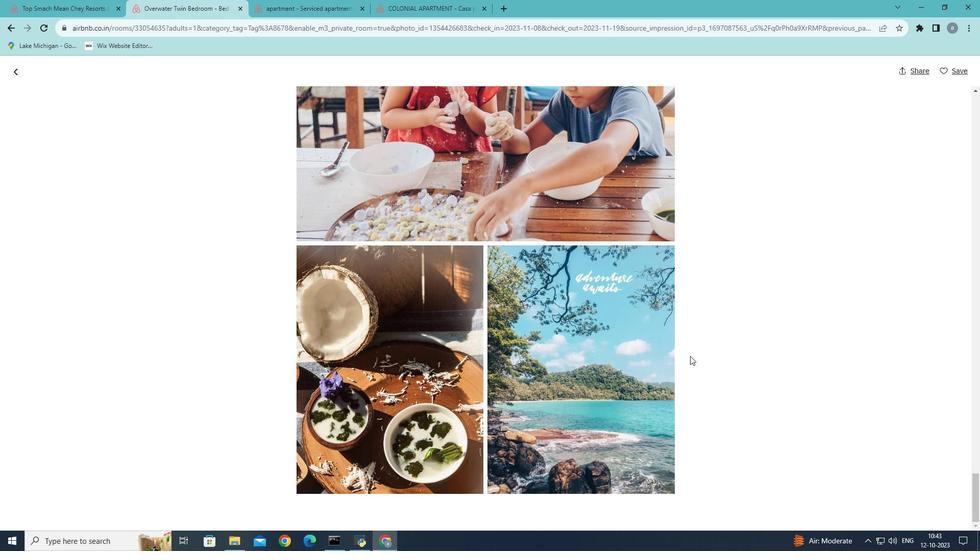 
Action: Mouse scrolled (690, 355) with delta (0, 0)
Screenshot: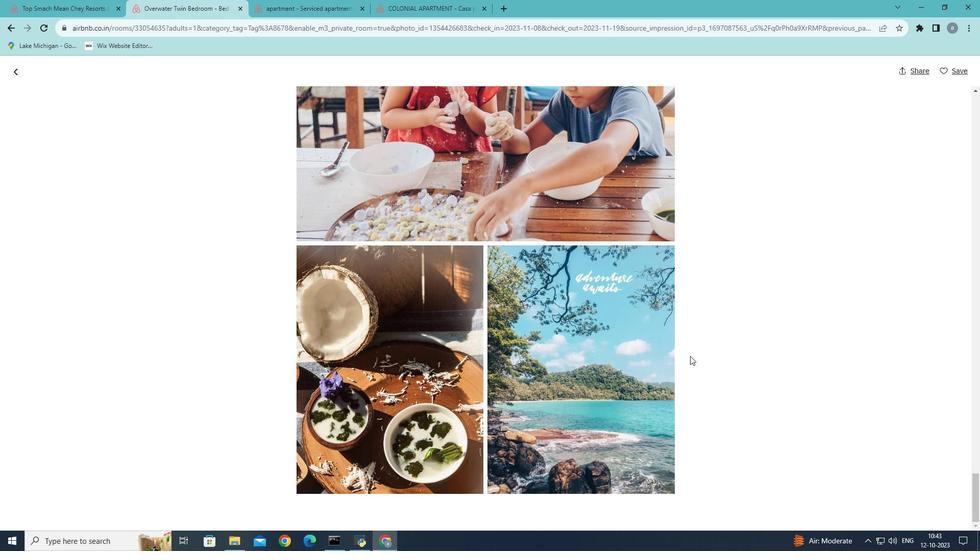 
Action: Mouse scrolled (690, 355) with delta (0, 0)
Screenshot: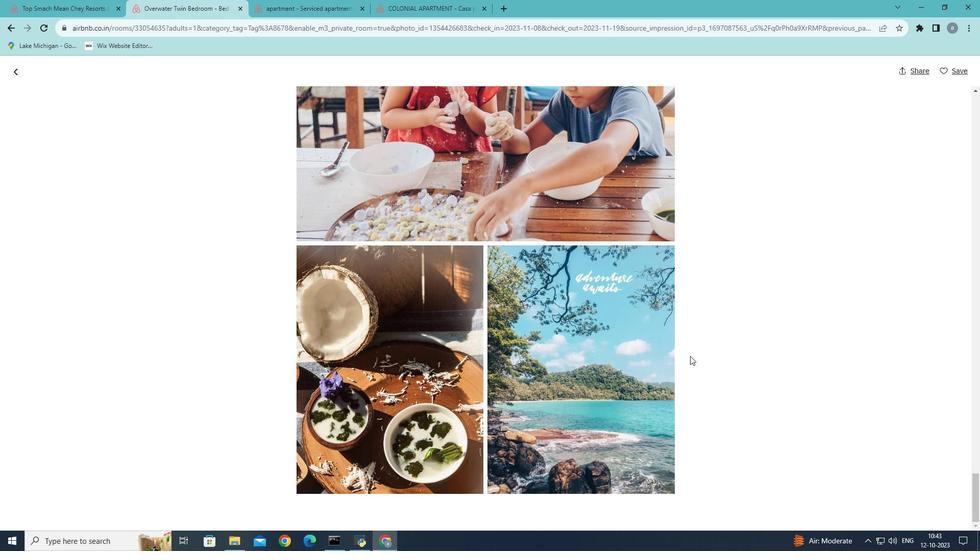
Action: Mouse scrolled (690, 355) with delta (0, 0)
Screenshot: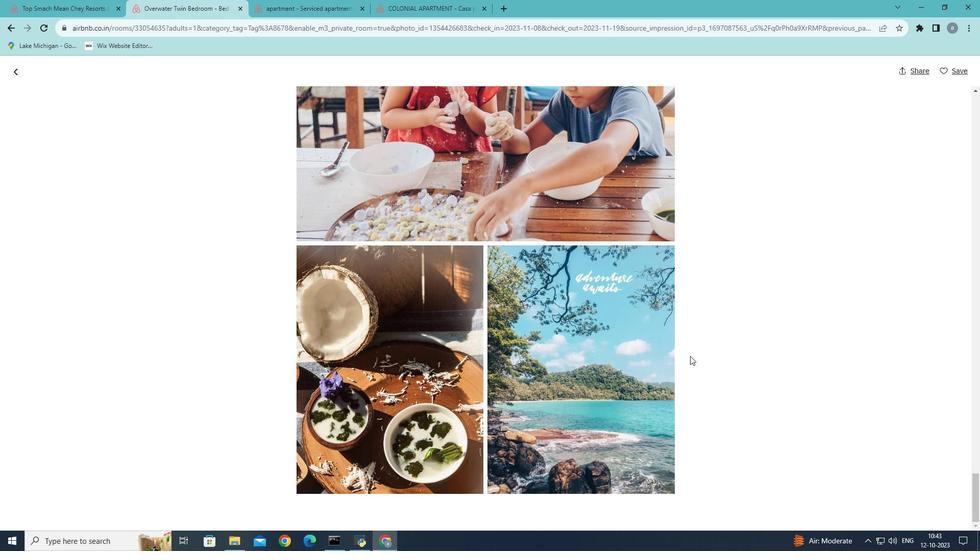 
Action: Mouse scrolled (690, 355) with delta (0, 0)
Screenshot: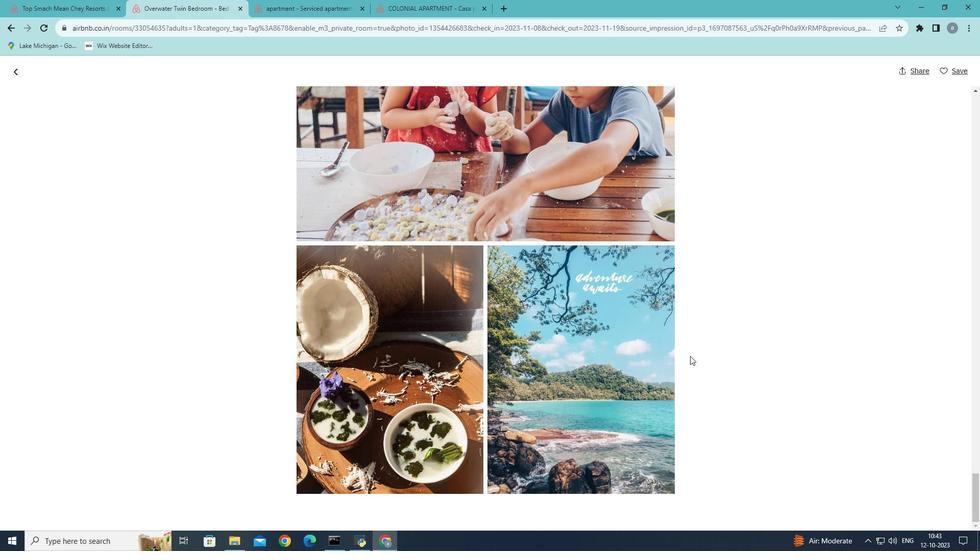 
Action: Mouse scrolled (690, 355) with delta (0, 0)
Screenshot: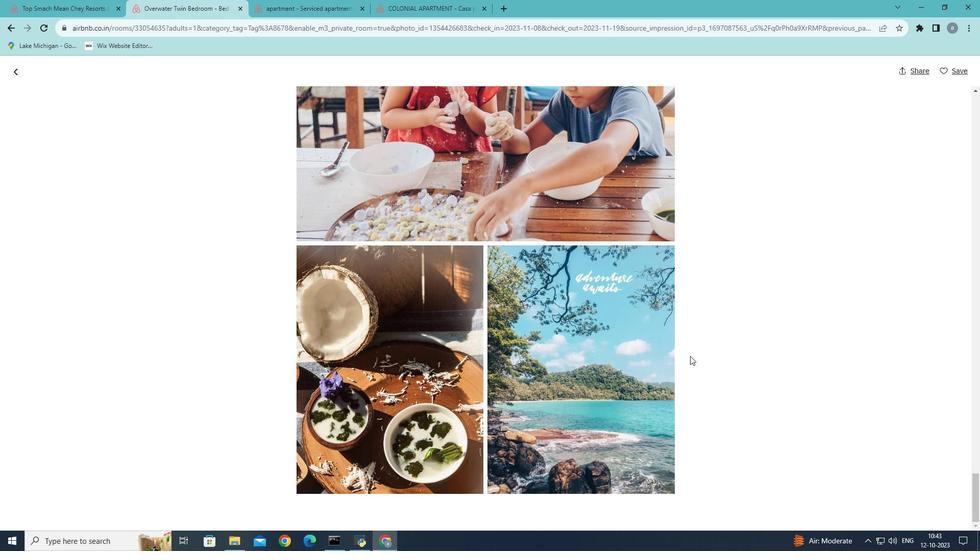 
Action: Mouse moved to (15, 71)
Screenshot: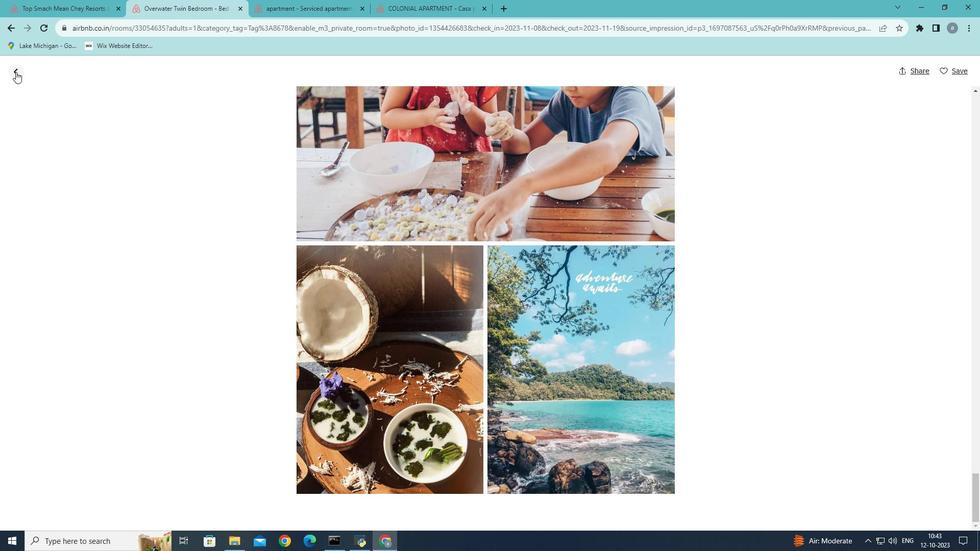 
Action: Mouse pressed left at (15, 71)
Screenshot: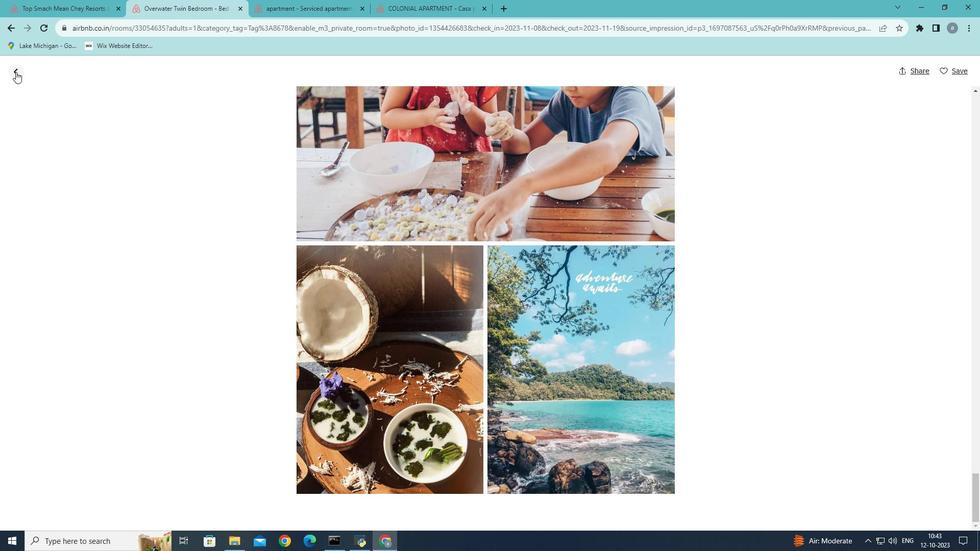 
Action: Mouse moved to (477, 333)
Screenshot: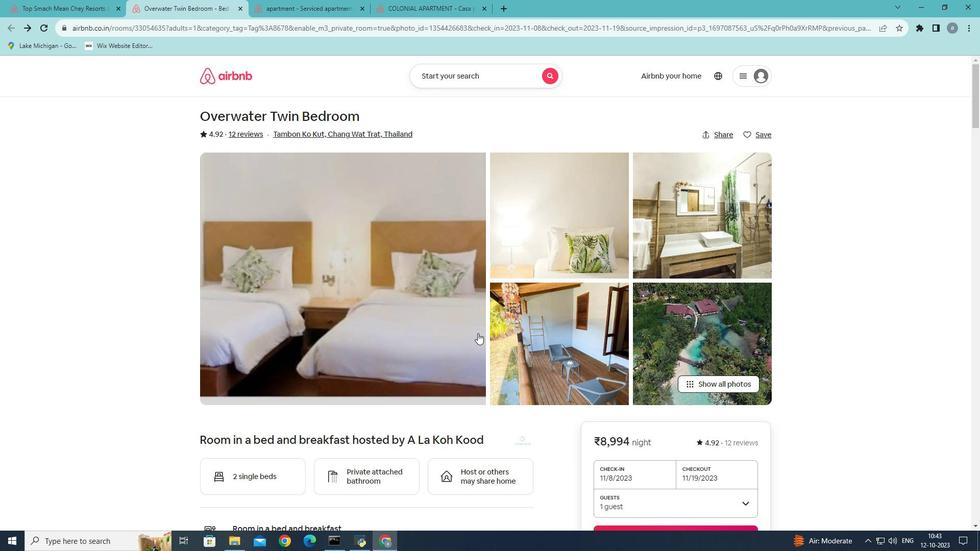 
Action: Mouse scrolled (477, 332) with delta (0, 0)
Screenshot: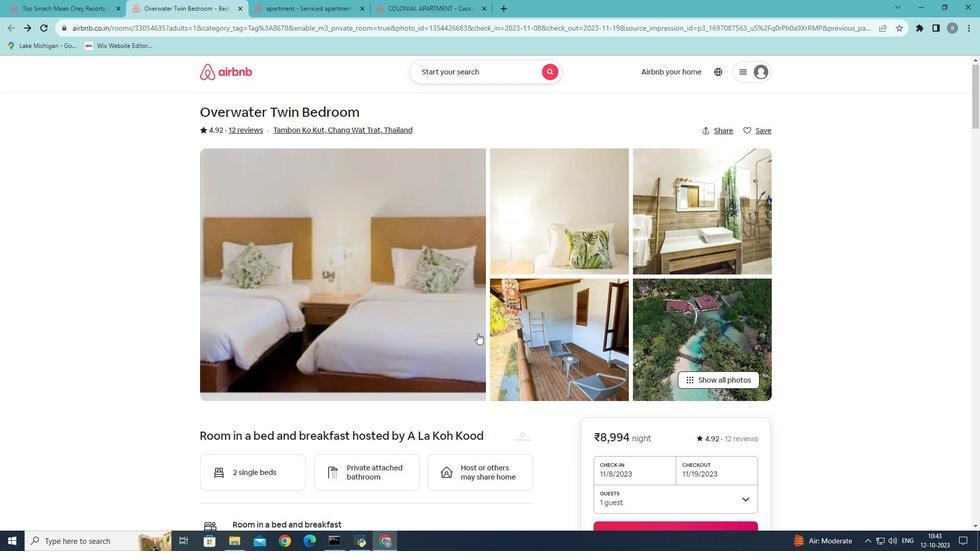 
Action: Mouse scrolled (477, 332) with delta (0, 0)
Screenshot: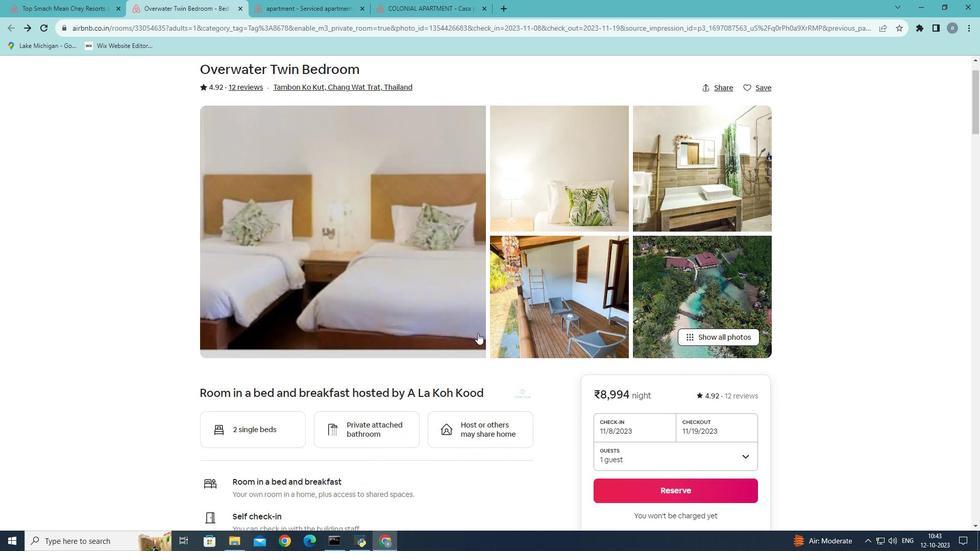 
Action: Mouse scrolled (477, 332) with delta (0, 0)
Screenshot: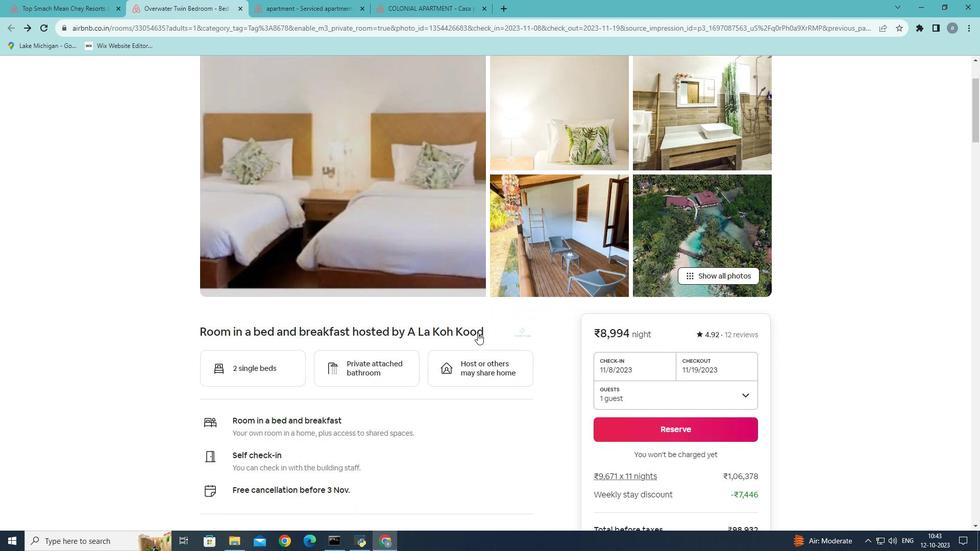 
Action: Mouse scrolled (477, 332) with delta (0, 0)
Screenshot: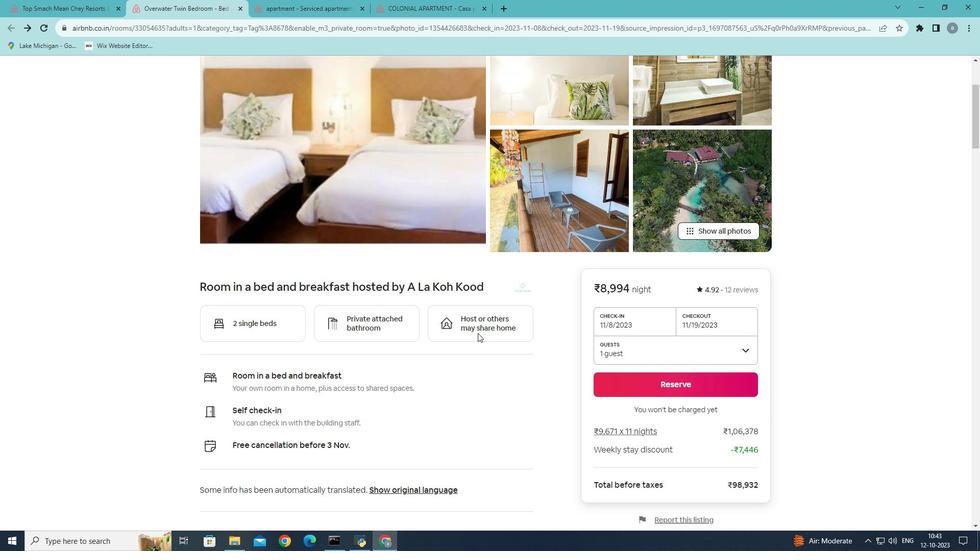 
Action: Mouse moved to (477, 333)
Screenshot: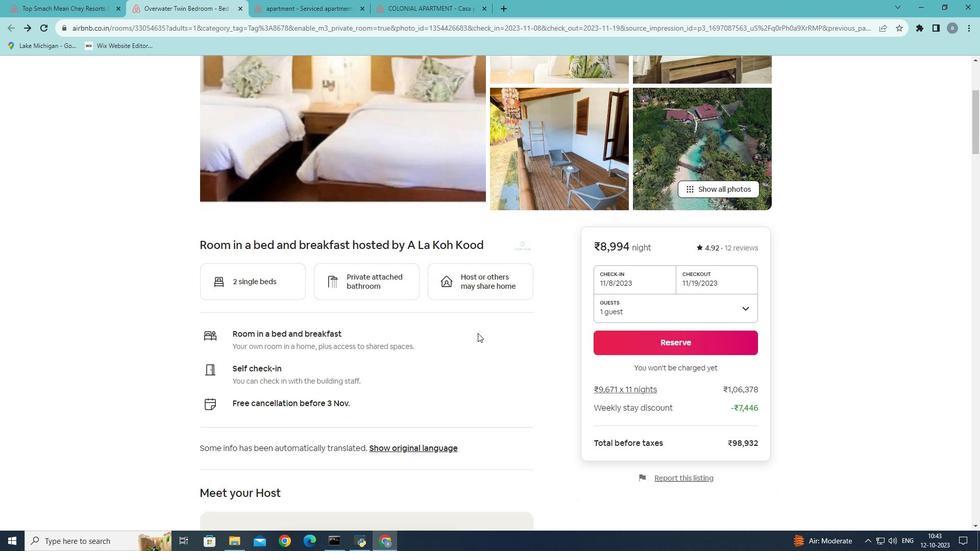 
Action: Mouse scrolled (477, 332) with delta (0, 0)
Screenshot: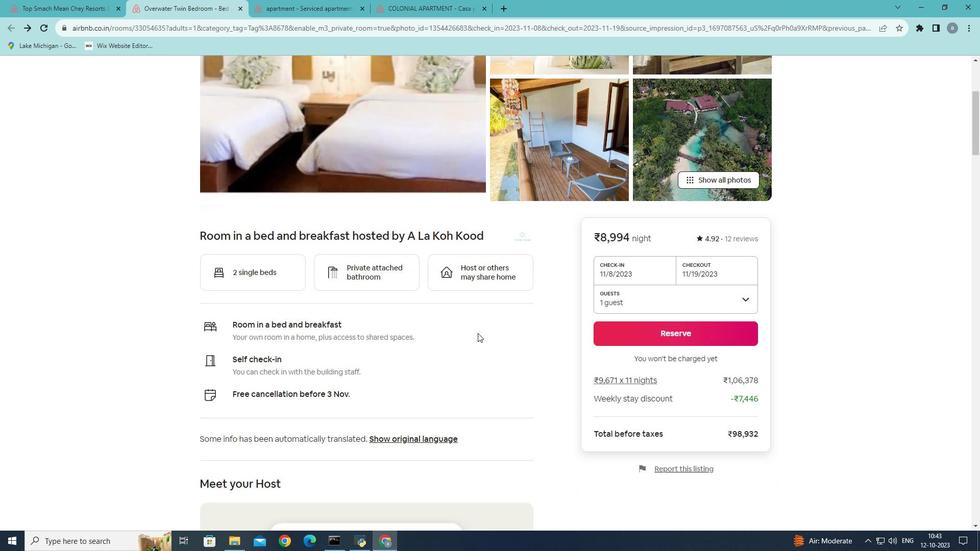 
Action: Mouse scrolled (477, 332) with delta (0, 0)
Screenshot: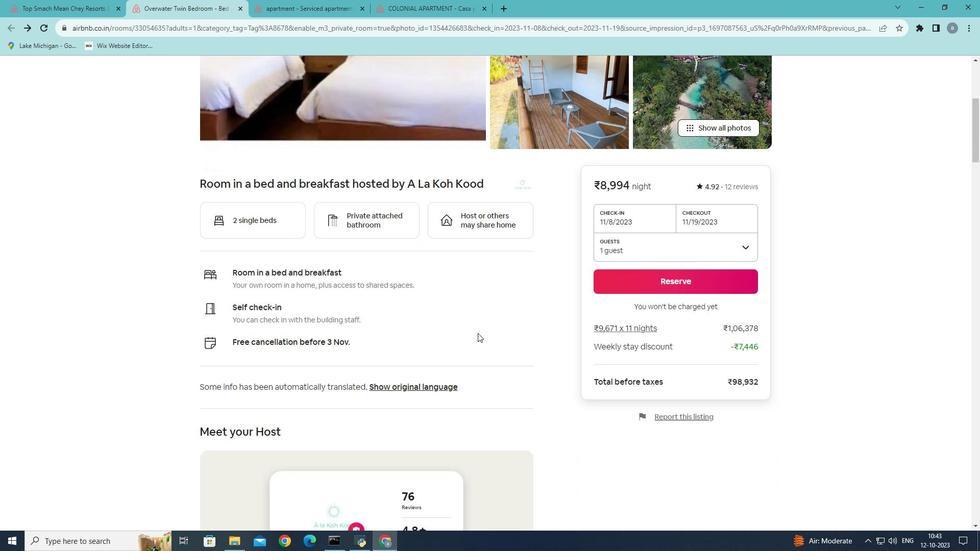 
Action: Mouse scrolled (477, 332) with delta (0, 0)
Screenshot: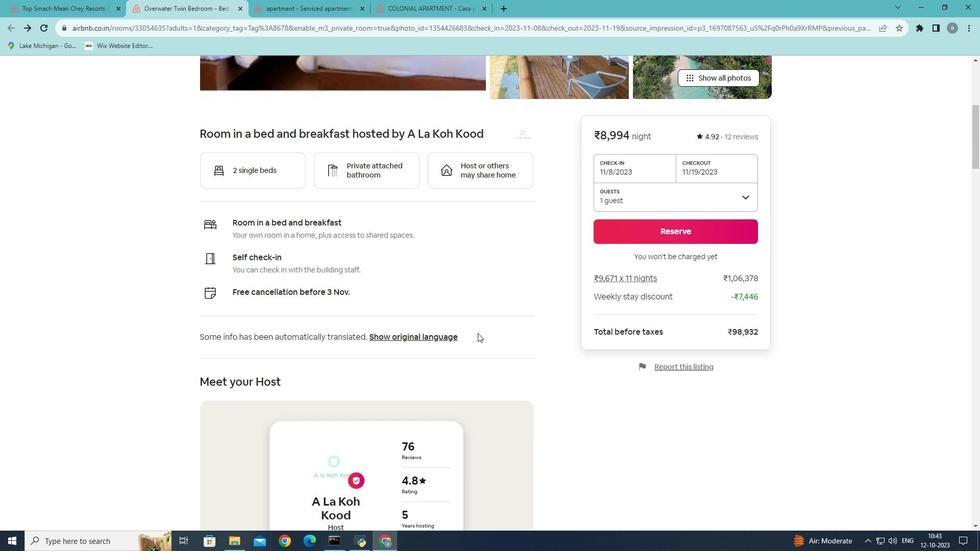 
Action: Mouse scrolled (477, 332) with delta (0, 0)
Screenshot: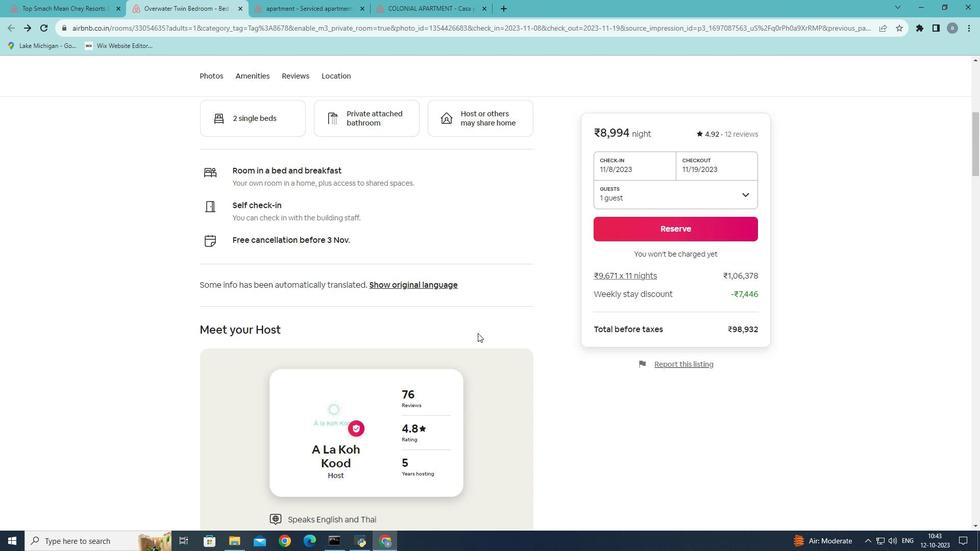 
Action: Mouse scrolled (477, 332) with delta (0, 0)
Screenshot: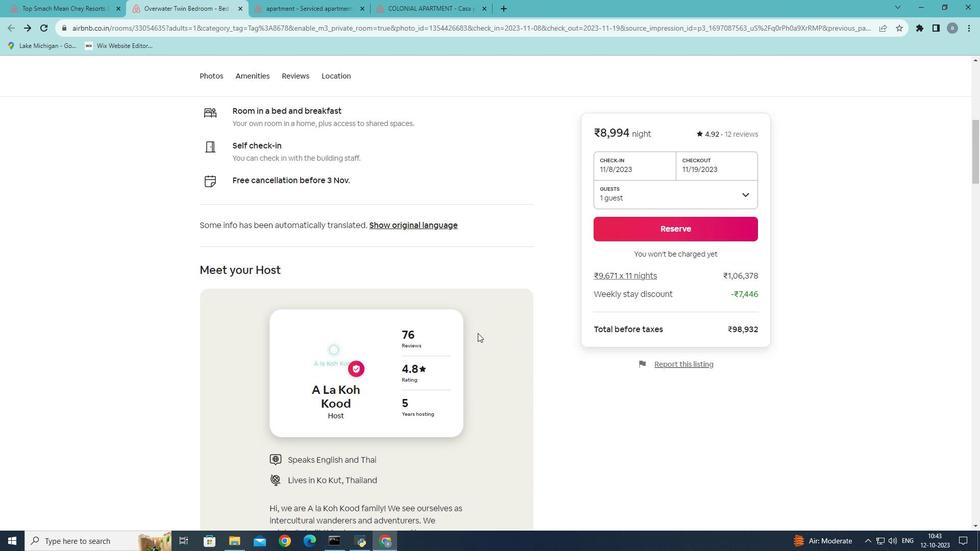 
Action: Mouse scrolled (477, 332) with delta (0, 0)
Screenshot: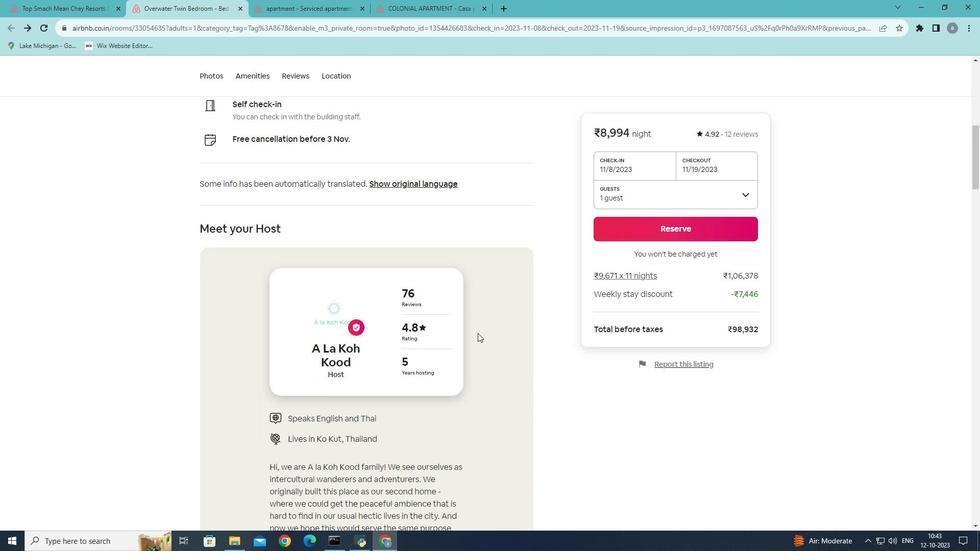 
Action: Mouse scrolled (477, 332) with delta (0, 0)
Screenshot: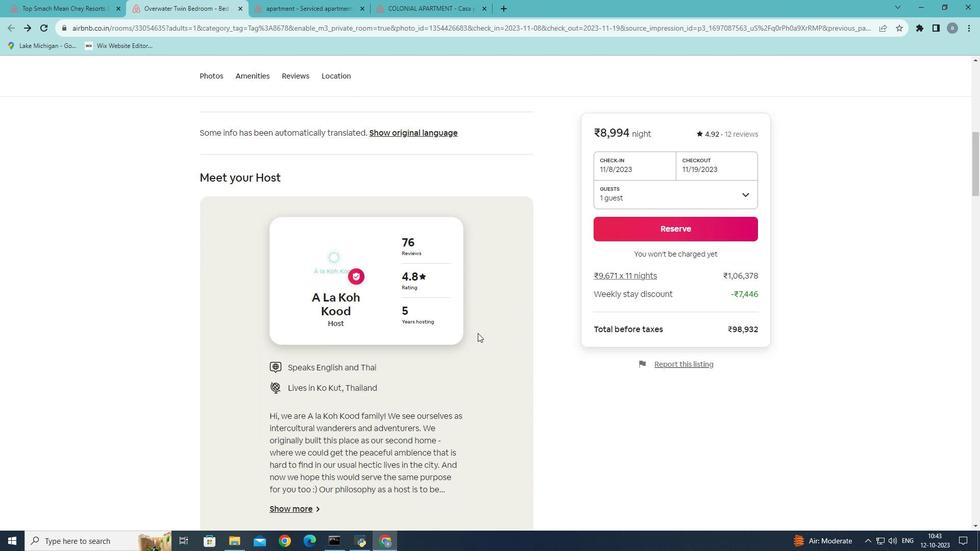 
Action: Mouse scrolled (477, 332) with delta (0, 0)
Screenshot: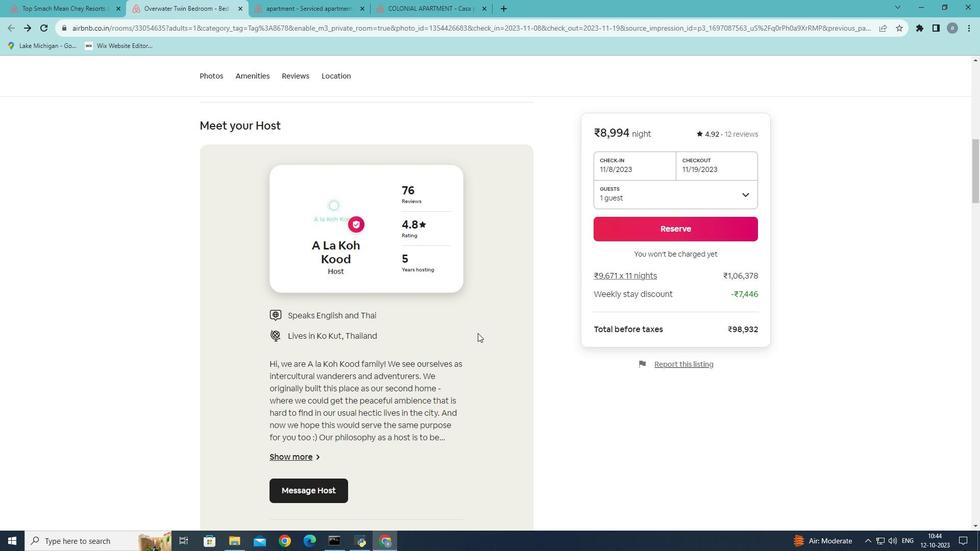 
Action: Mouse scrolled (477, 332) with delta (0, 0)
Screenshot: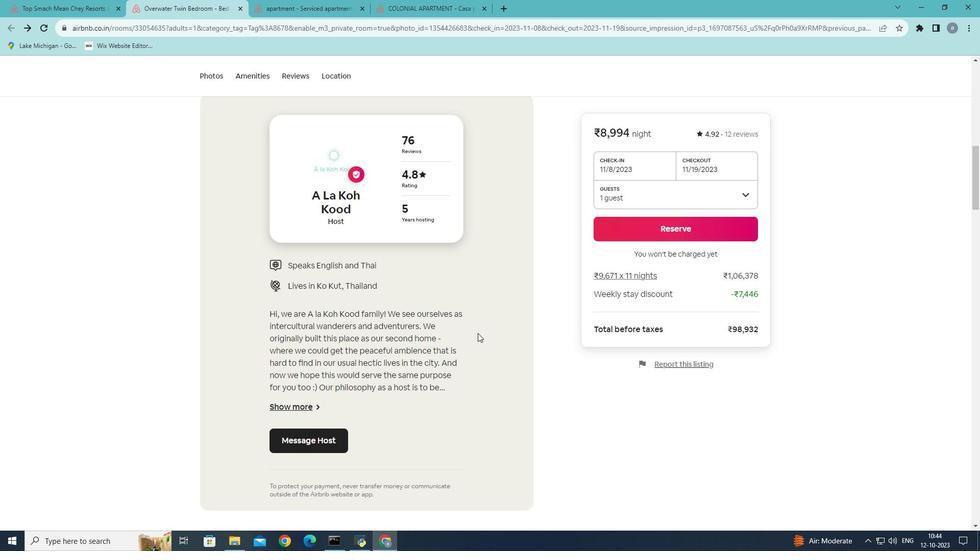 
Action: Mouse scrolled (477, 333) with delta (0, 0)
Screenshot: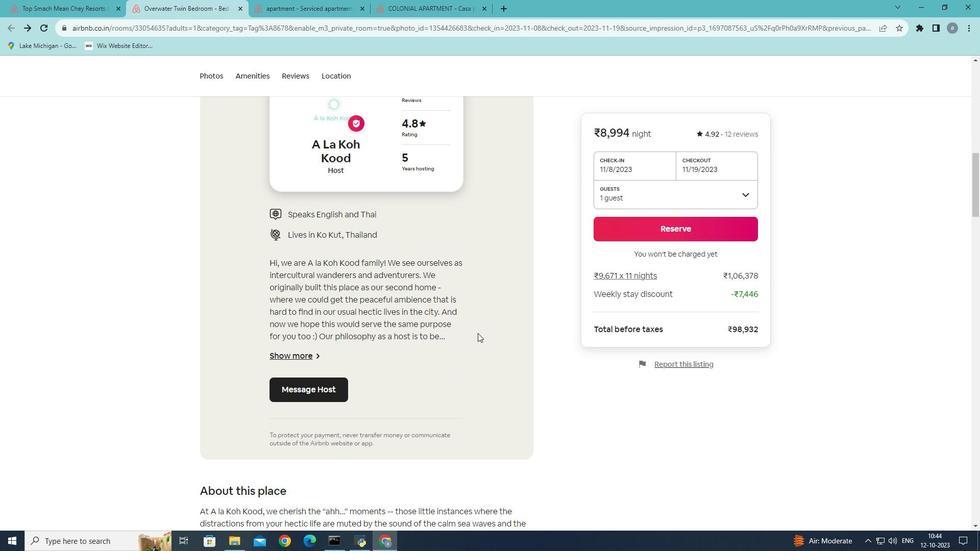 
Action: Mouse scrolled (477, 333) with delta (0, 0)
Screenshot: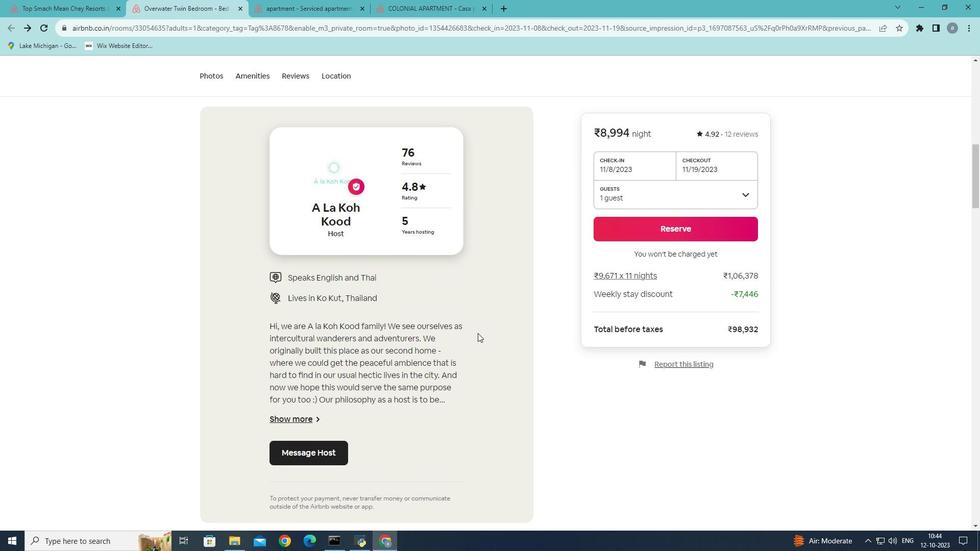 
Action: Mouse scrolled (477, 332) with delta (0, 0)
Screenshot: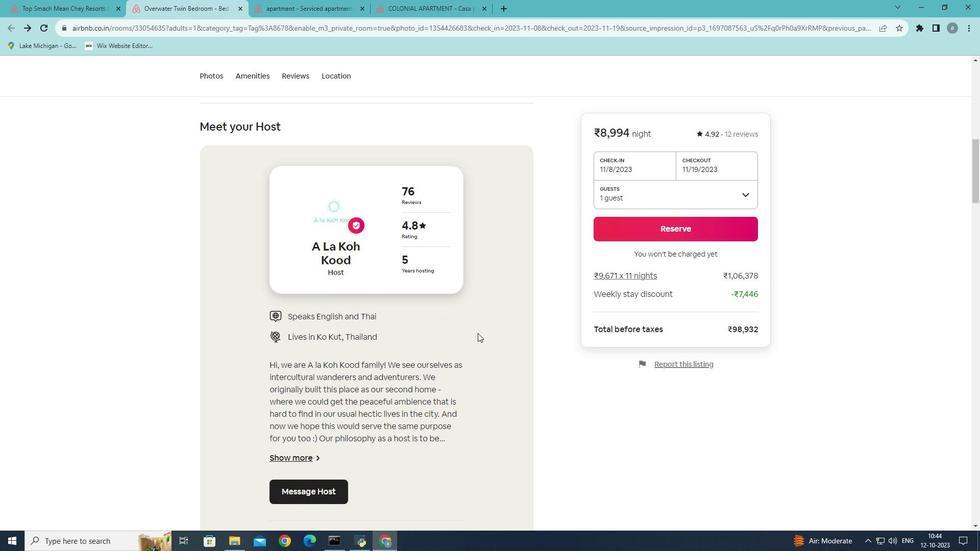
Action: Mouse scrolled (477, 332) with delta (0, 0)
Screenshot: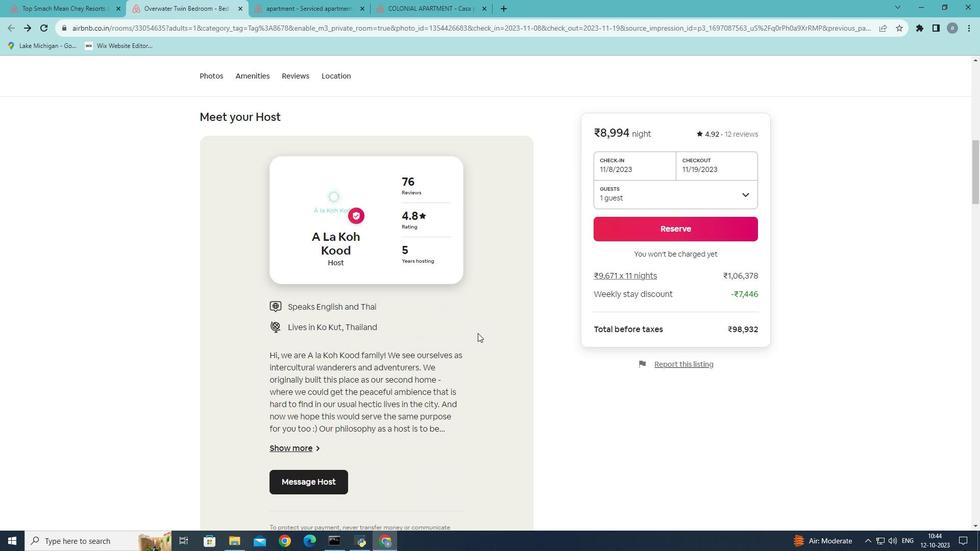 
Action: Mouse scrolled (477, 332) with delta (0, 0)
Screenshot: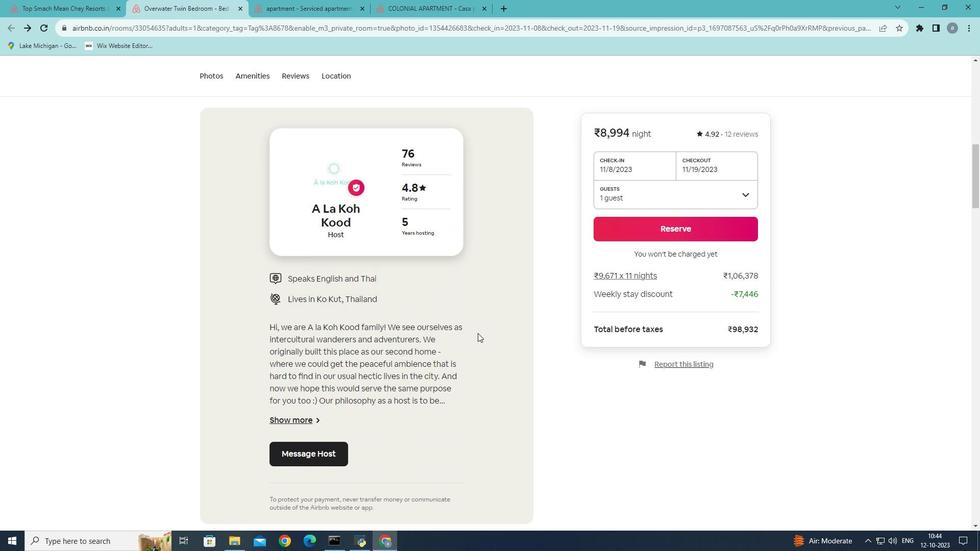 
Action: Mouse scrolled (477, 332) with delta (0, 0)
Screenshot: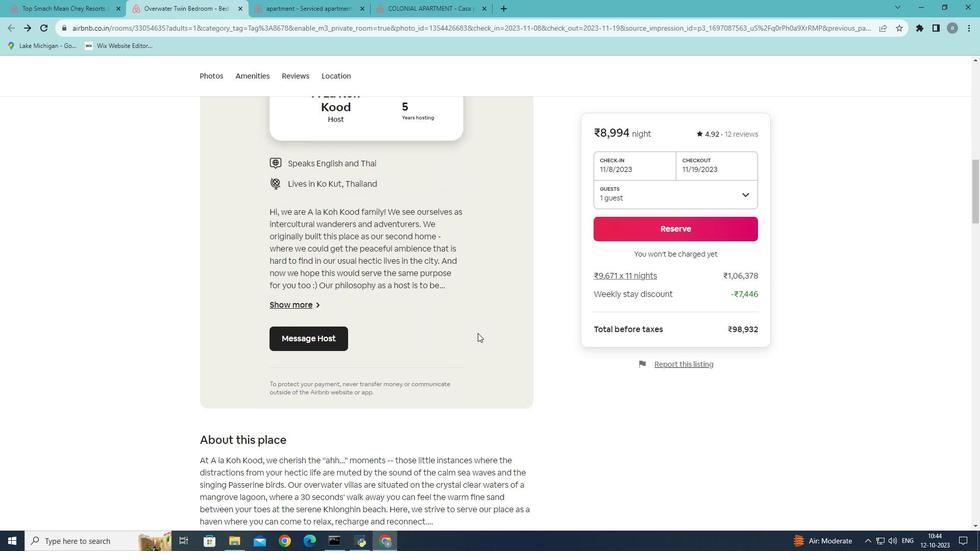 
Action: Mouse scrolled (477, 332) with delta (0, 0)
Screenshot: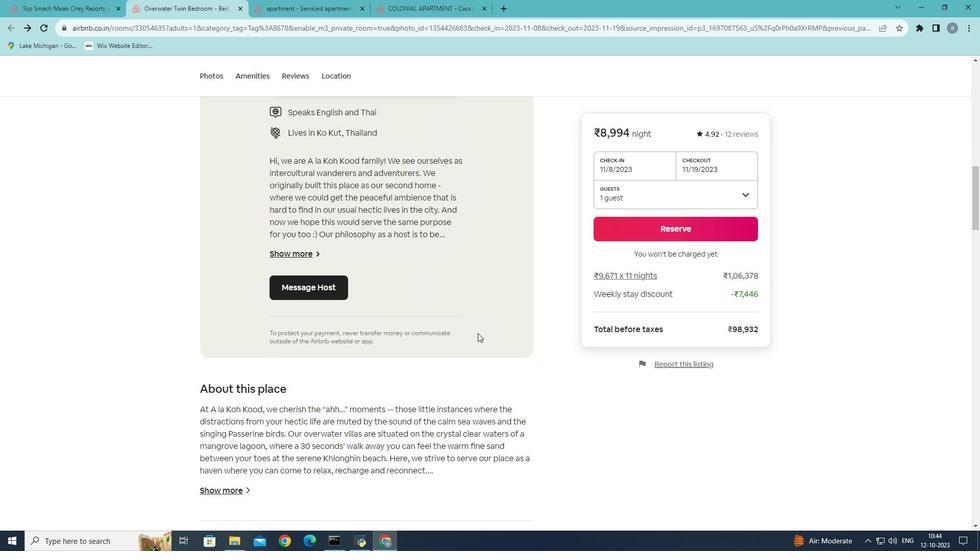 
Action: Mouse scrolled (477, 332) with delta (0, 0)
Screenshot: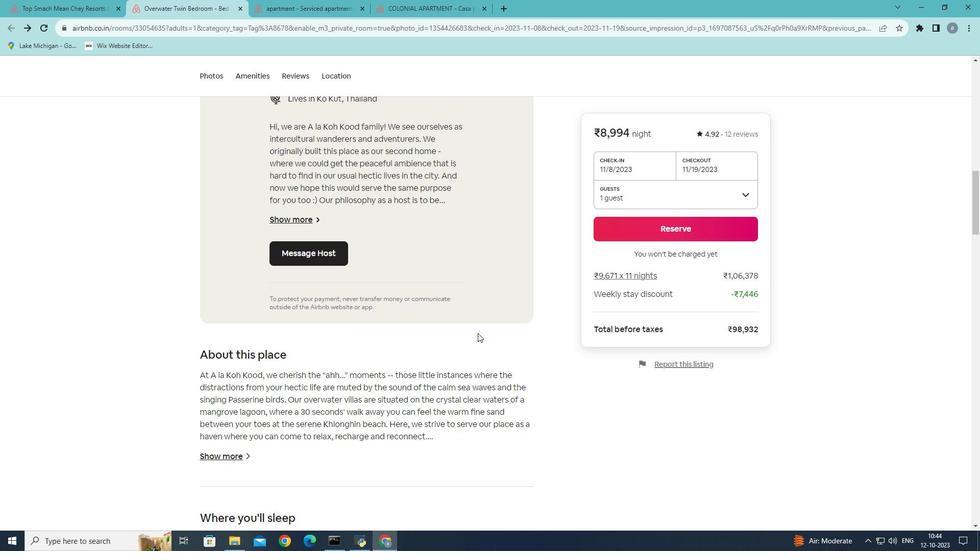 
Action: Mouse scrolled (477, 332) with delta (0, 0)
Screenshot: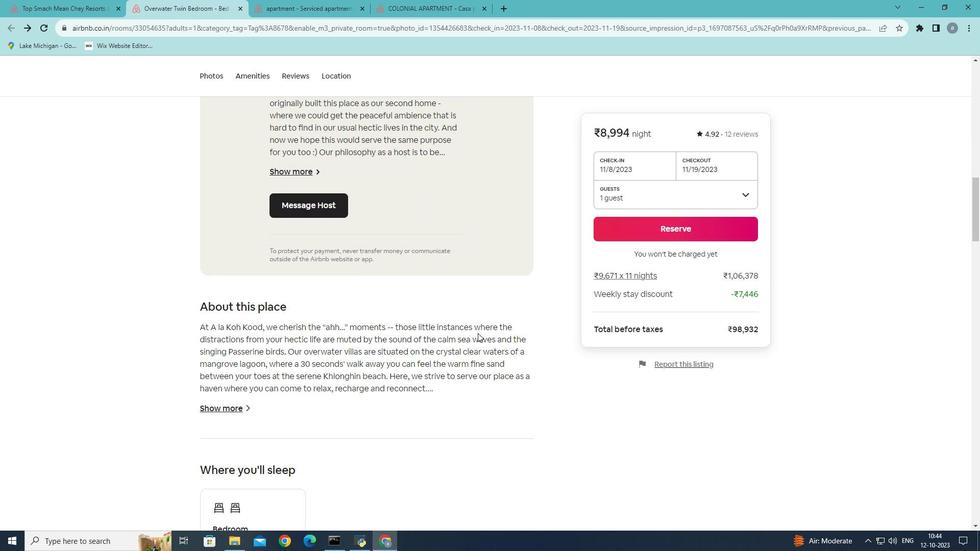 
Action: Mouse scrolled (477, 332) with delta (0, 0)
Screenshot: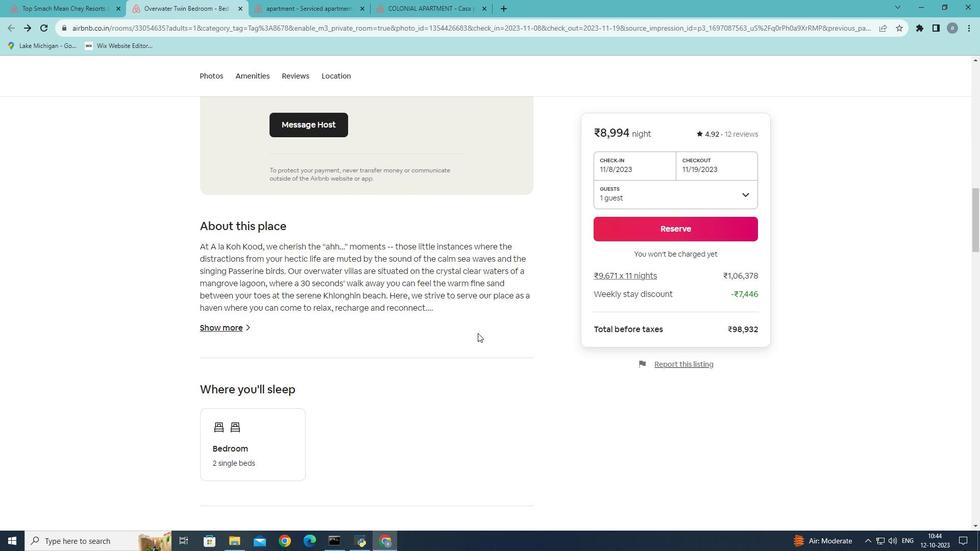 
Action: Mouse scrolled (477, 332) with delta (0, 0)
Screenshot: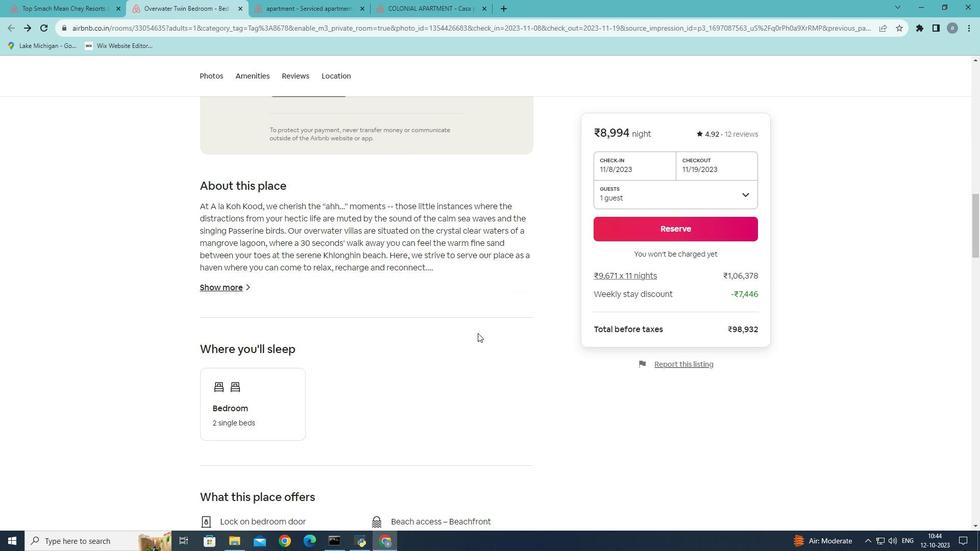 
Action: Mouse scrolled (477, 332) with delta (0, 0)
Screenshot: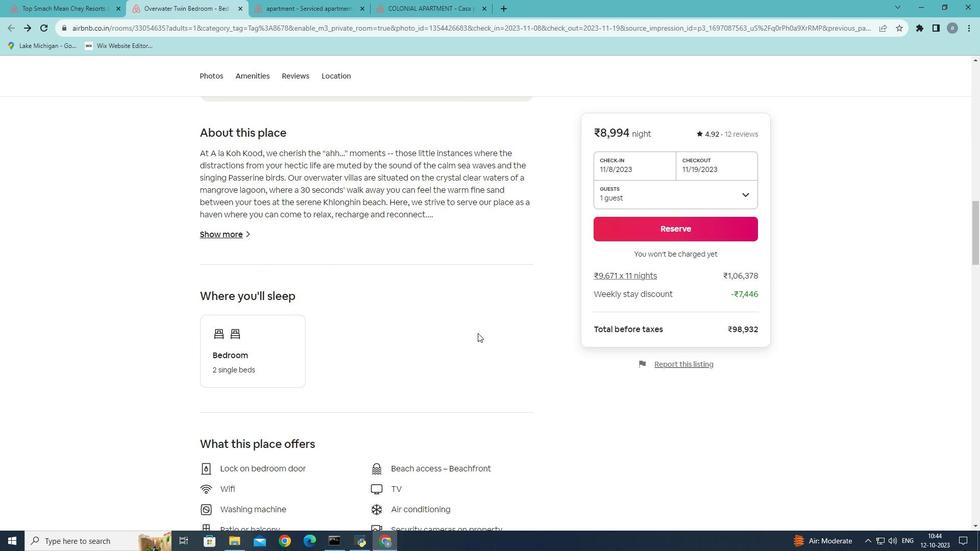 
Action: Mouse scrolled (477, 332) with delta (0, 0)
Screenshot: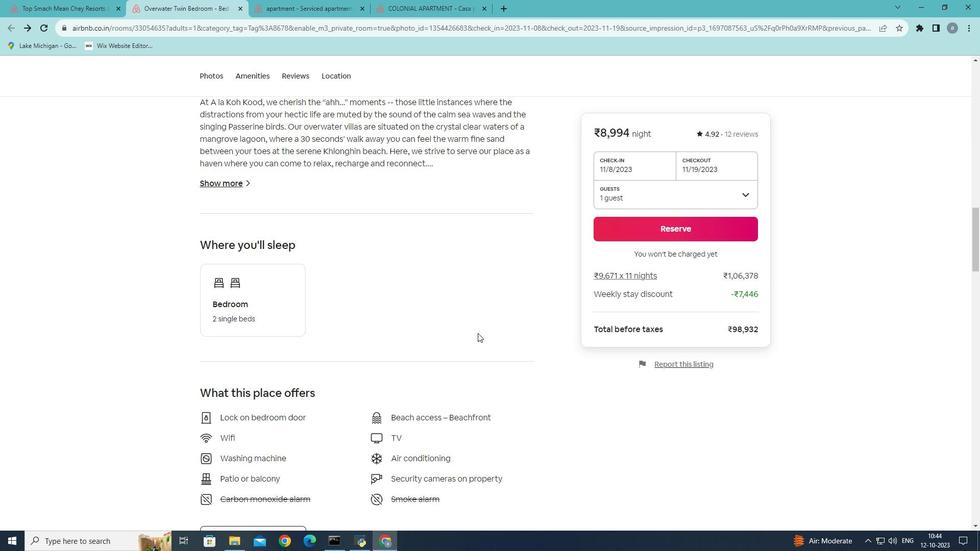 
Action: Mouse scrolled (477, 332) with delta (0, 0)
Screenshot: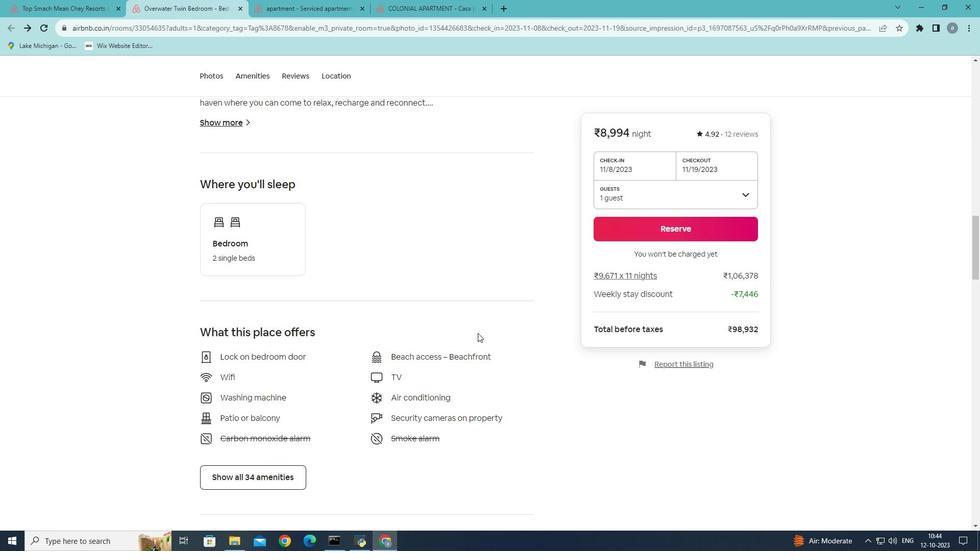 
Action: Mouse scrolled (477, 332) with delta (0, 0)
Screenshot: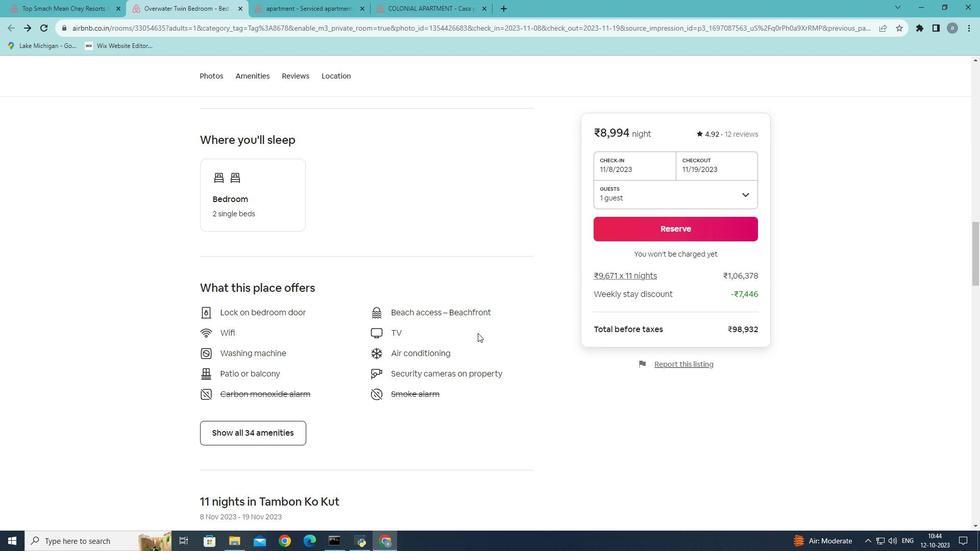 
Action: Mouse scrolled (477, 332) with delta (0, 0)
Screenshot: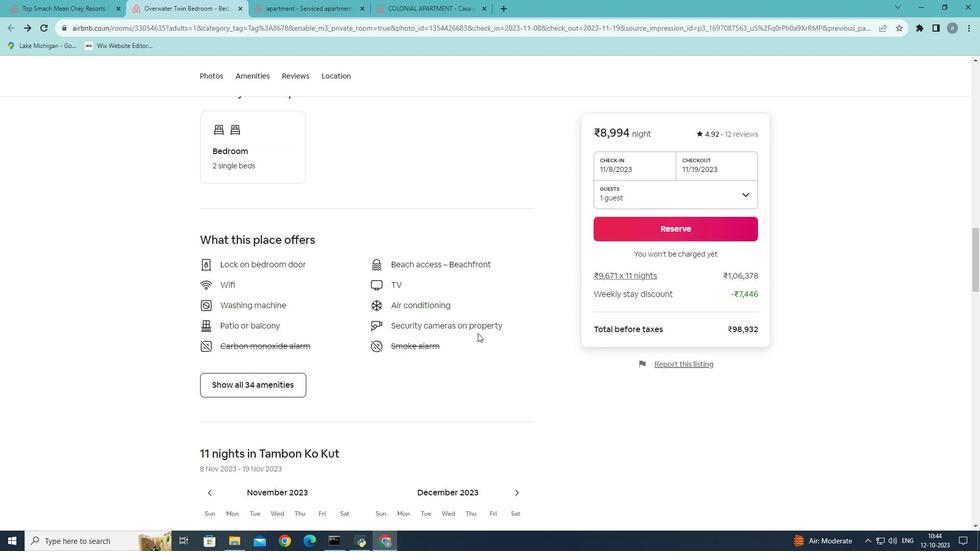 
Action: Mouse moved to (292, 340)
Screenshot: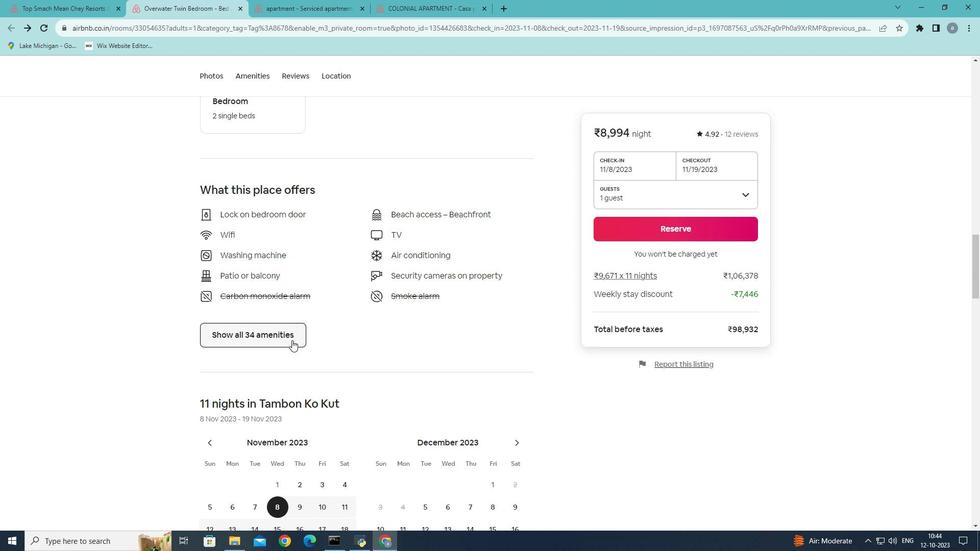 
Action: Mouse pressed left at (292, 340)
Screenshot: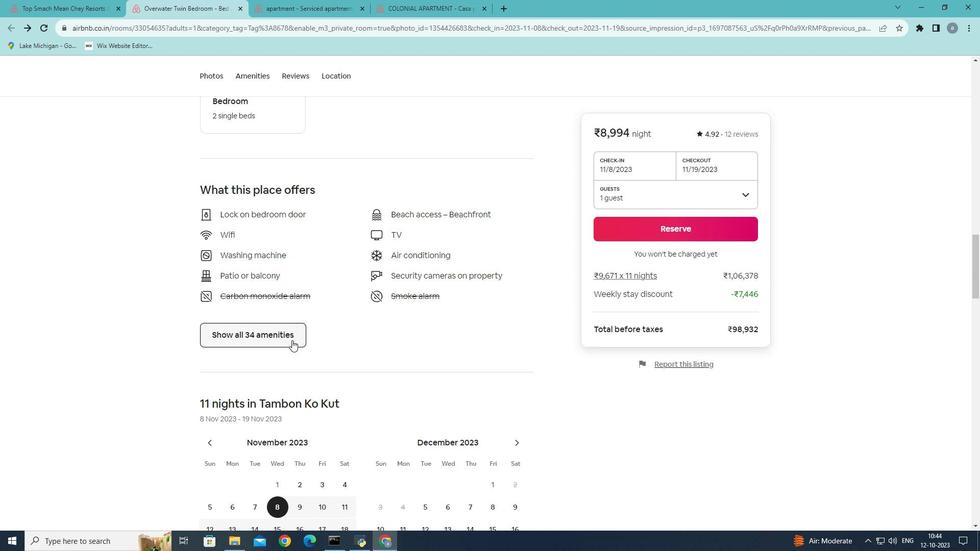 
Action: Mouse moved to (435, 244)
Screenshot: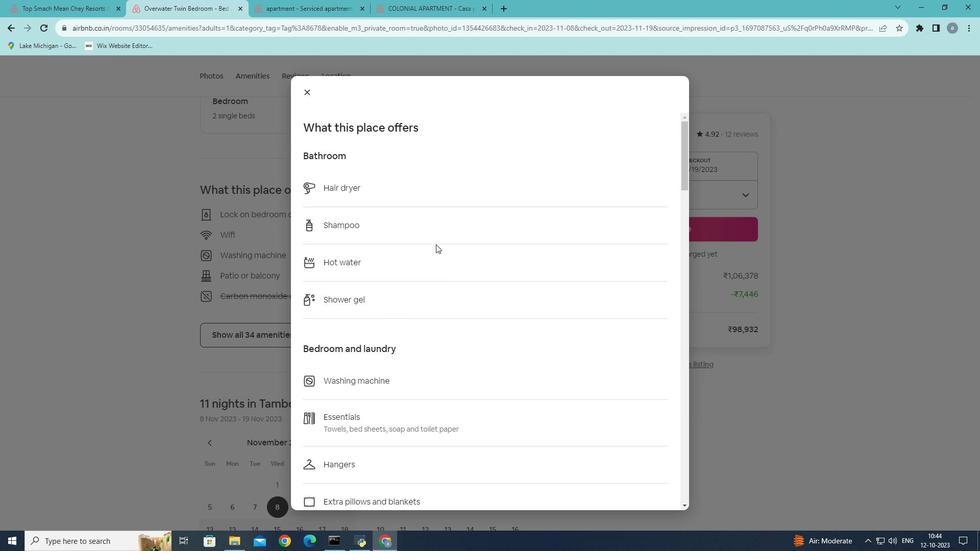 
Action: Mouse scrolled (435, 244) with delta (0, 0)
Screenshot: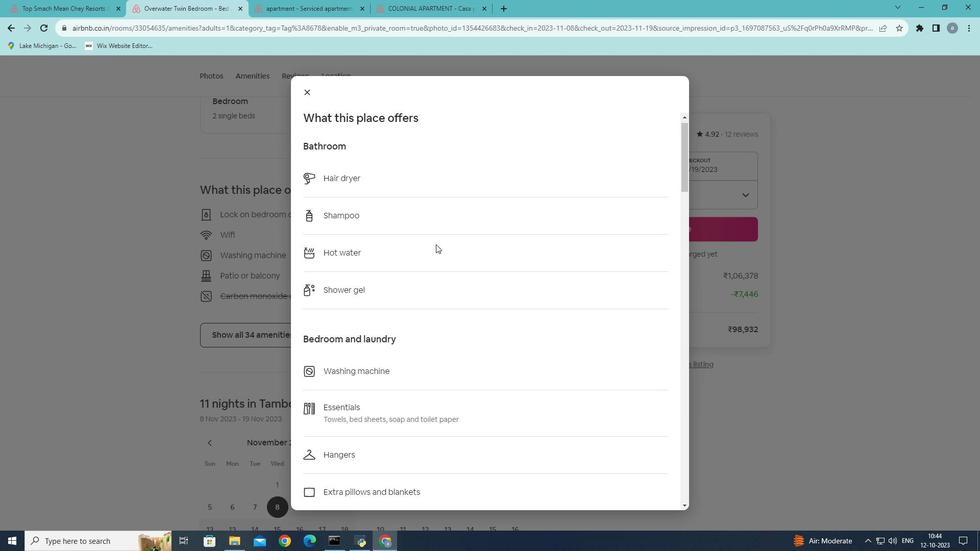 
Action: Mouse scrolled (435, 244) with delta (0, 0)
Screenshot: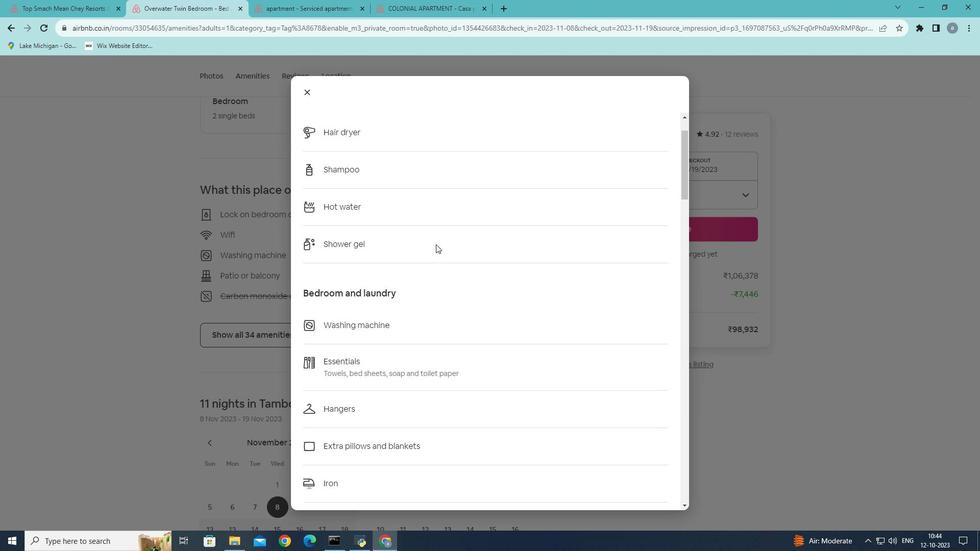 
Action: Mouse scrolled (435, 244) with delta (0, 0)
Screenshot: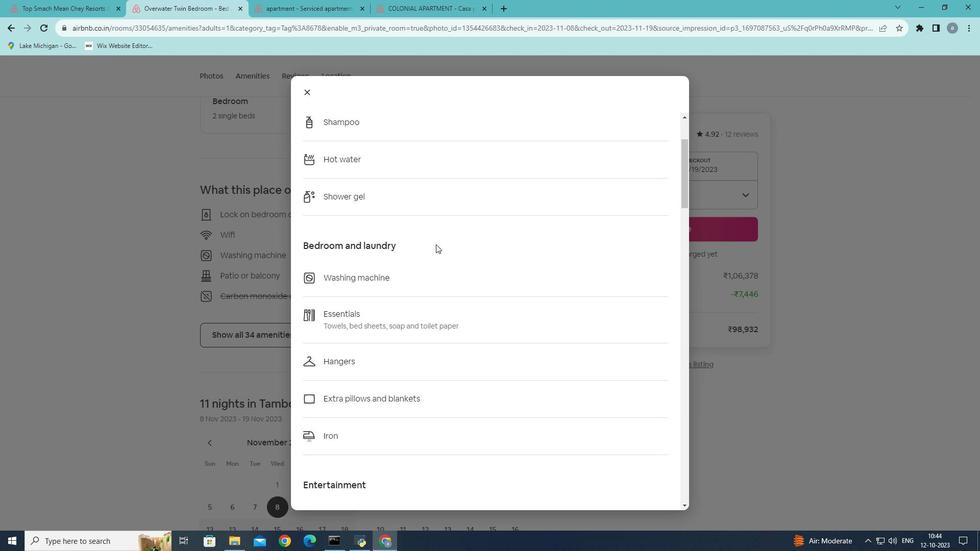 
Action: Mouse moved to (435, 245)
Screenshot: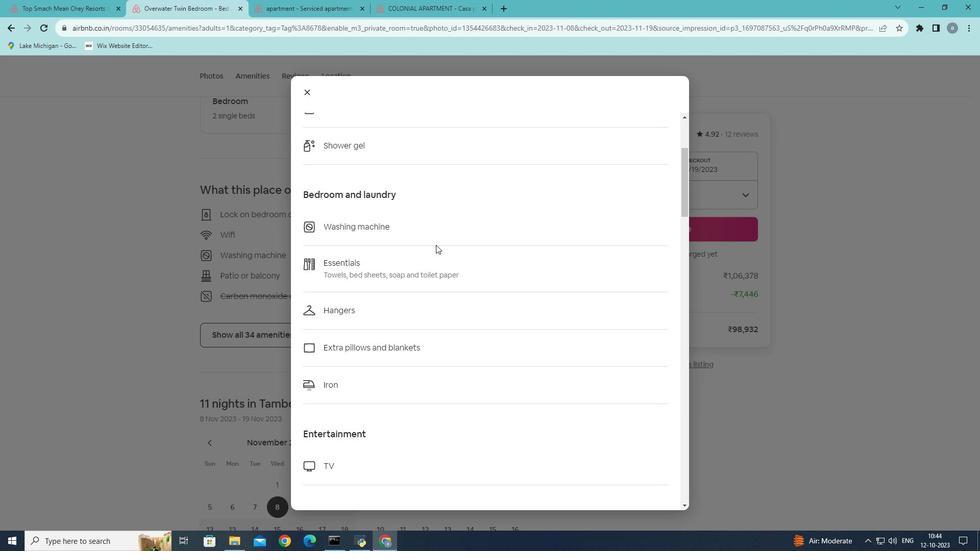 
Action: Mouse scrolled (435, 244) with delta (0, 0)
Screenshot: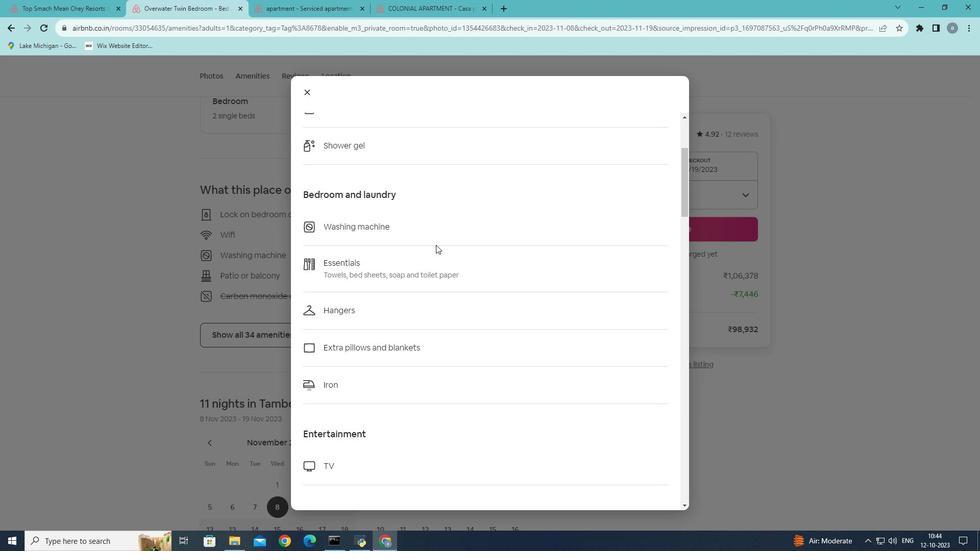 
Action: Mouse moved to (435, 248)
Screenshot: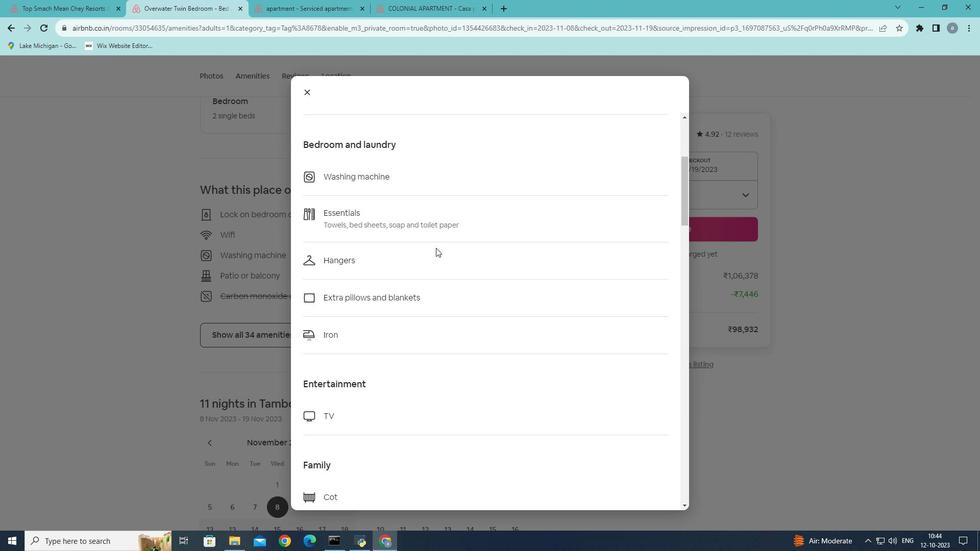 
Action: Mouse scrolled (435, 247) with delta (0, 0)
Screenshot: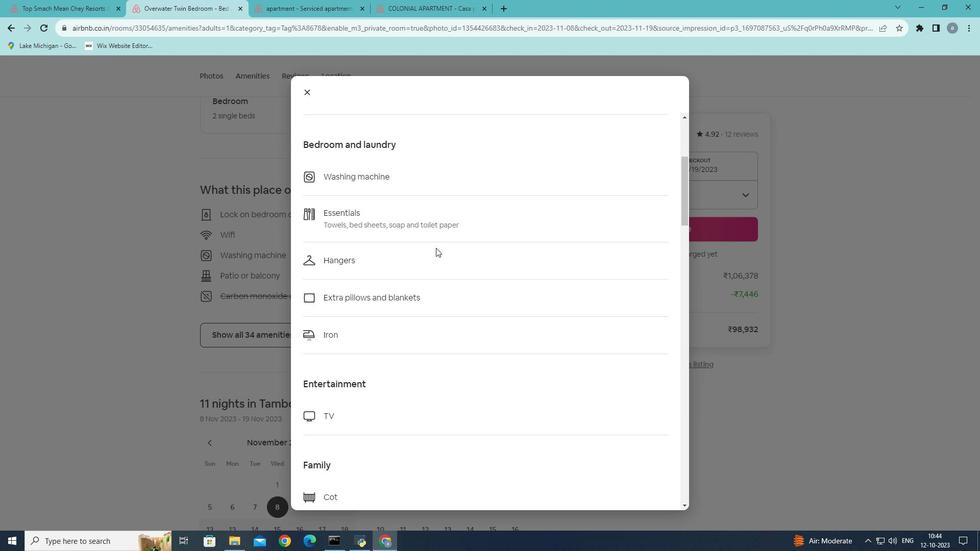 
Action: Mouse scrolled (435, 247) with delta (0, 0)
Screenshot: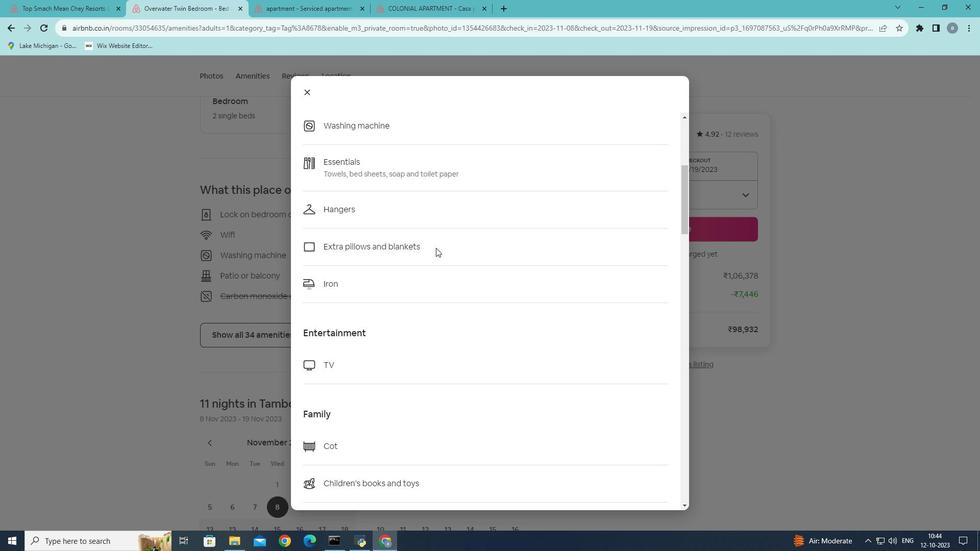 
Action: Mouse moved to (437, 249)
Screenshot: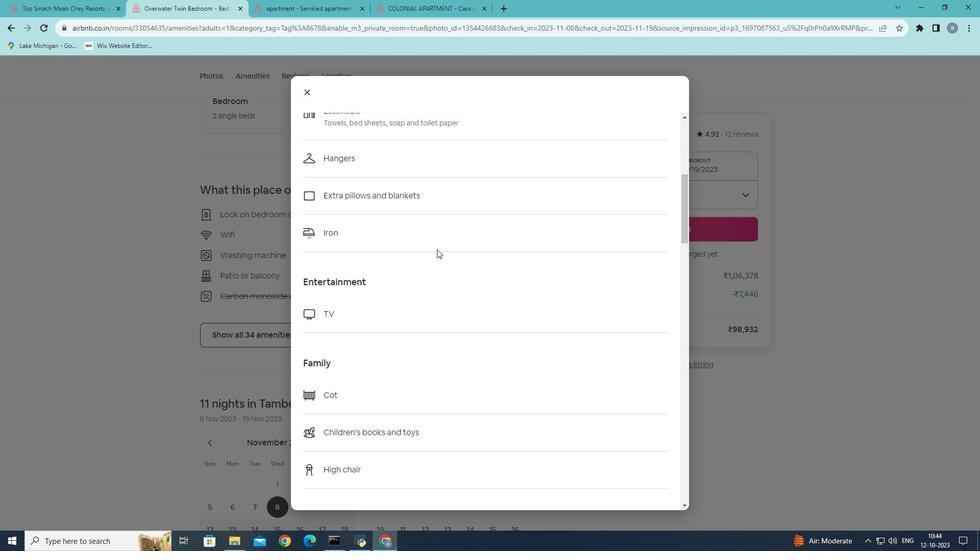 
Action: Mouse scrolled (437, 249) with delta (0, 0)
Screenshot: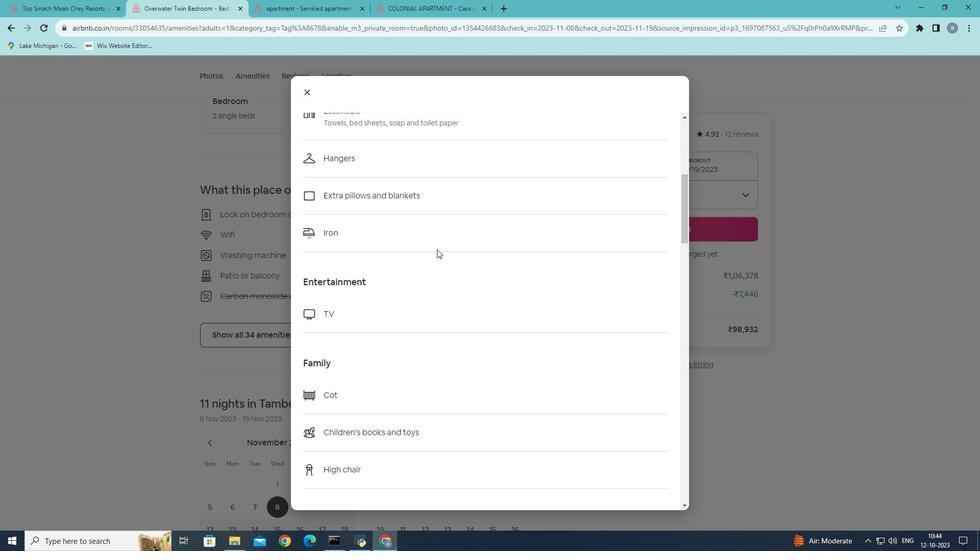 
Action: Mouse moved to (438, 251)
Screenshot: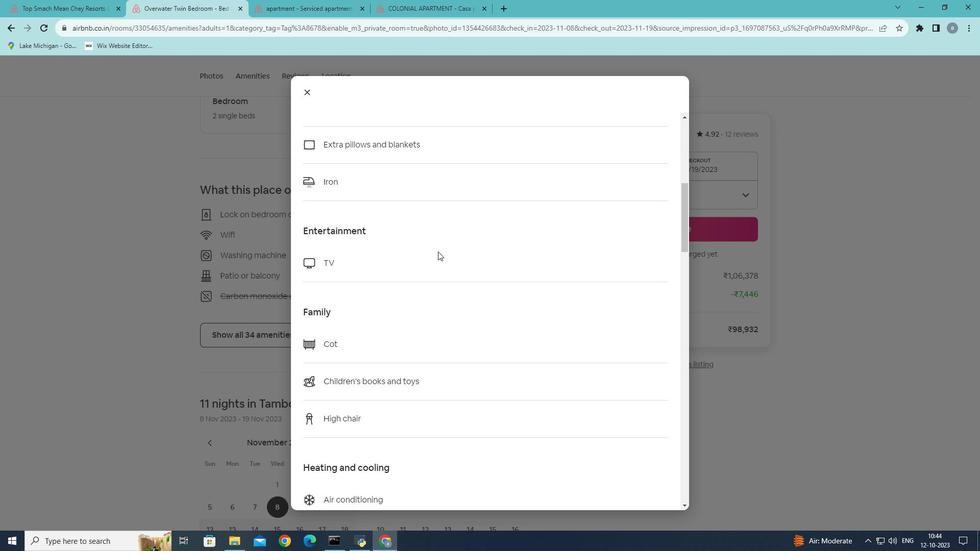 
Action: Mouse scrolled (438, 251) with delta (0, 0)
Screenshot: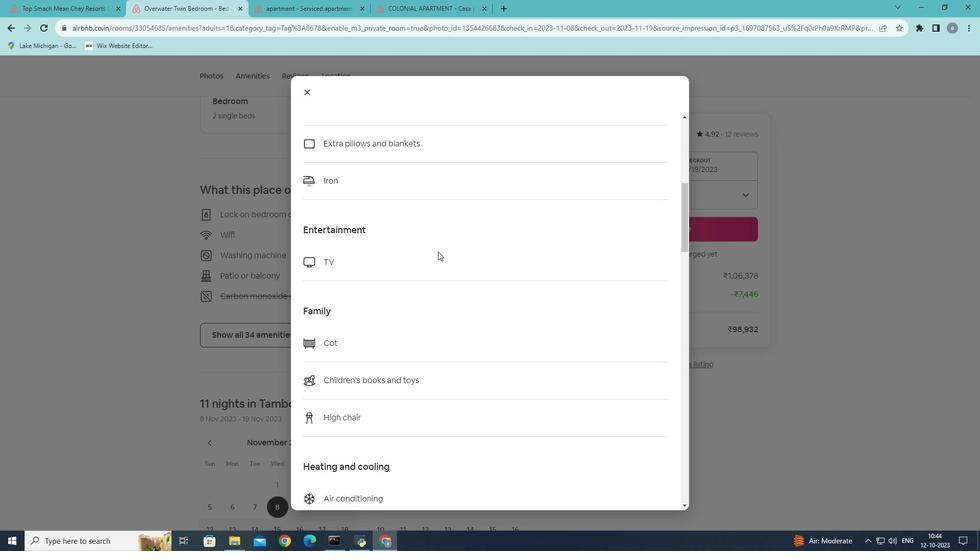 
Action: Mouse scrolled (438, 251) with delta (0, 0)
Screenshot: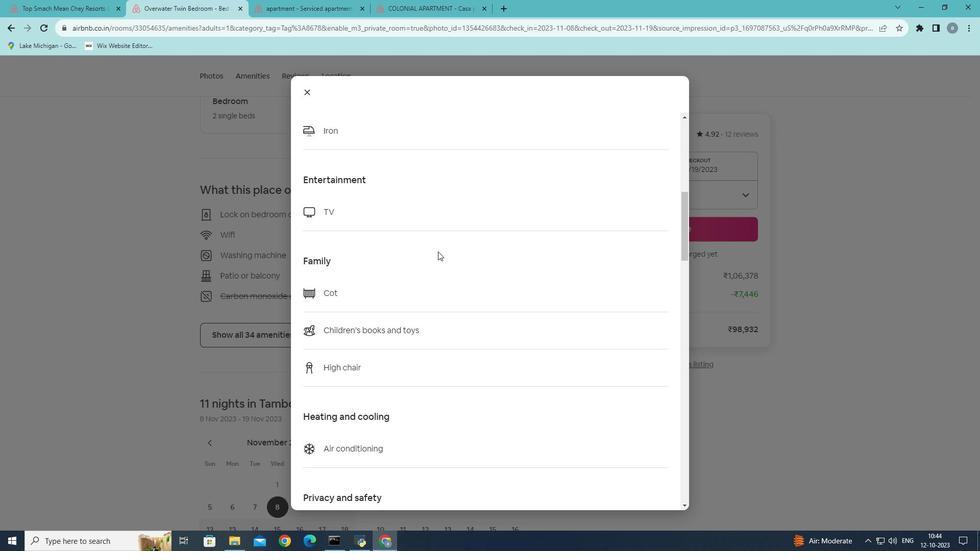 
Action: Mouse scrolled (438, 251) with delta (0, 0)
Screenshot: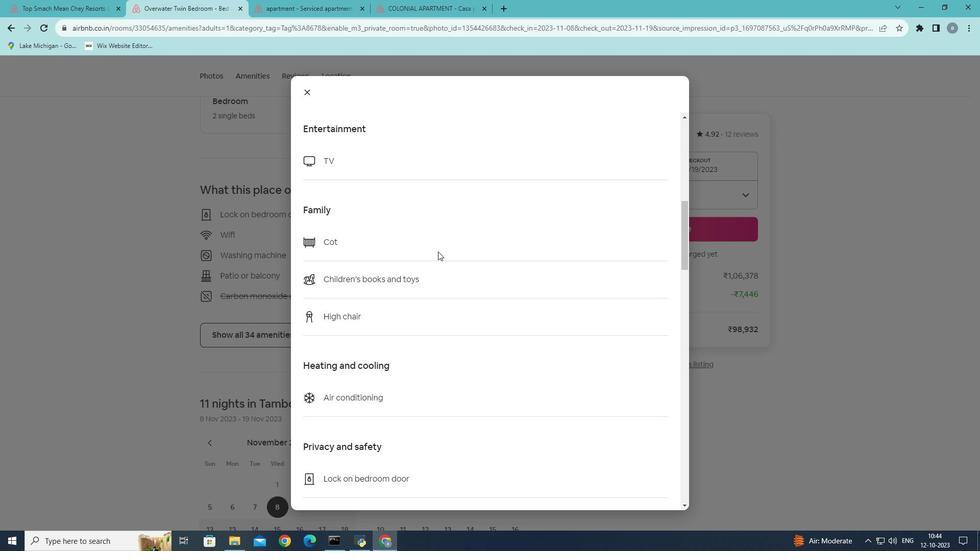 
Action: Mouse scrolled (438, 251) with delta (0, 0)
Screenshot: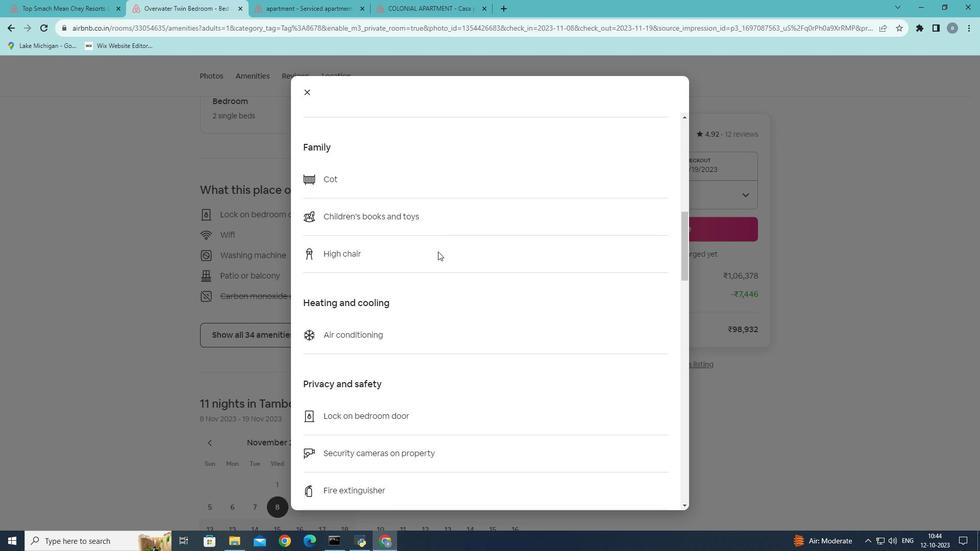 
Action: Mouse scrolled (438, 251) with delta (0, 0)
Screenshot: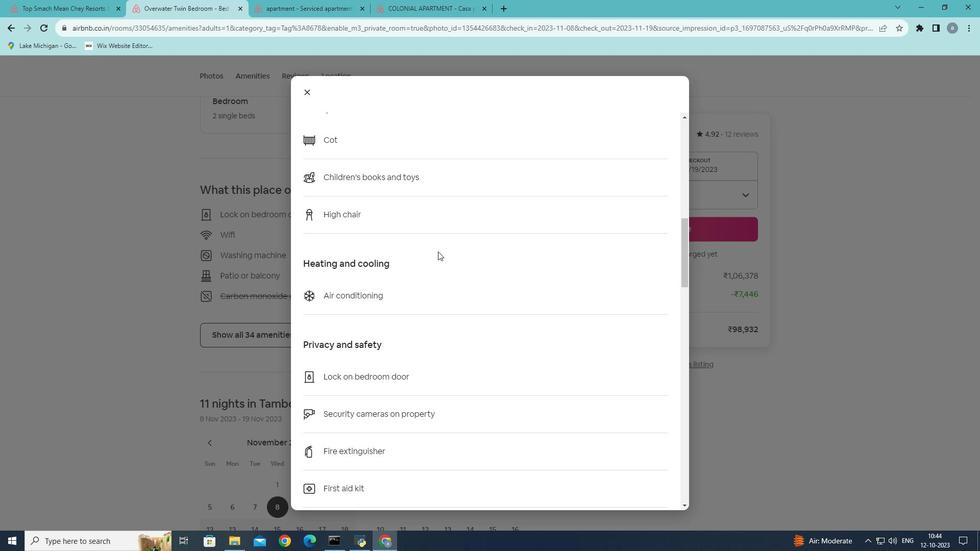 
Action: Mouse scrolled (438, 251) with delta (0, 0)
Screenshot: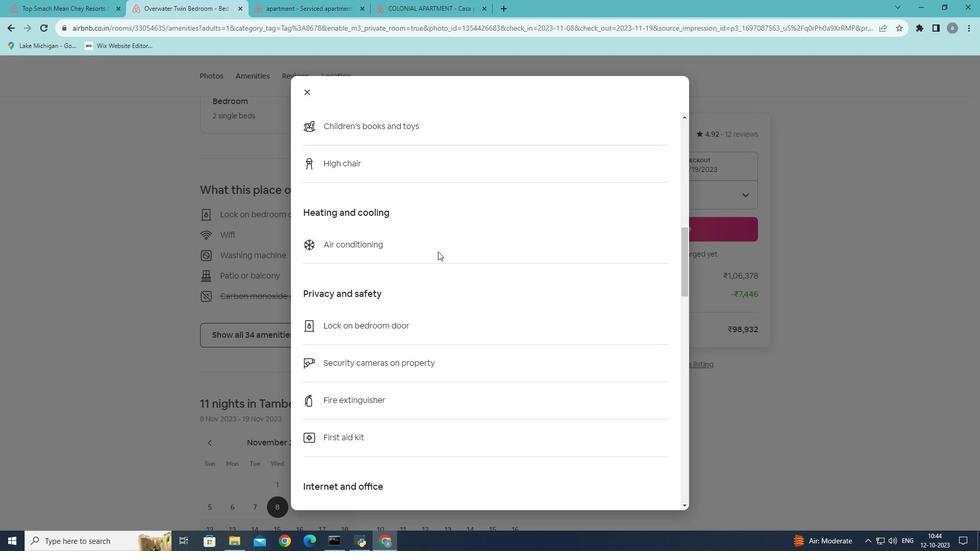 
Action: Mouse scrolled (438, 251) with delta (0, 0)
Screenshot: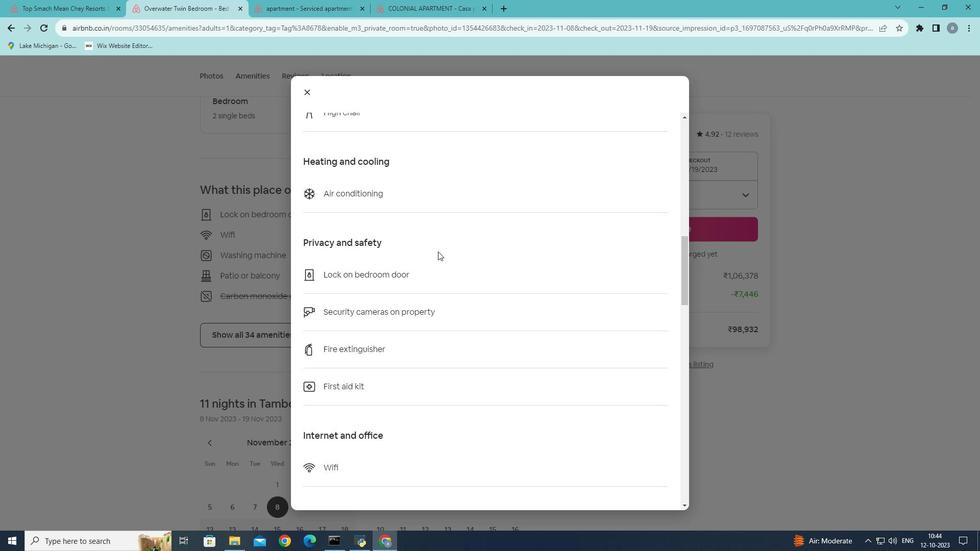 
Action: Mouse scrolled (438, 251) with delta (0, 0)
Screenshot: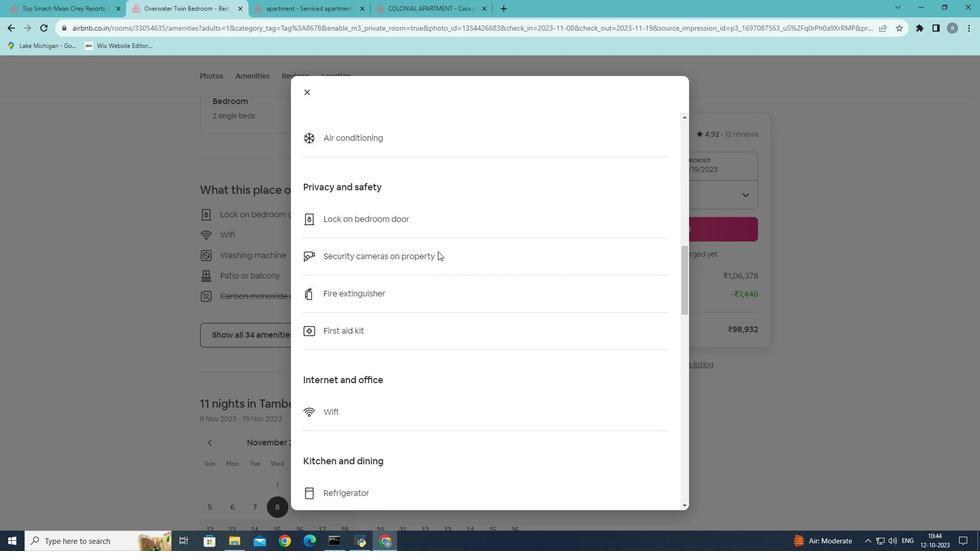 
Action: Mouse scrolled (438, 251) with delta (0, 0)
Screenshot: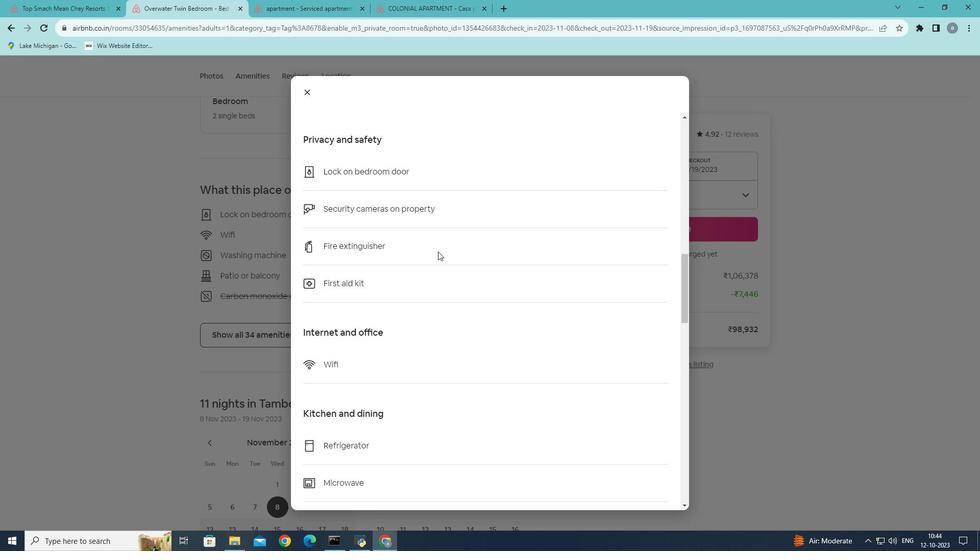 
Action: Mouse scrolled (438, 251) with delta (0, 0)
Screenshot: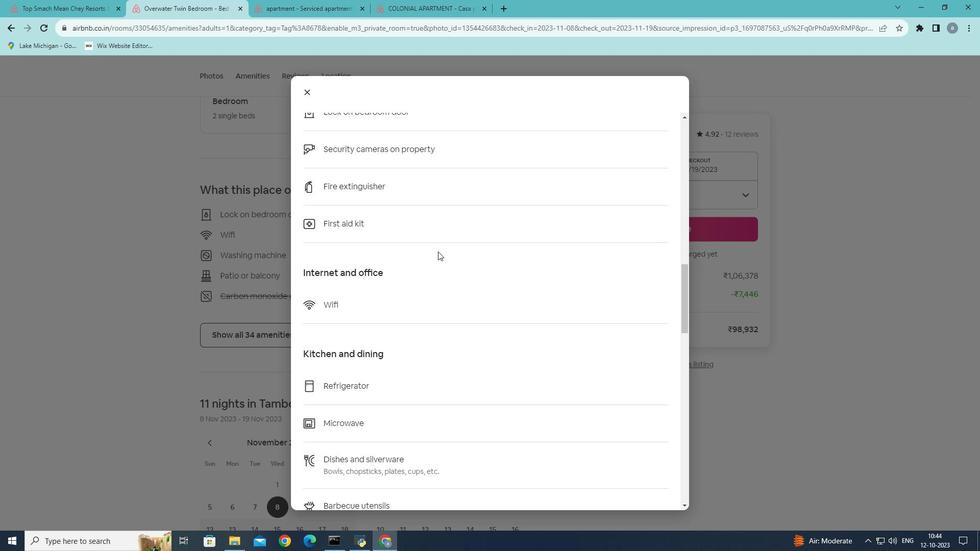 
Action: Mouse scrolled (438, 251) with delta (0, 0)
Screenshot: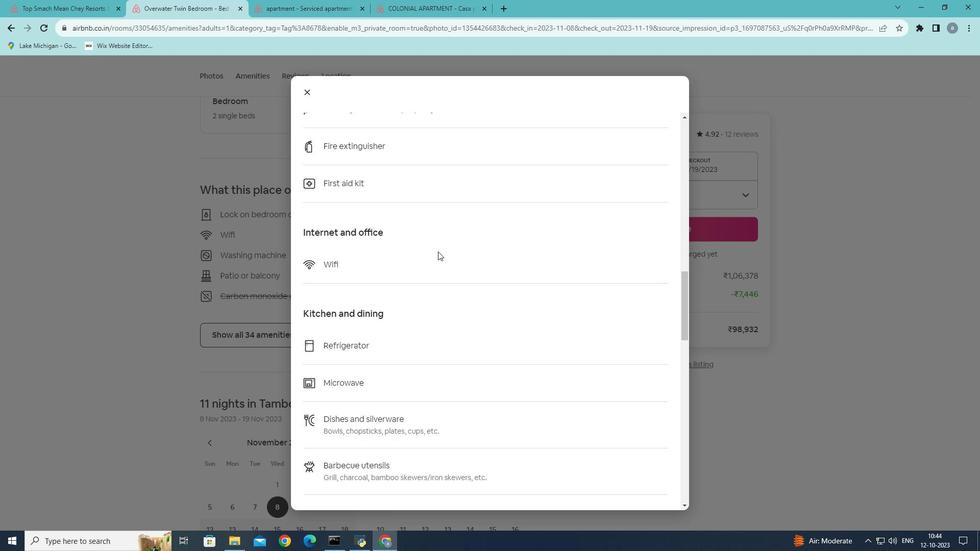 
Action: Mouse scrolled (438, 251) with delta (0, 0)
Screenshot: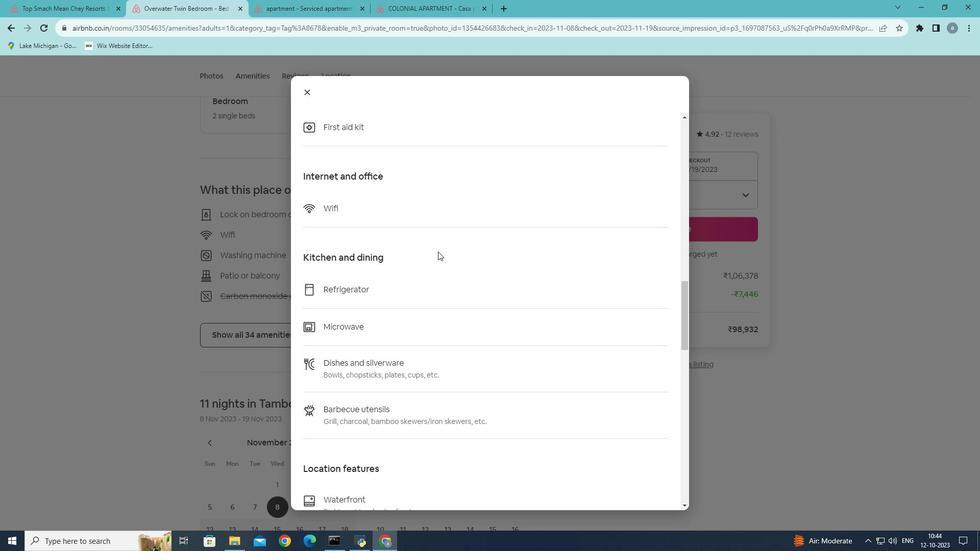 
Action: Mouse scrolled (438, 251) with delta (0, 0)
Screenshot: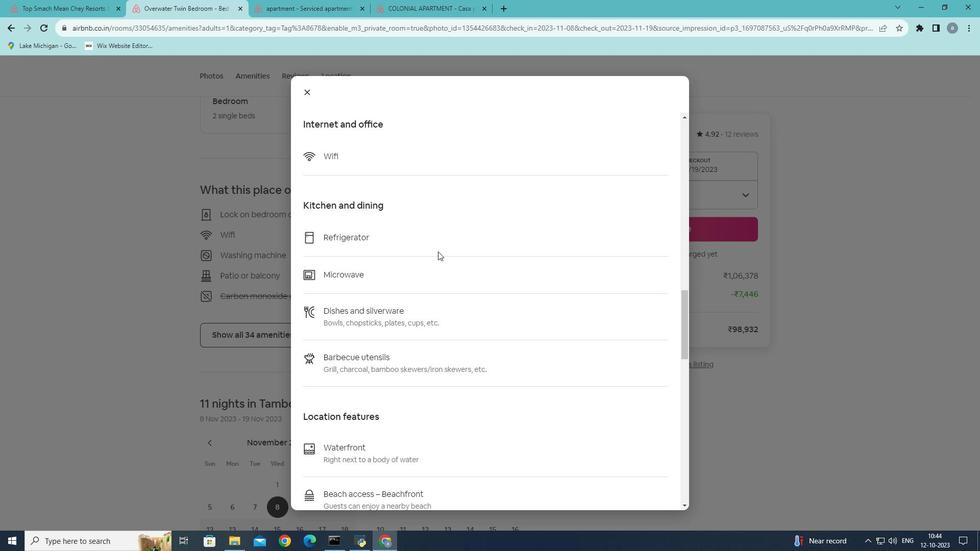 
Action: Mouse scrolled (438, 251) with delta (0, 0)
Screenshot: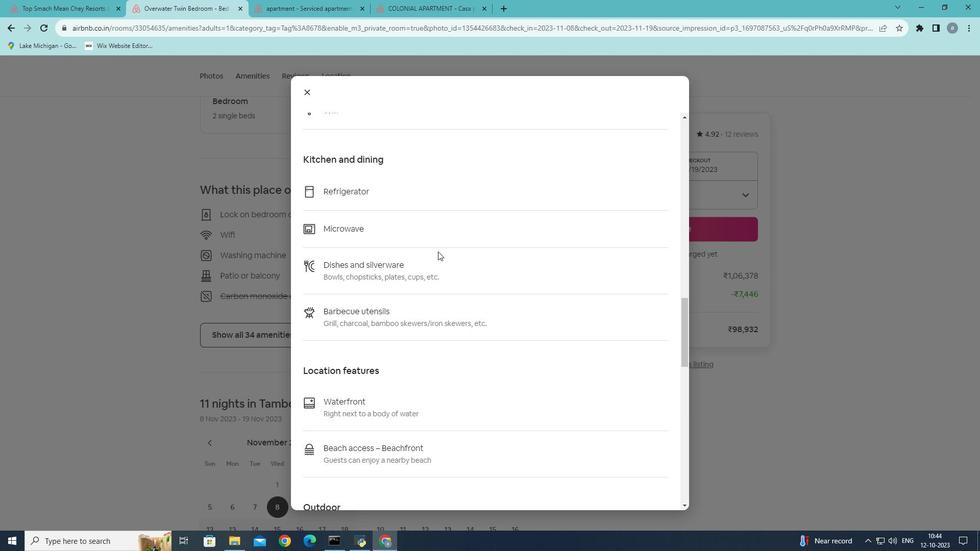 
Action: Mouse scrolled (438, 251) with delta (0, 0)
Screenshot: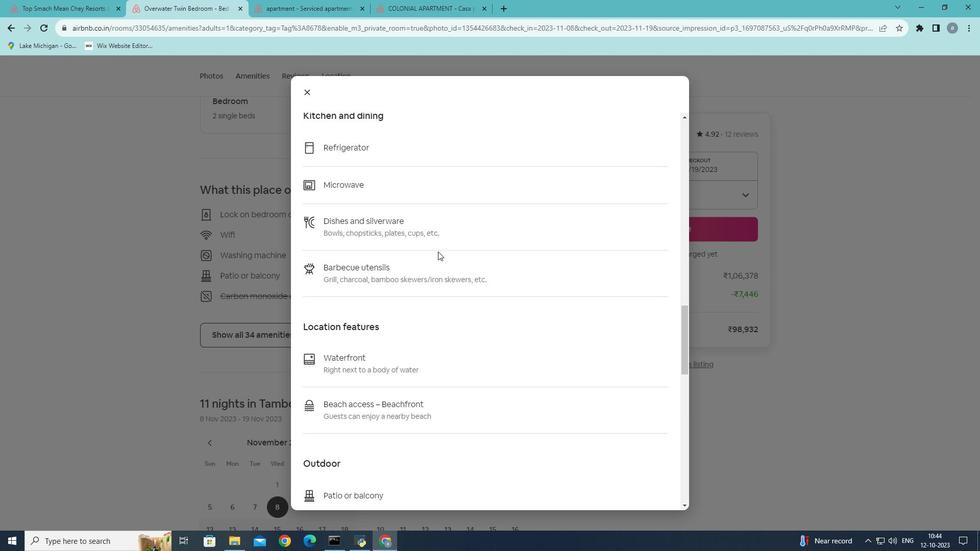
Action: Mouse scrolled (438, 251) with delta (0, 0)
Screenshot: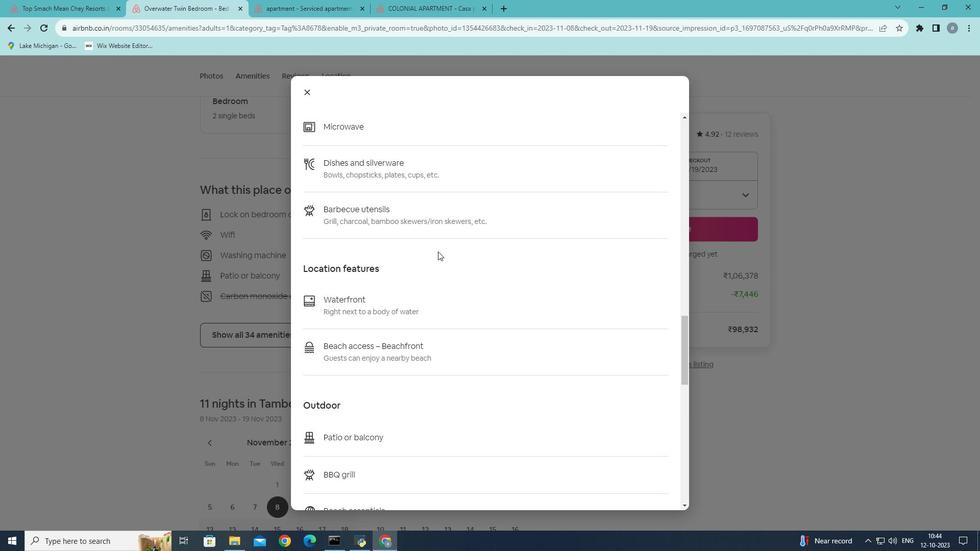 
Action: Mouse scrolled (438, 251) with delta (0, 0)
Screenshot: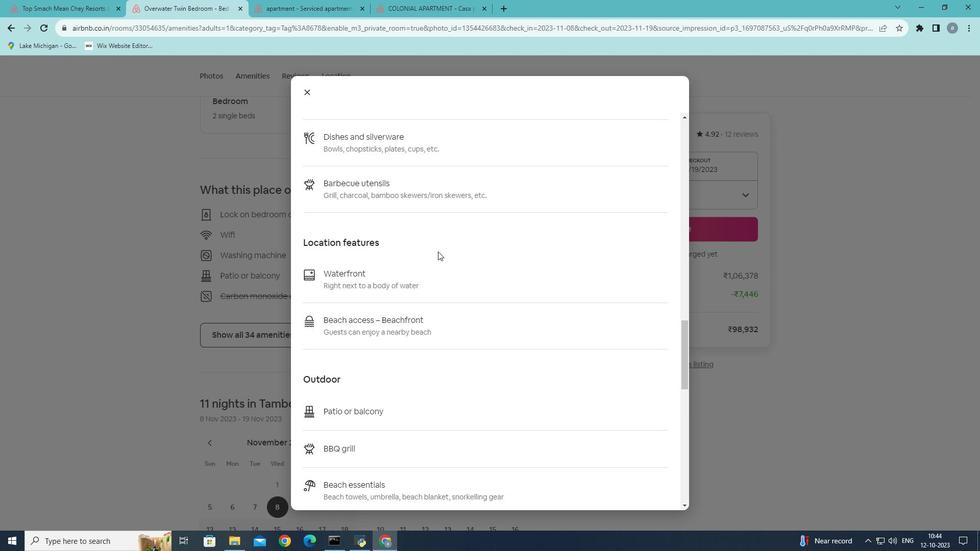 
Action: Mouse scrolled (438, 251) with delta (0, 0)
Screenshot: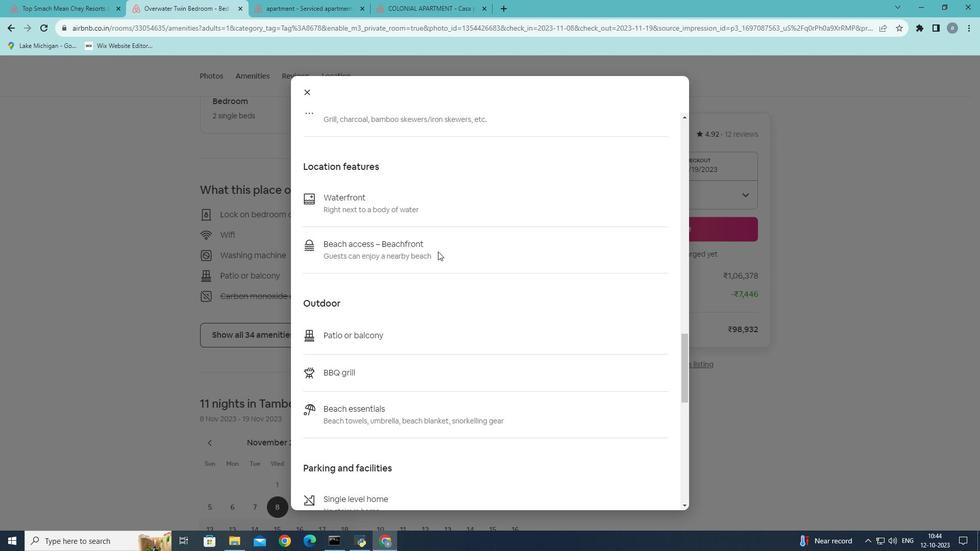 
Action: Mouse scrolled (438, 251) with delta (0, 0)
Screenshot: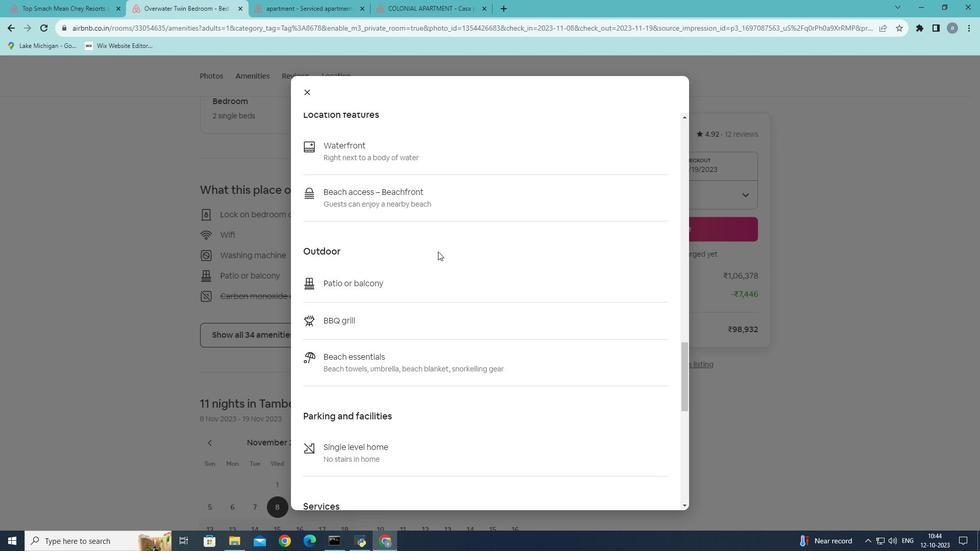 
Action: Mouse scrolled (438, 251) with delta (0, 0)
Screenshot: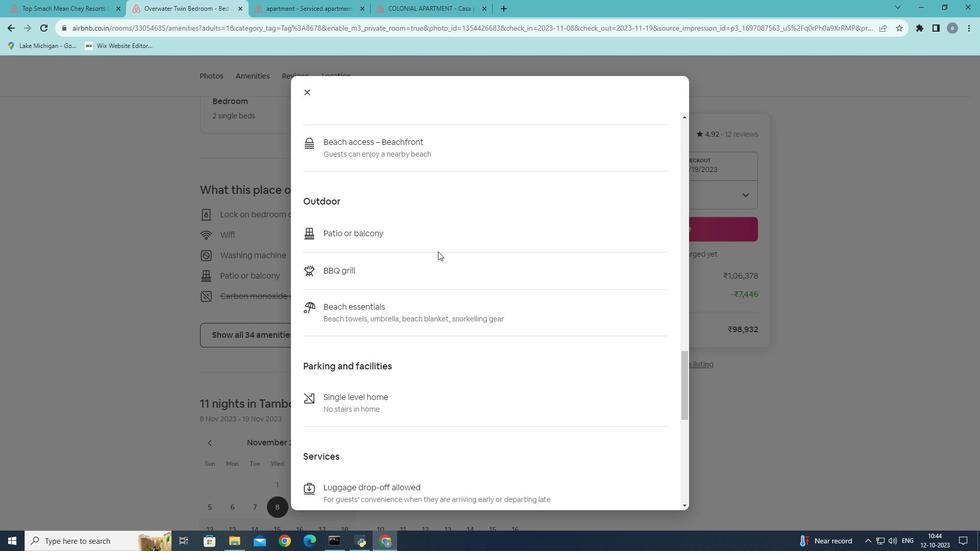 
Action: Mouse scrolled (438, 251) with delta (0, 0)
Screenshot: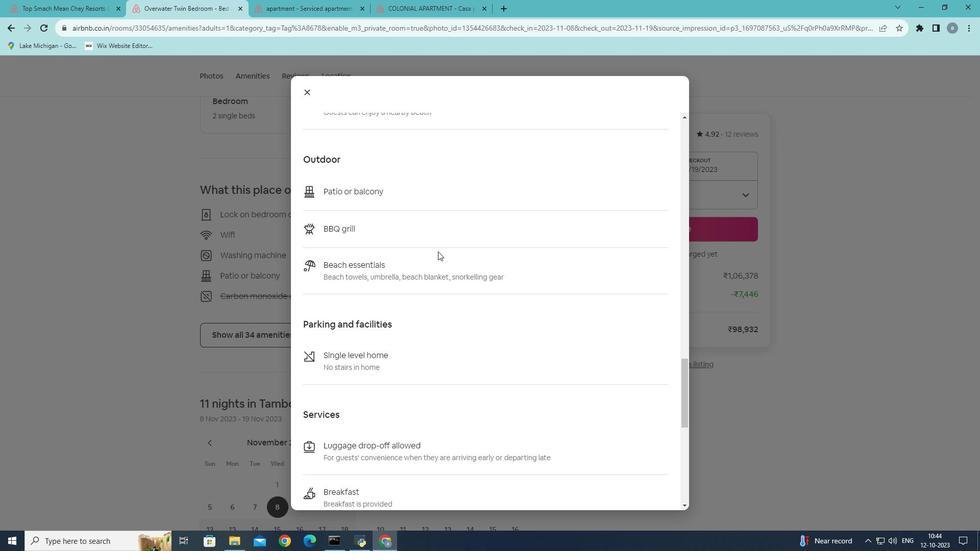
Action: Mouse scrolled (438, 251) with delta (0, 0)
Screenshot: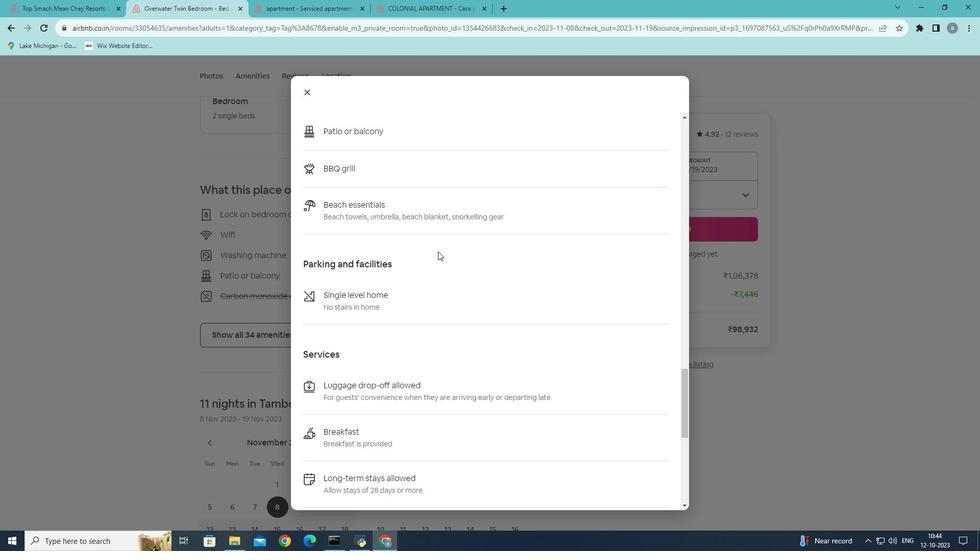 
Action: Mouse scrolled (438, 251) with delta (0, 0)
Screenshot: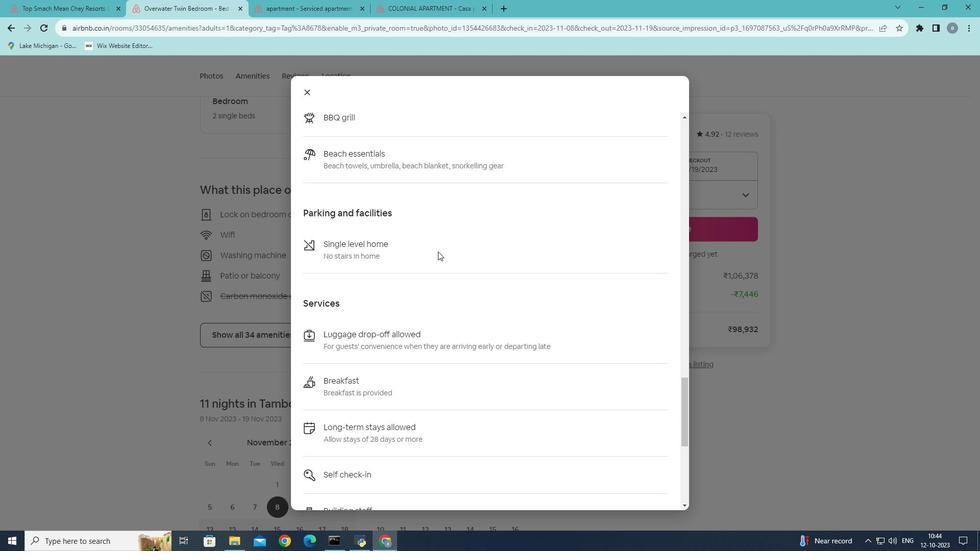 
Action: Mouse scrolled (438, 251) with delta (0, 0)
Screenshot: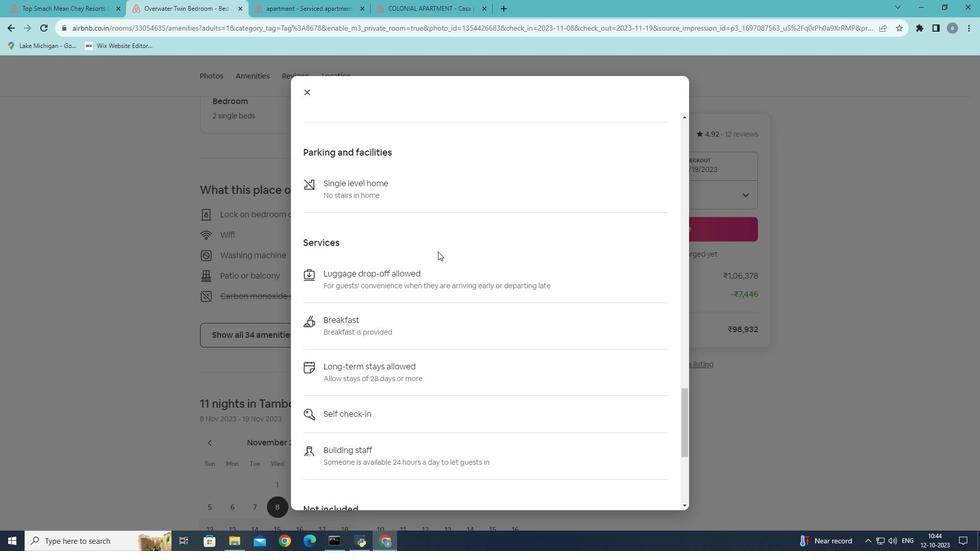 
Action: Mouse scrolled (438, 251) with delta (0, 0)
Screenshot: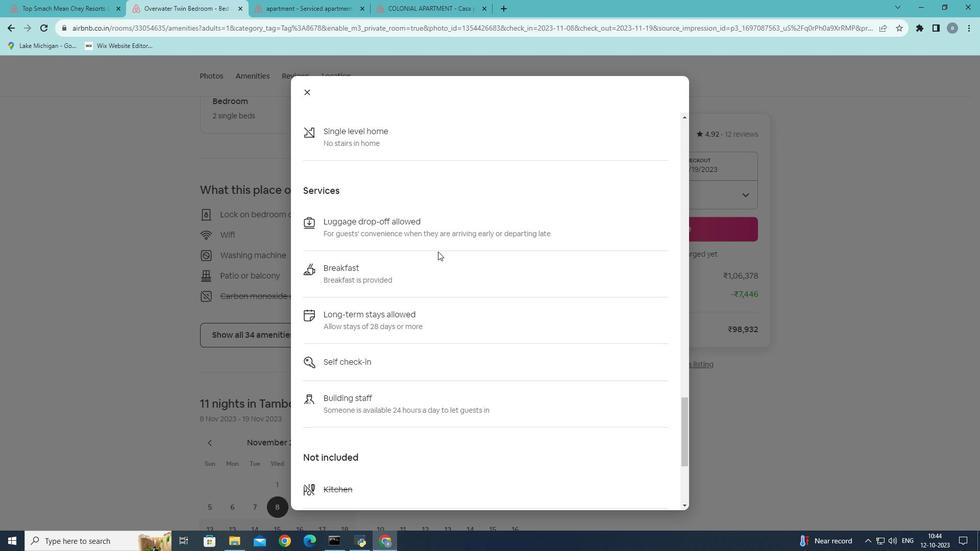 
Action: Mouse moved to (438, 252)
Screenshot: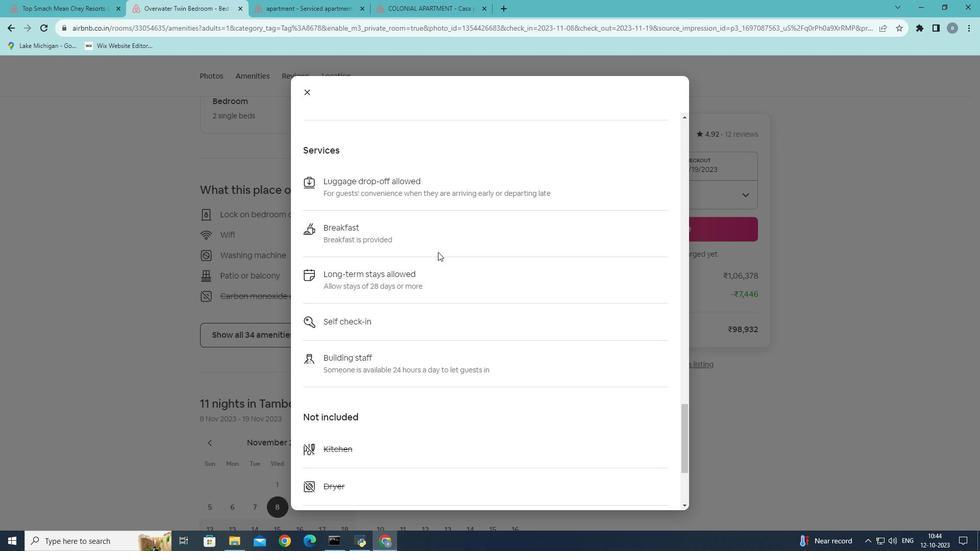 
Action: Mouse scrolled (438, 251) with delta (0, 0)
Screenshot: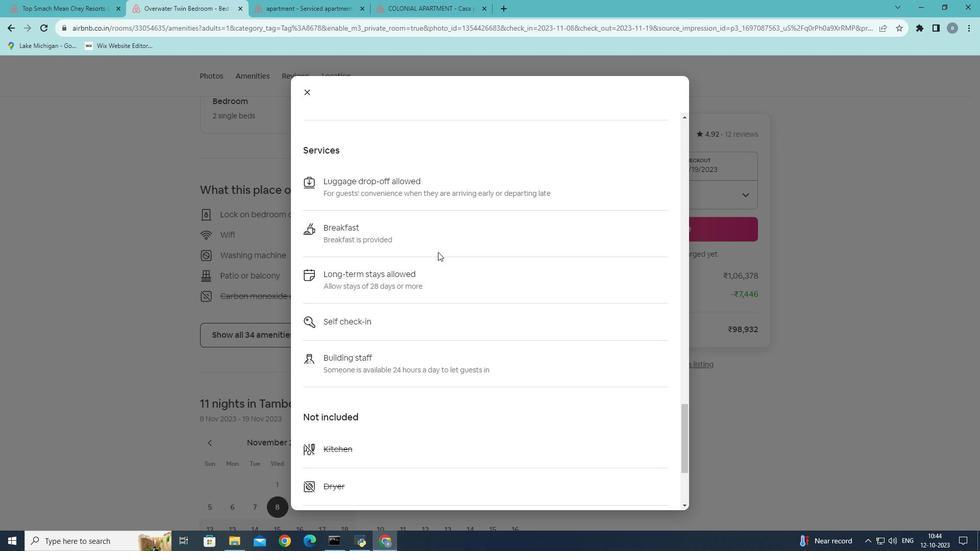 
Action: Mouse scrolled (438, 251) with delta (0, 0)
Screenshot: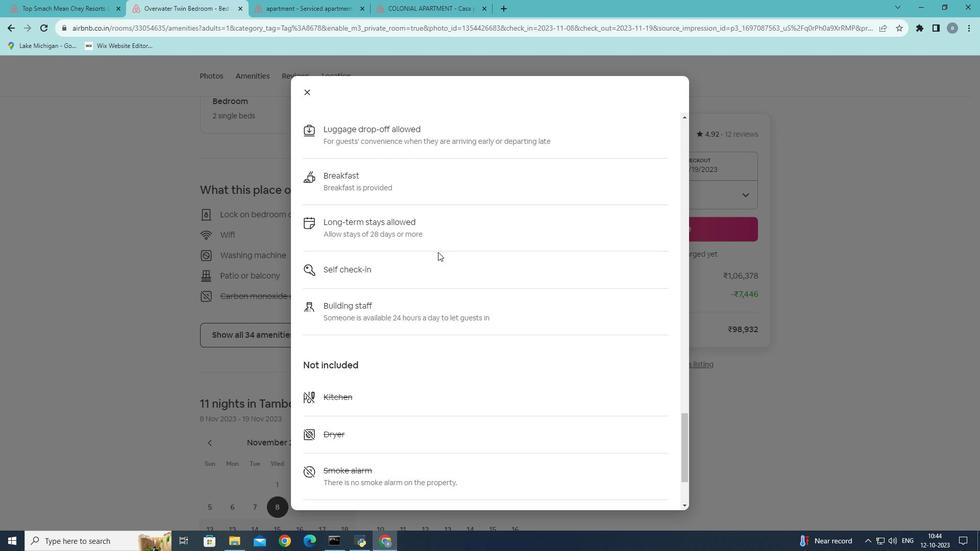 
Action: Mouse scrolled (438, 251) with delta (0, 0)
Screenshot: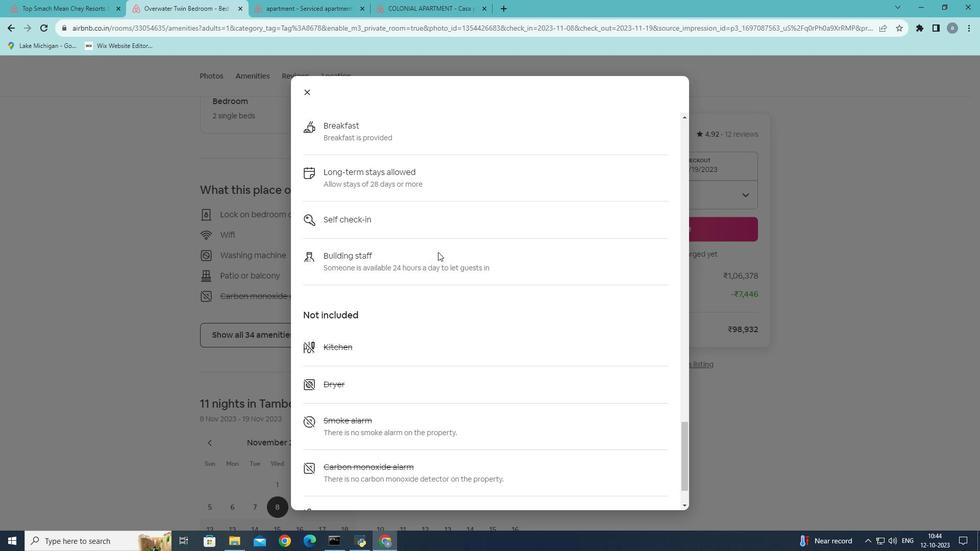 
Action: Mouse scrolled (438, 251) with delta (0, 0)
Screenshot: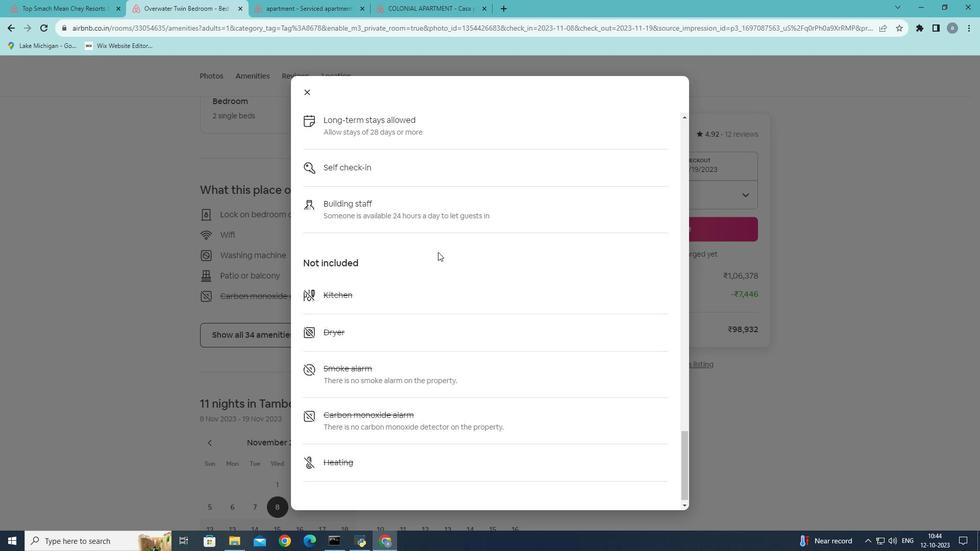 
Action: Mouse scrolled (438, 251) with delta (0, 0)
Screenshot: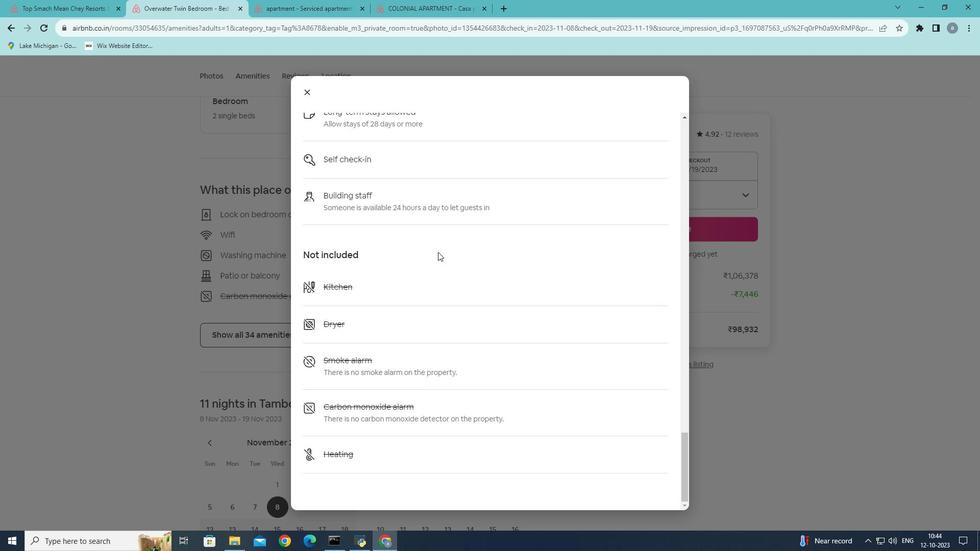 
Action: Mouse scrolled (438, 251) with delta (0, 0)
Screenshot: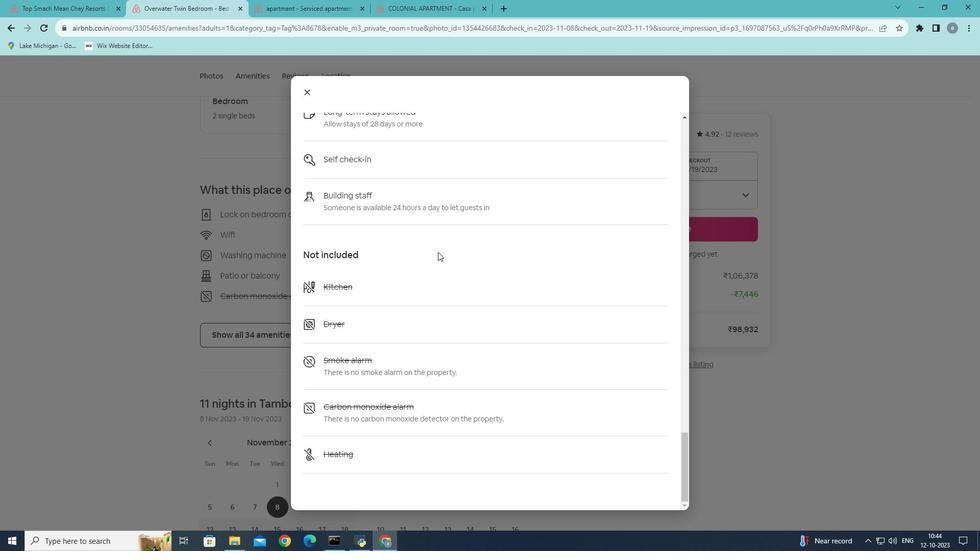 
Action: Mouse scrolled (438, 251) with delta (0, 0)
Screenshot: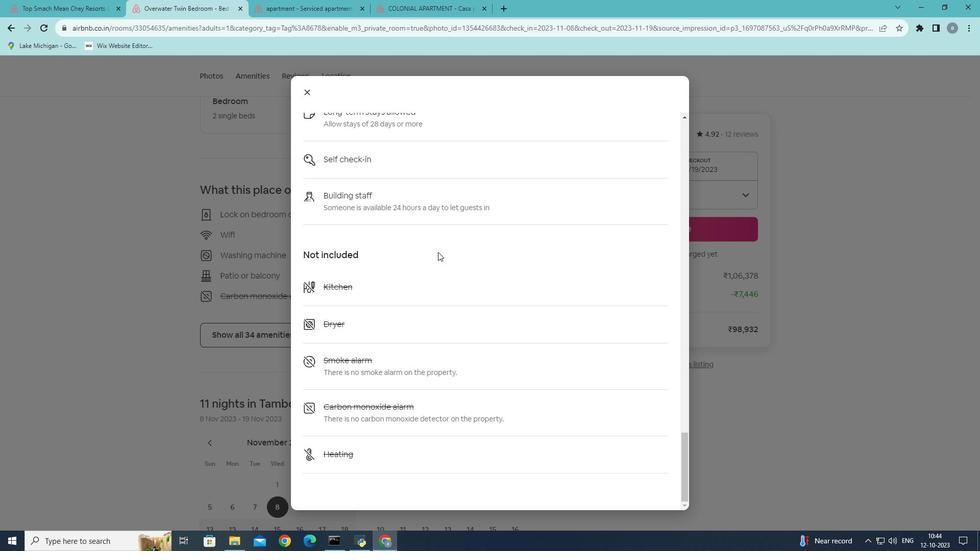 
Action: Mouse scrolled (438, 251) with delta (0, 0)
Screenshot: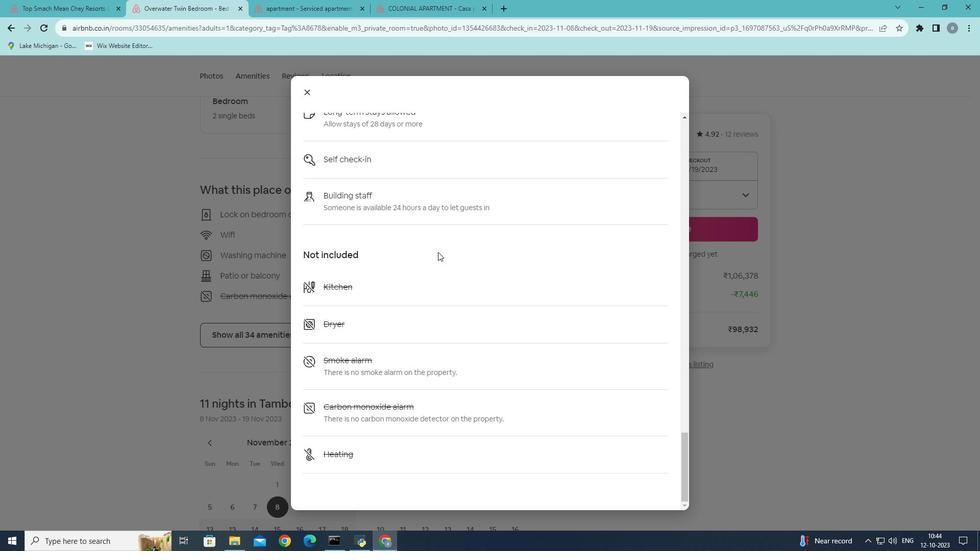 
Action: Mouse scrolled (438, 251) with delta (0, 0)
Screenshot: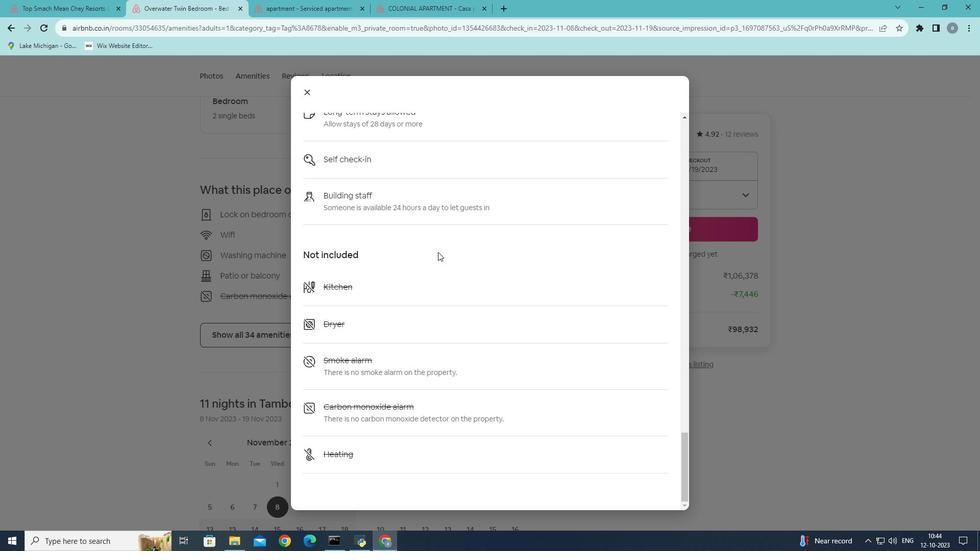 
Action: Mouse scrolled (438, 251) with delta (0, 0)
Screenshot: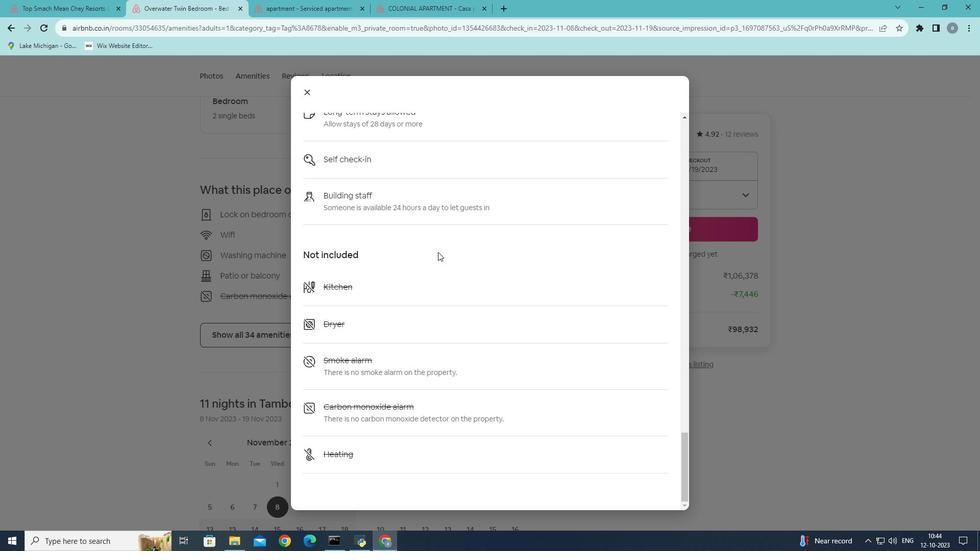 
Action: Mouse moved to (306, 92)
Screenshot: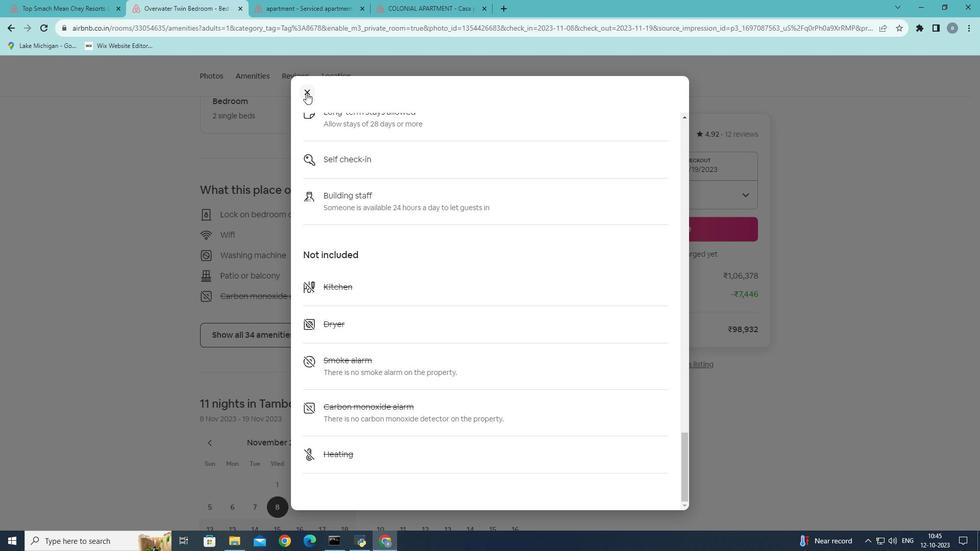 
Action: Mouse pressed left at (306, 92)
Screenshot: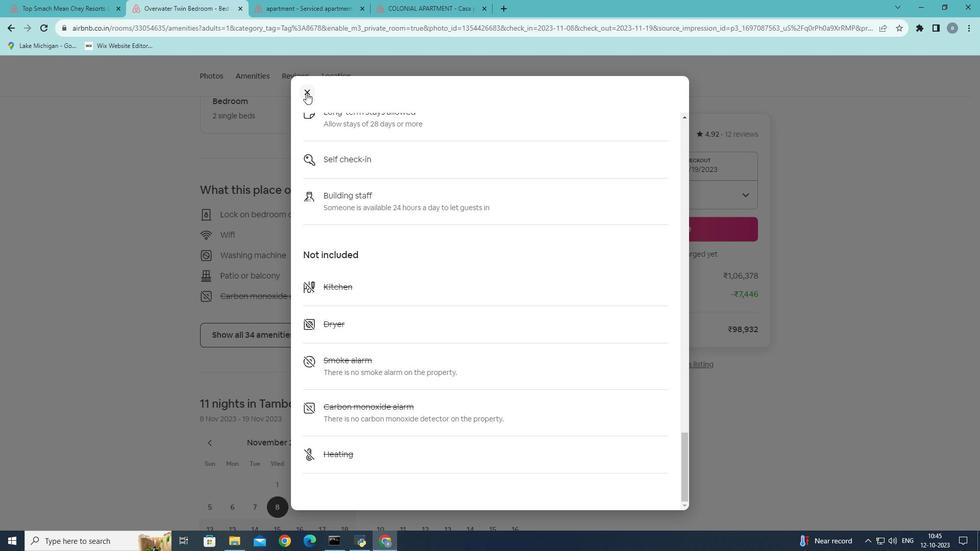 
Action: Mouse moved to (314, 242)
Screenshot: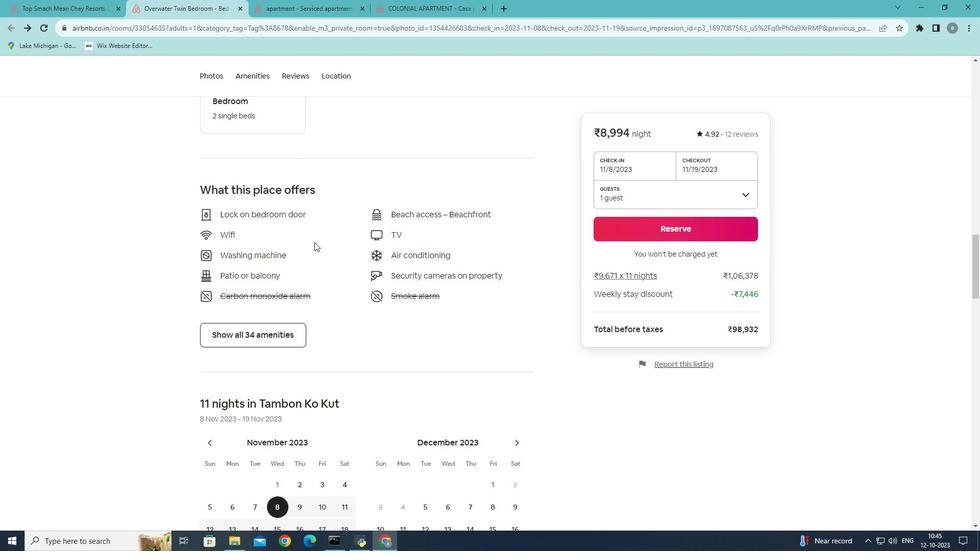 
Action: Mouse scrolled (314, 241) with delta (0, 0)
Screenshot: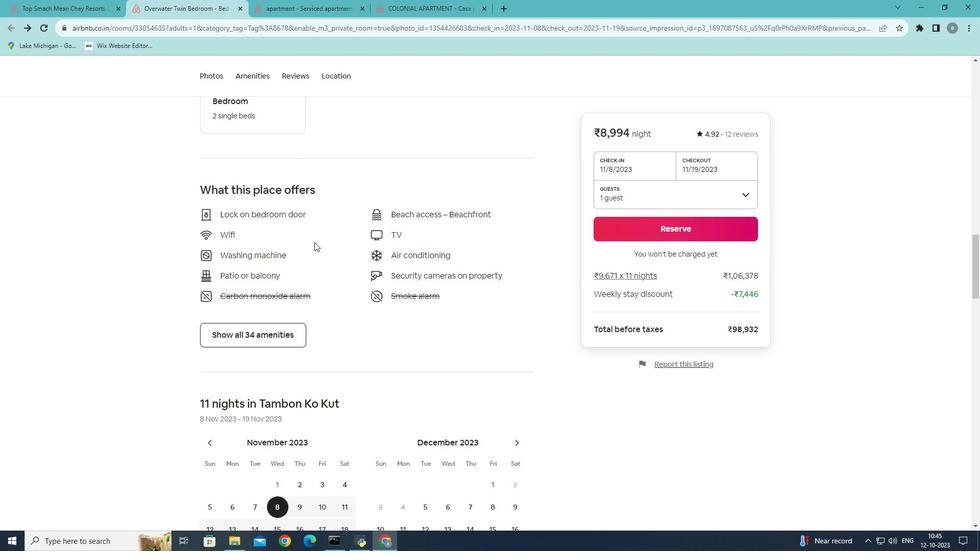 
Action: Mouse scrolled (314, 241) with delta (0, 0)
Screenshot: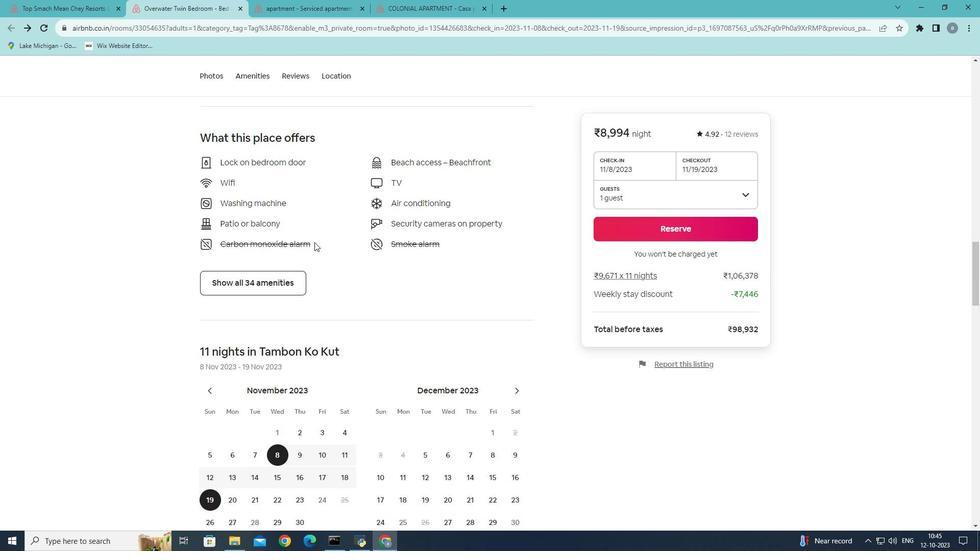 
Action: Mouse moved to (314, 244)
Screenshot: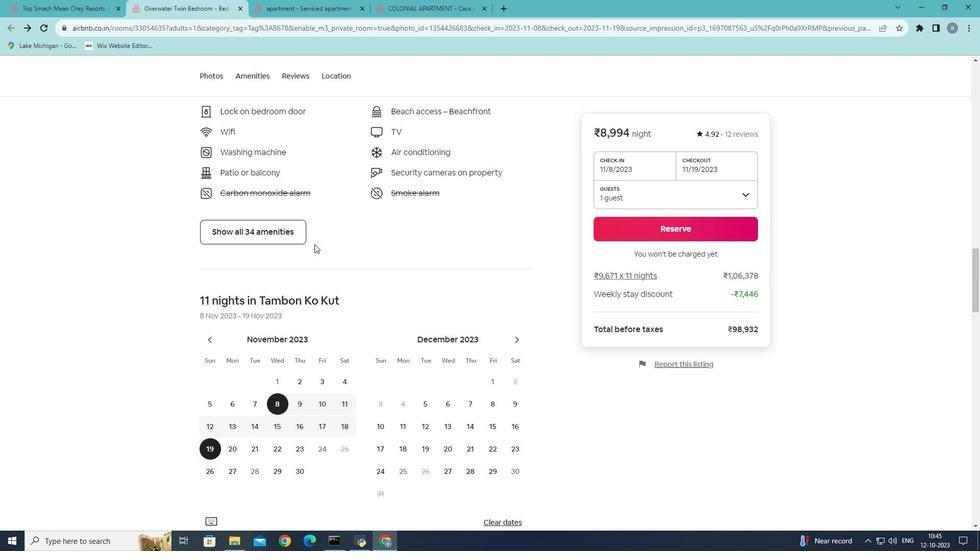 
Action: Mouse scrolled (314, 243) with delta (0, 0)
Screenshot: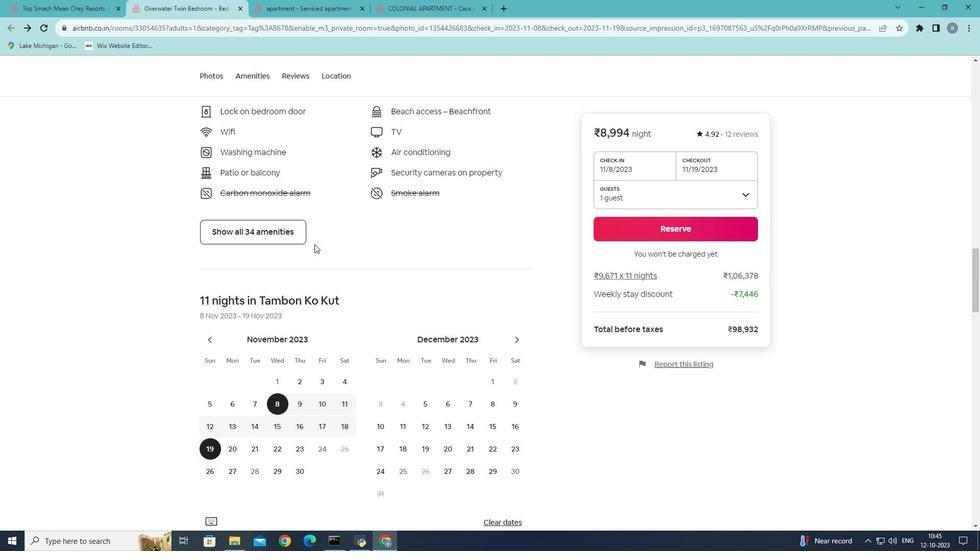 
Action: Mouse moved to (314, 245)
Screenshot: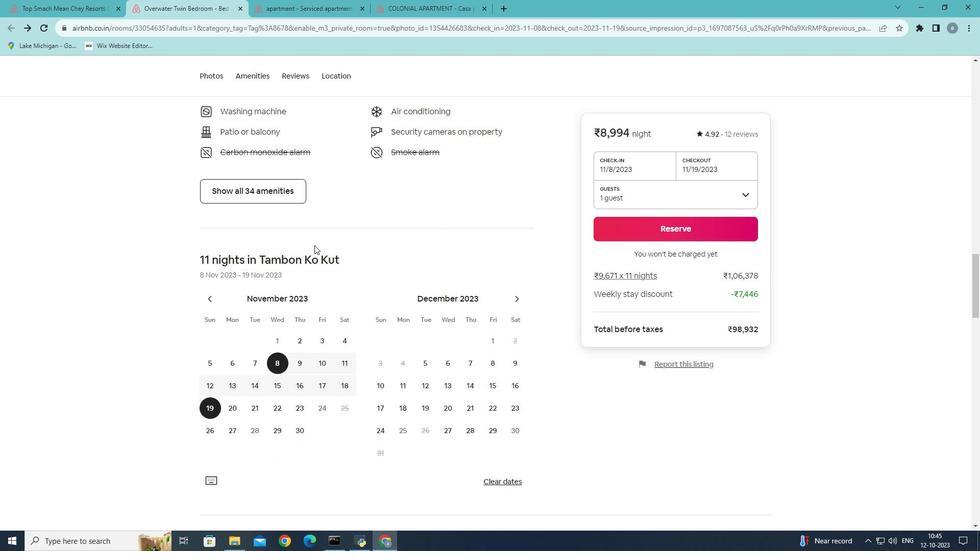 
Action: Mouse scrolled (314, 245) with delta (0, 0)
Screenshot: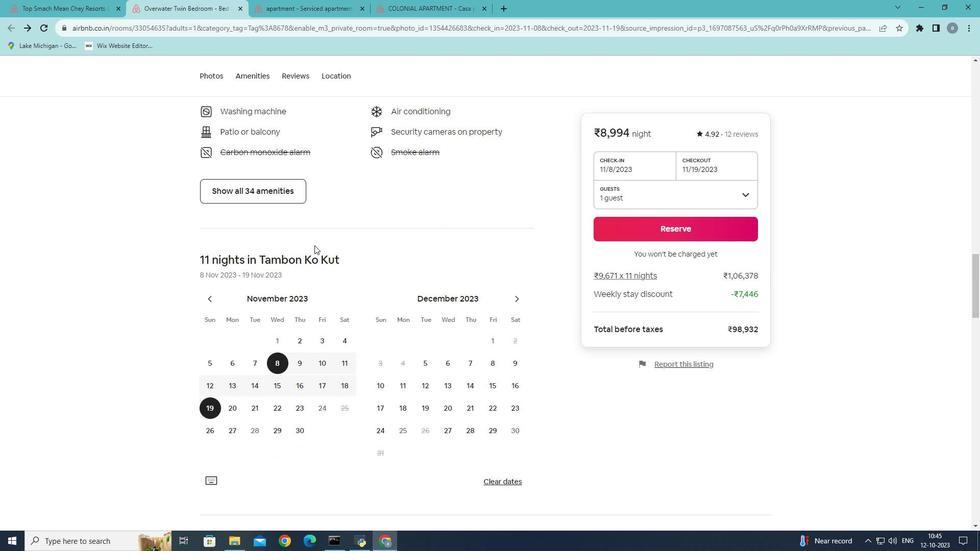 
Action: Mouse scrolled (314, 245) with delta (0, 0)
Screenshot: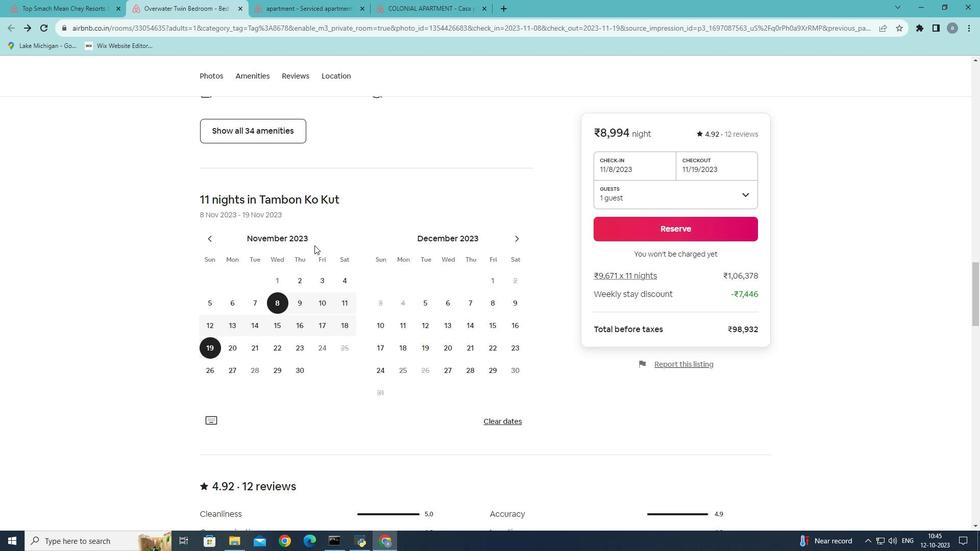 
Action: Mouse scrolled (314, 245) with delta (0, 0)
Screenshot: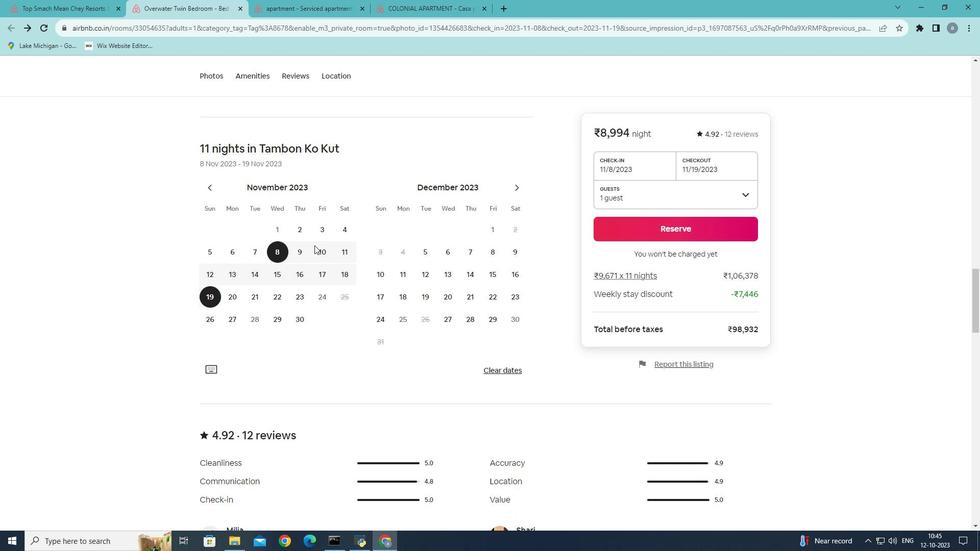 
Action: Mouse scrolled (314, 245) with delta (0, 0)
Screenshot: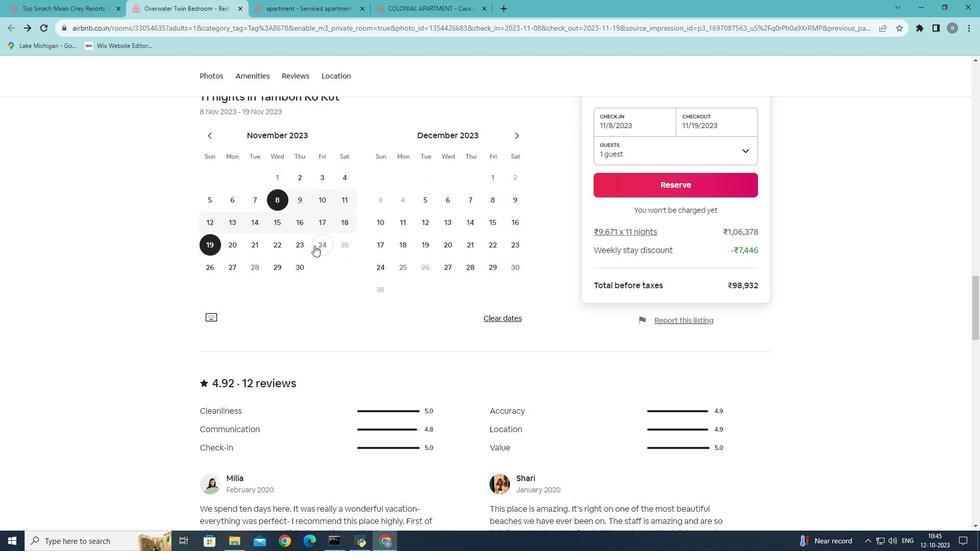 
Action: Mouse scrolled (314, 245) with delta (0, 0)
Screenshot: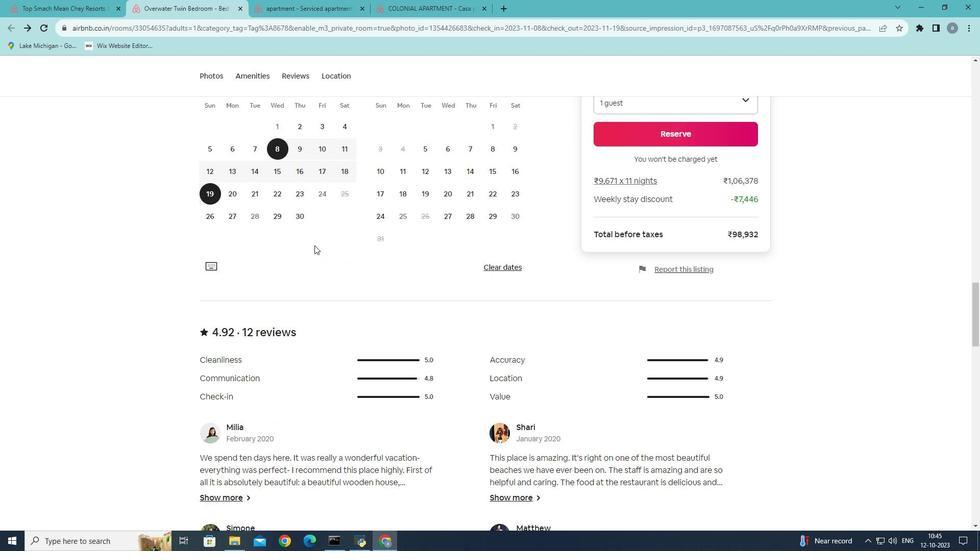 
Action: Mouse scrolled (314, 245) with delta (0, 0)
Screenshot: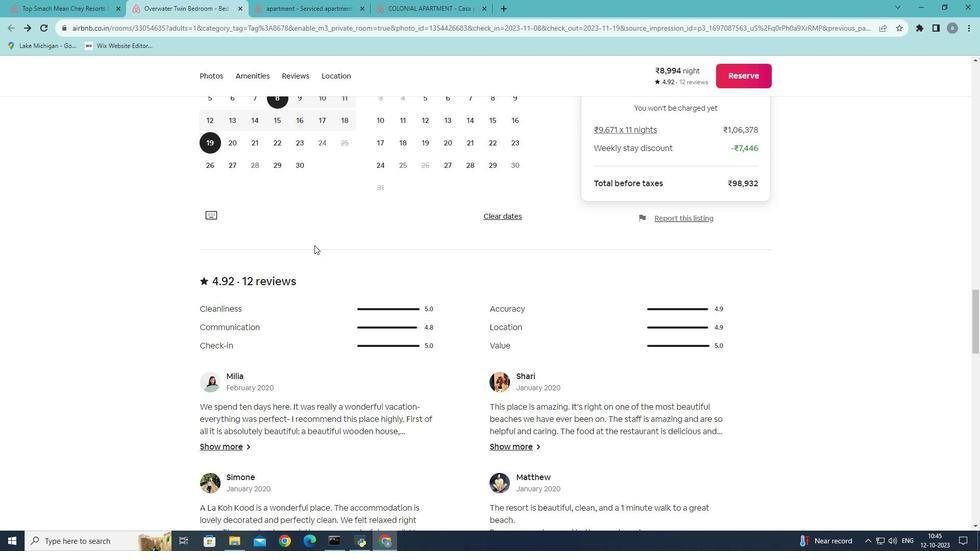 
Action: Mouse scrolled (314, 245) with delta (0, 0)
Screenshot: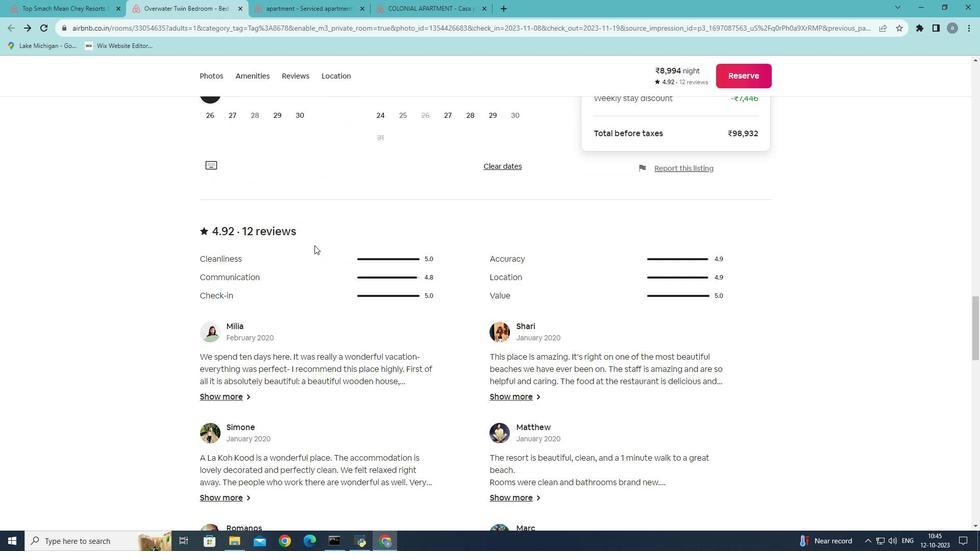 
Action: Mouse scrolled (314, 245) with delta (0, 0)
Screenshot: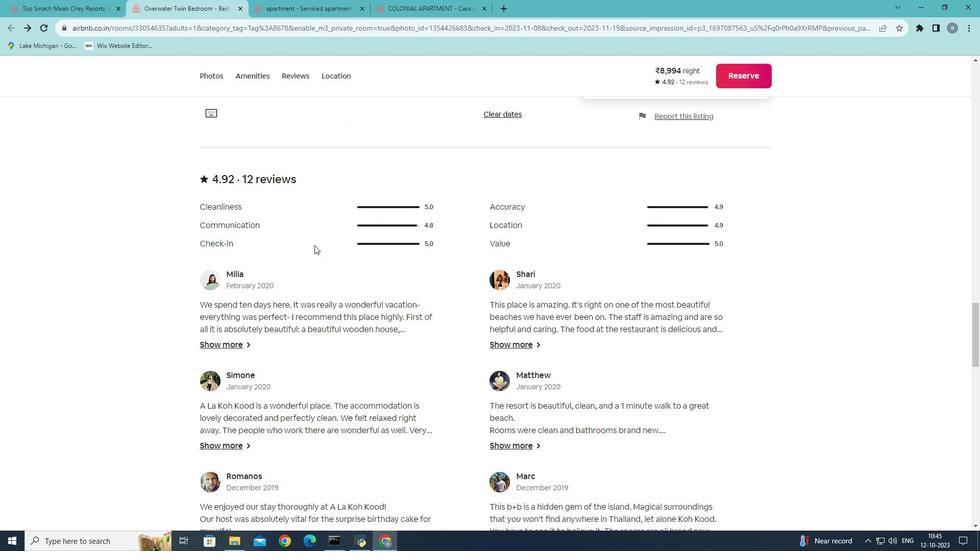 
Action: Mouse scrolled (314, 245) with delta (0, 0)
Screenshot: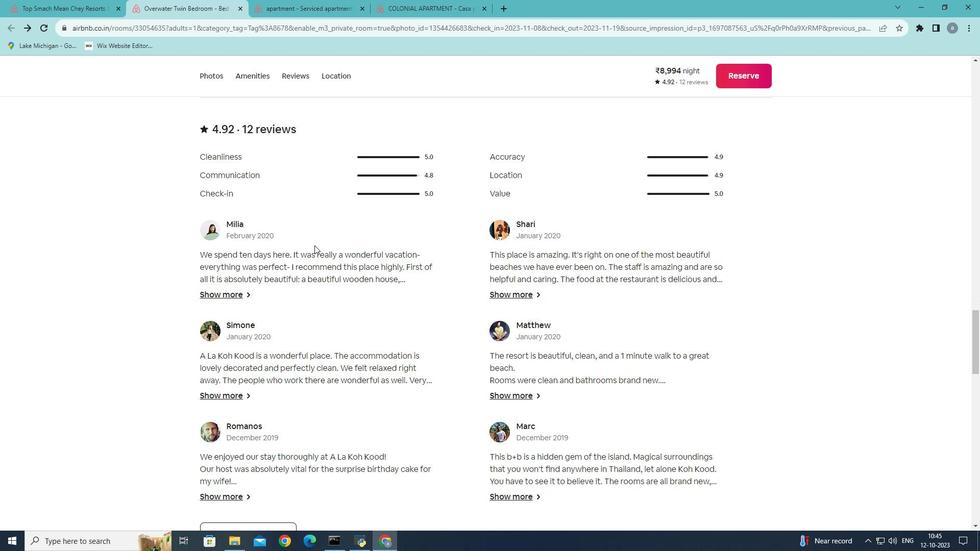 
Action: Mouse scrolled (314, 245) with delta (0, 0)
Screenshot: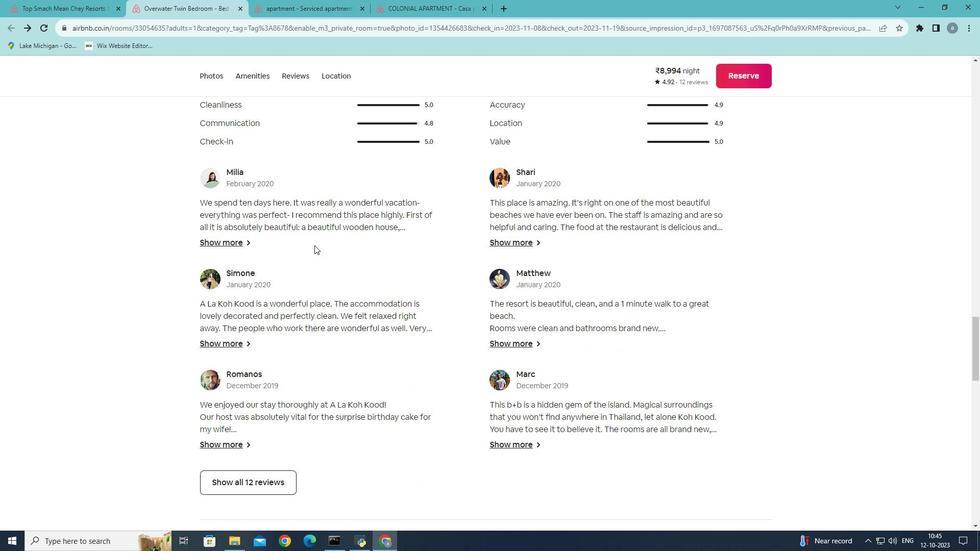 
Action: Mouse scrolled (314, 245) with delta (0, 0)
Screenshot: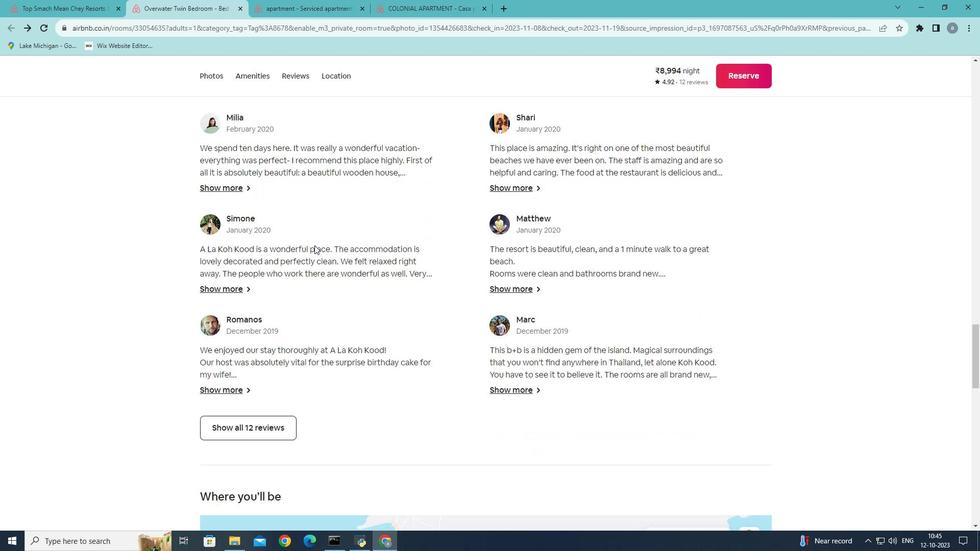 
Action: Mouse moved to (262, 381)
Screenshot: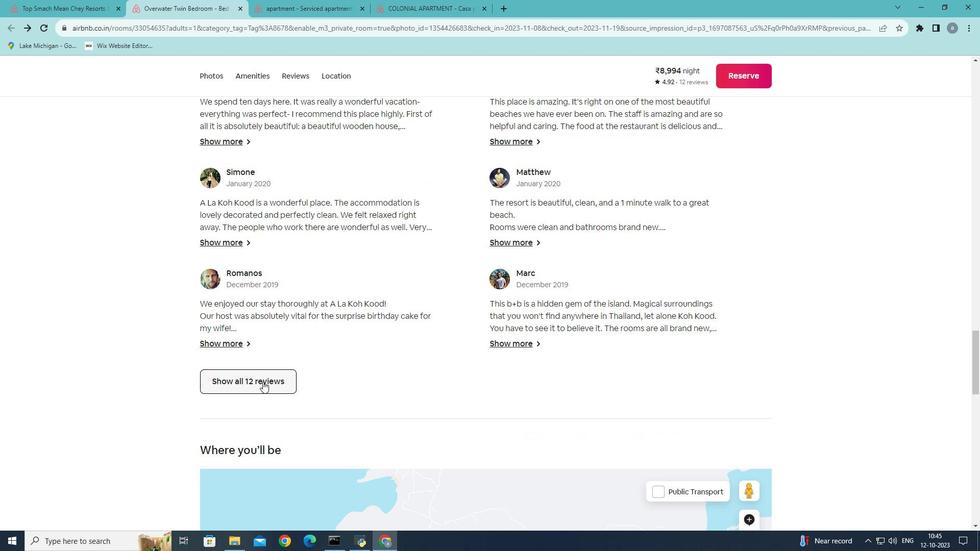 
Action: Mouse pressed left at (262, 381)
Screenshot: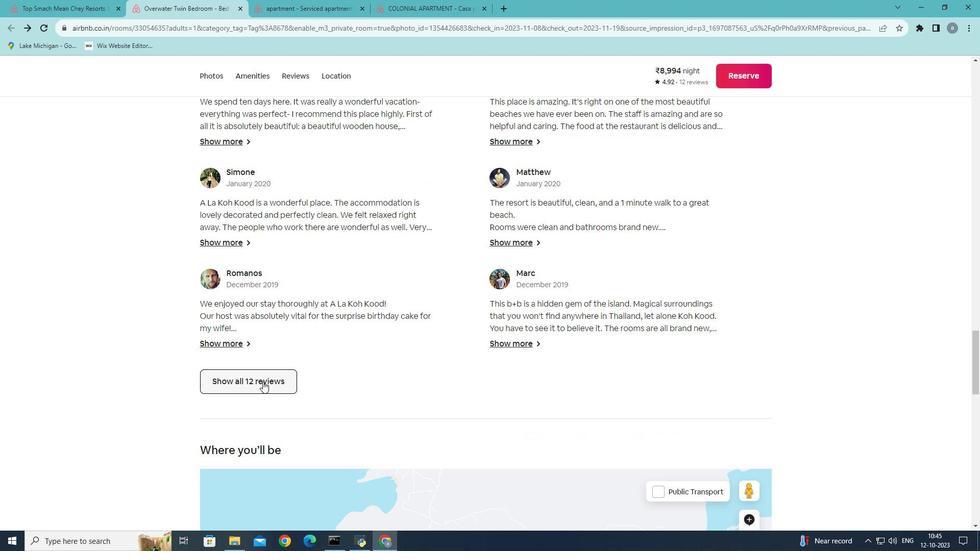 
Action: Mouse moved to (406, 296)
Screenshot: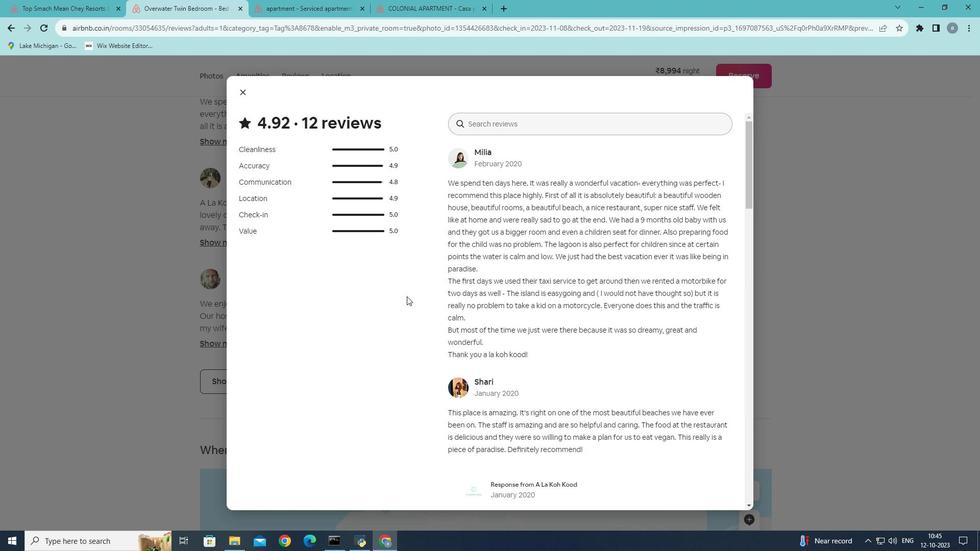 
Action: Mouse scrolled (406, 296) with delta (0, 0)
Screenshot: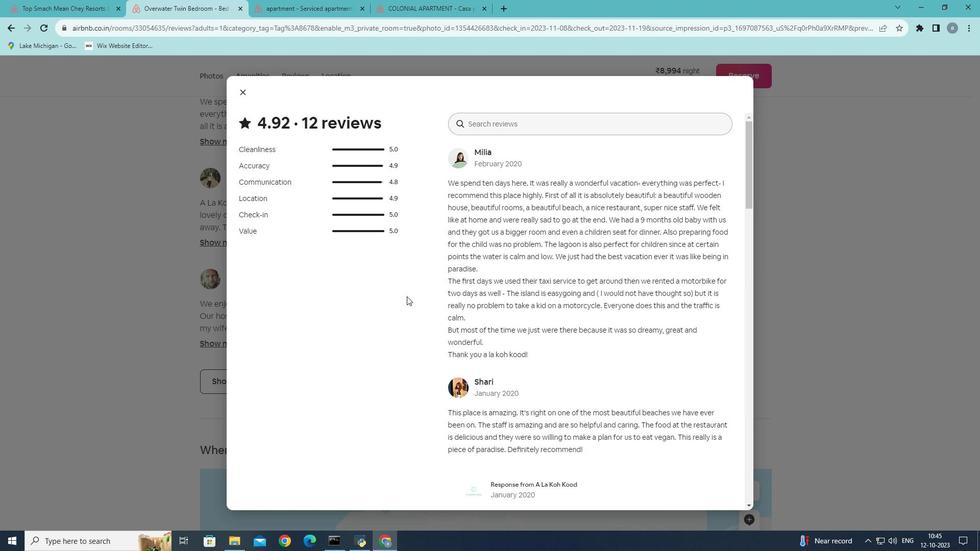 
Action: Mouse moved to (407, 297)
Screenshot: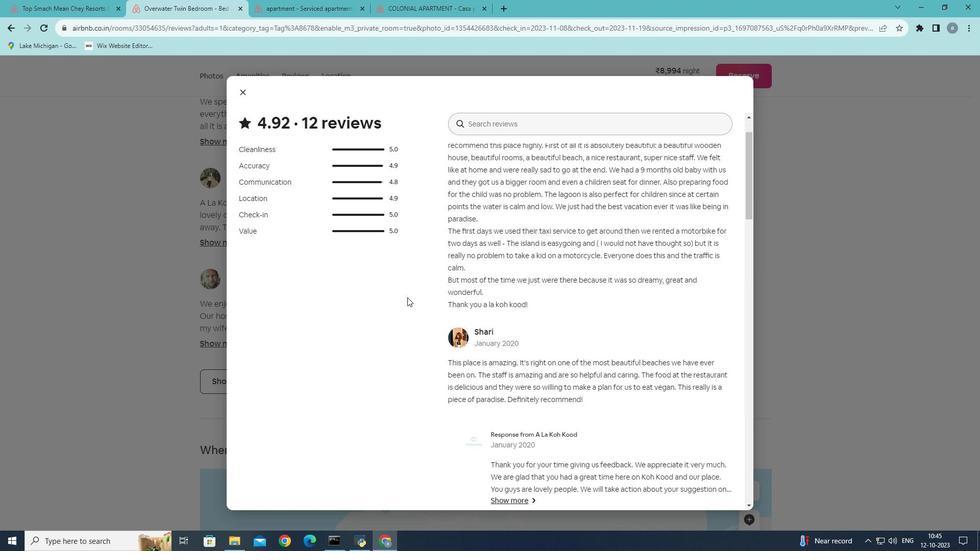 
Action: Mouse scrolled (407, 297) with delta (0, 0)
Screenshot: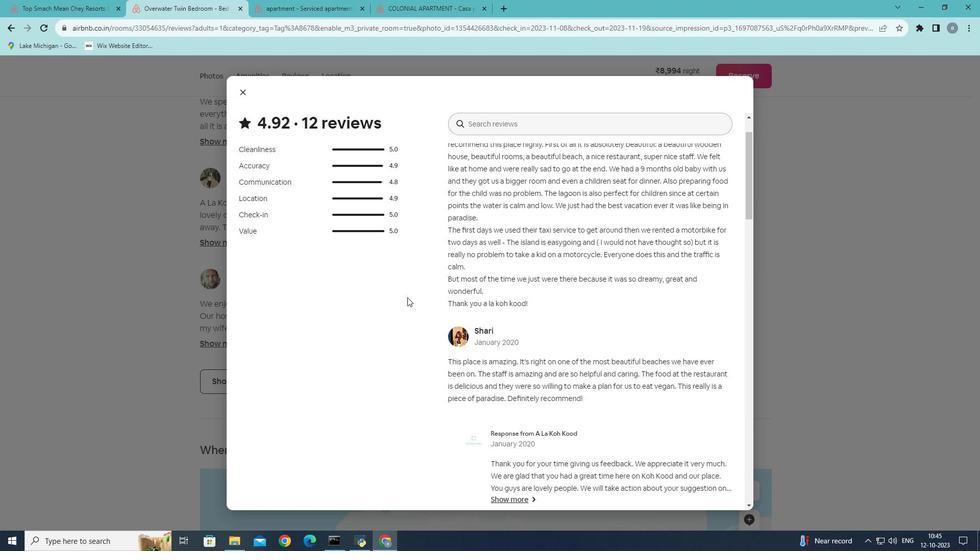 
Action: Mouse scrolled (407, 297) with delta (0, 0)
Screenshot: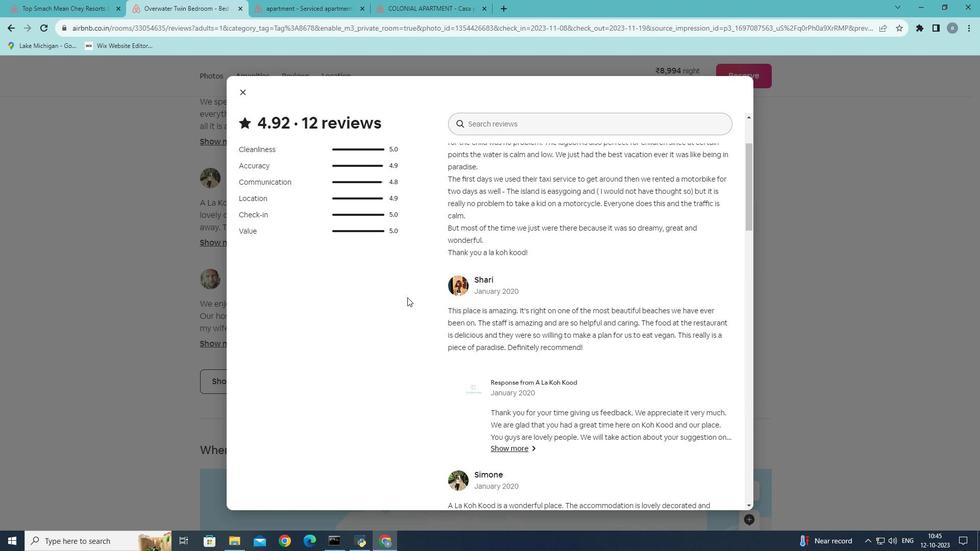 
Action: Mouse scrolled (407, 297) with delta (0, 0)
Screenshot: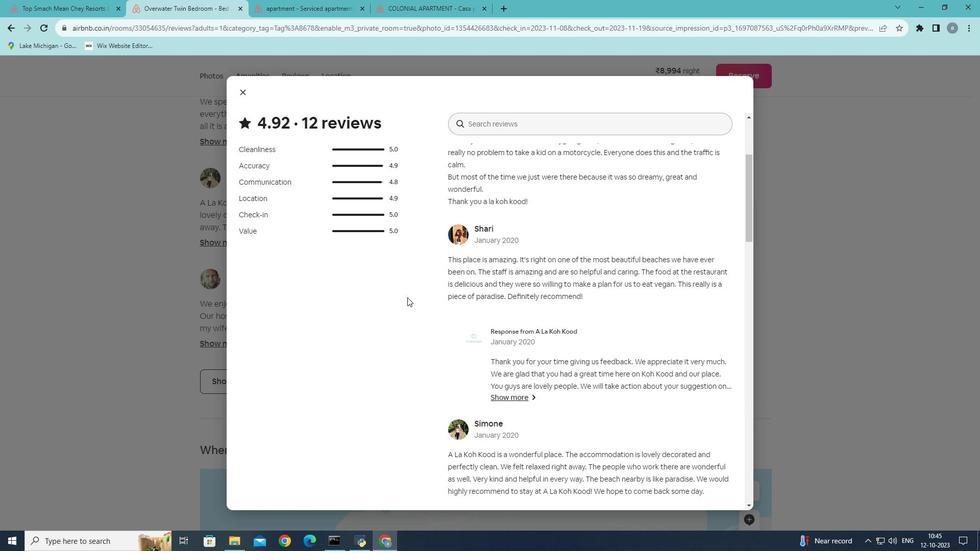 
Action: Mouse scrolled (407, 297) with delta (0, 0)
Screenshot: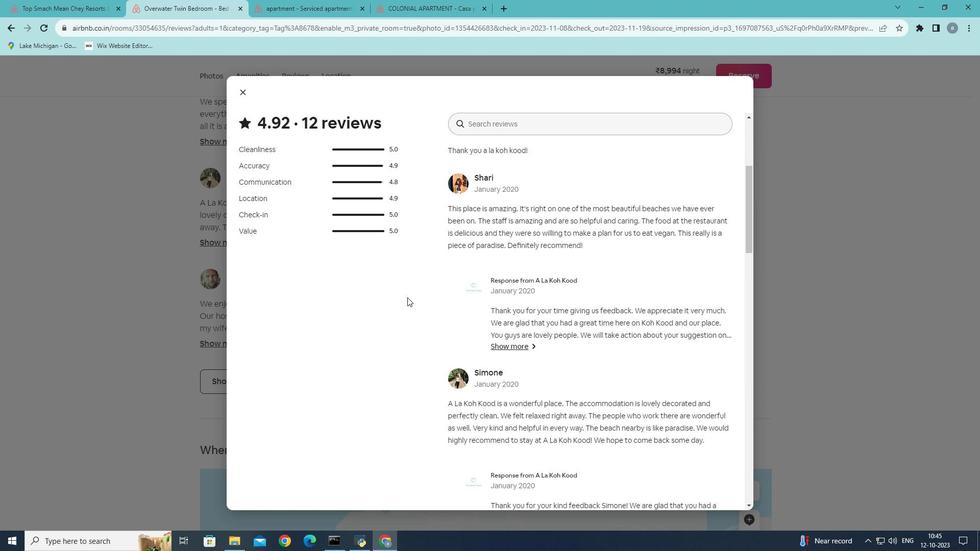 
Action: Mouse scrolled (407, 297) with delta (0, 0)
Screenshot: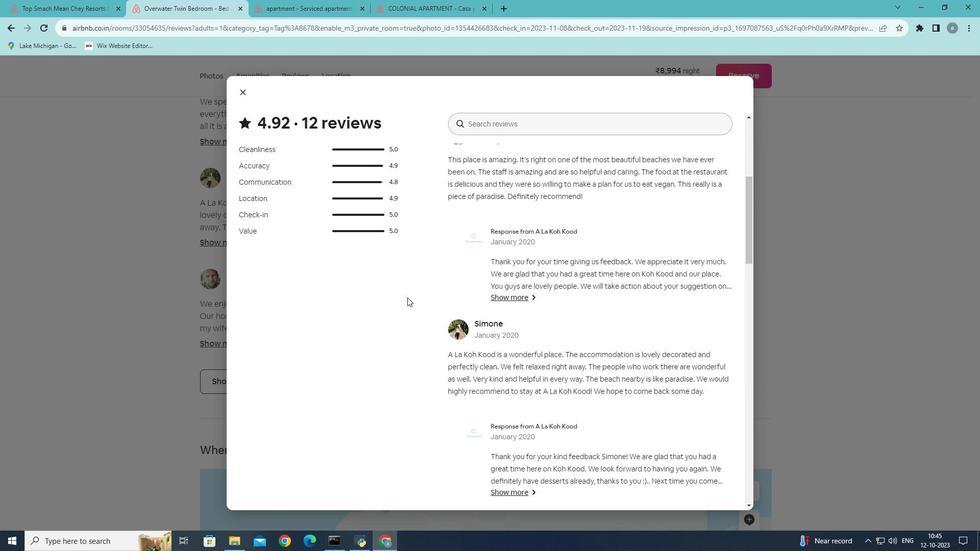 
Action: Mouse scrolled (407, 297) with delta (0, 0)
Screenshot: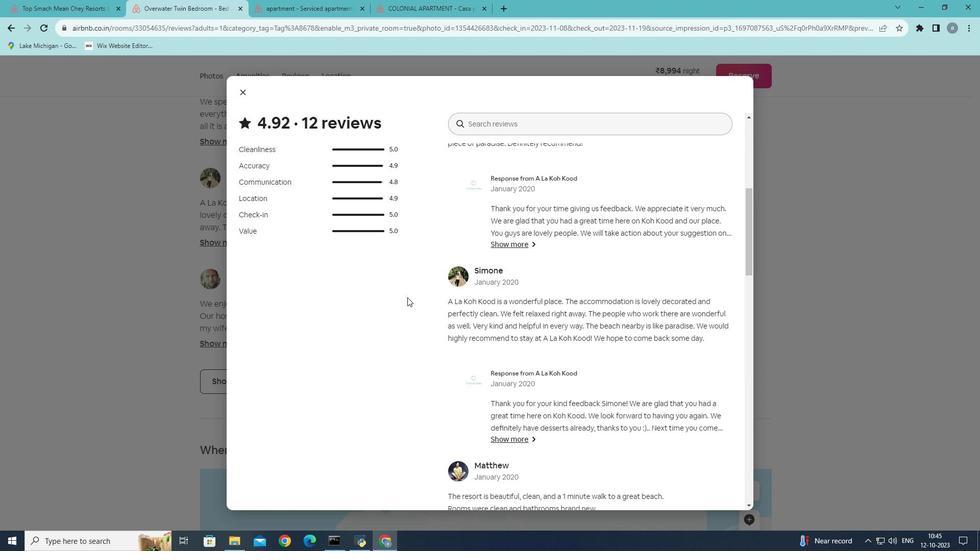 
Action: Mouse scrolled (407, 297) with delta (0, 0)
Screenshot: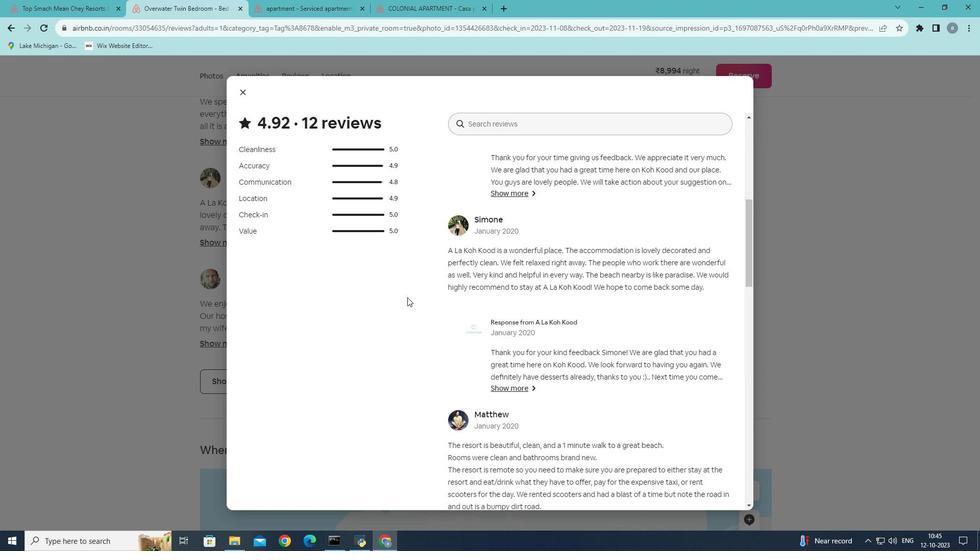 
Action: Mouse scrolled (407, 297) with delta (0, 0)
Screenshot: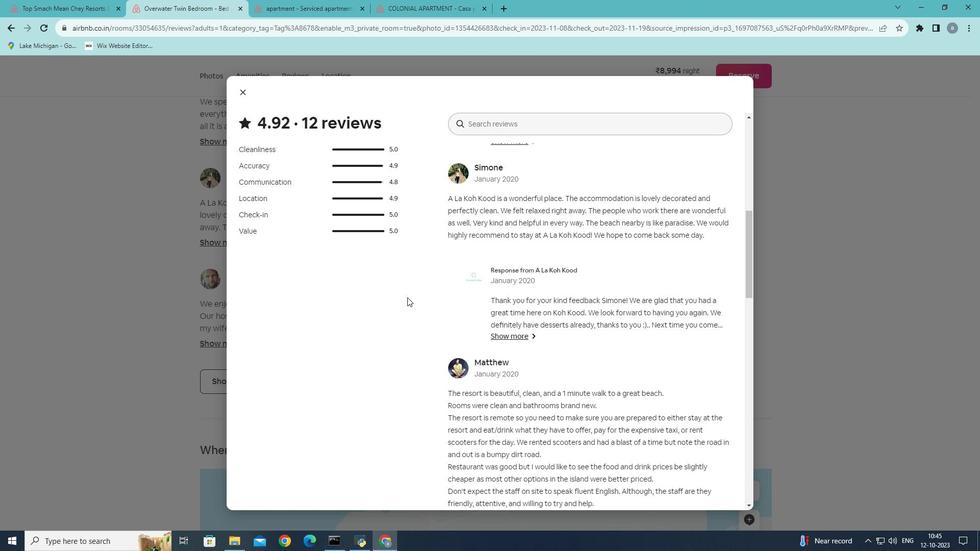
Action: Mouse scrolled (407, 297) with delta (0, 0)
Screenshot: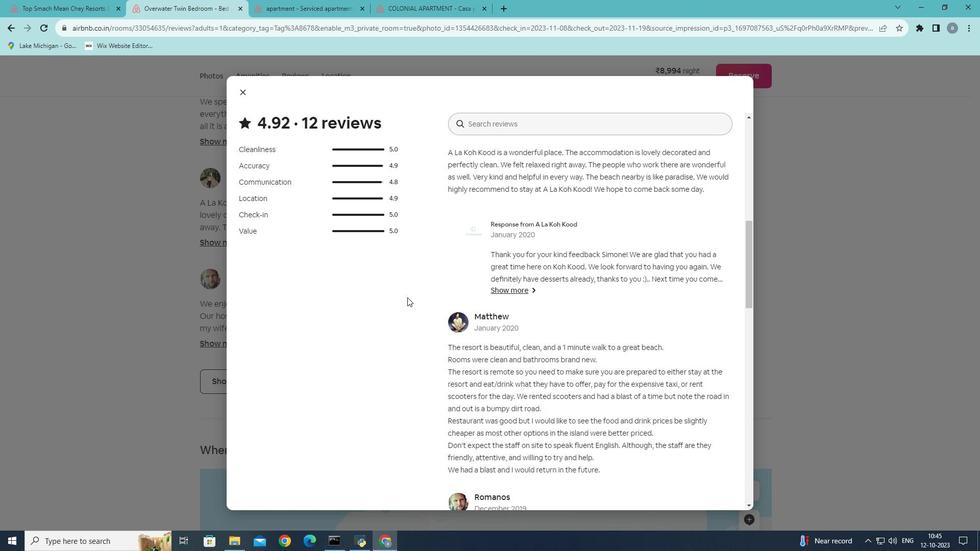 
Action: Mouse scrolled (407, 297) with delta (0, 0)
Screenshot: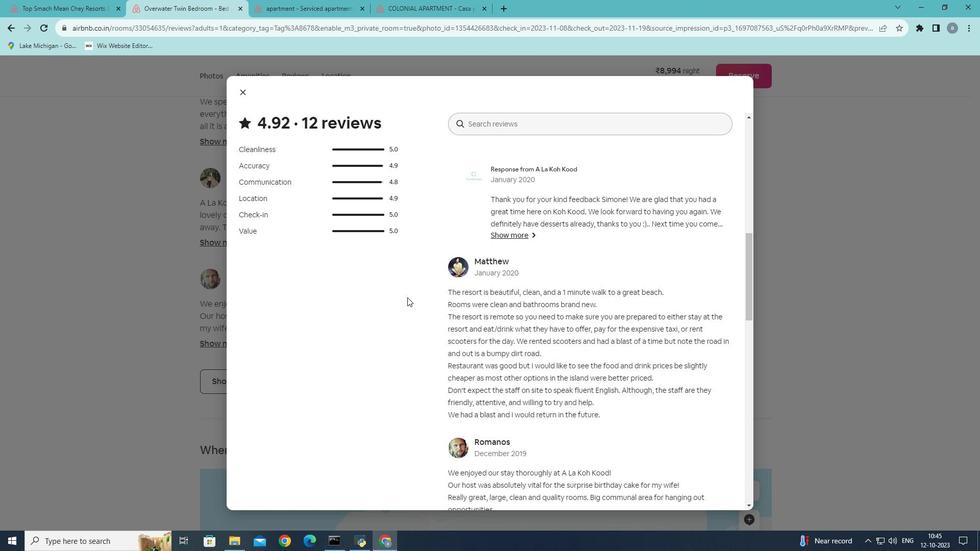 
Action: Mouse moved to (407, 297)
